 Task: Explore Airbnb accommodation in Kawambwa, Zambia from 3rd December, 2023 to 17th December, 2023 for 3 adults, 1 child.3 bedrooms having 4 beds and 2 bathrooms. Property type can be house. Amenities needed are: wifi, washing machine. Booking option can be shelf check-in. Look for 3 properties as per requirement.
Action: Mouse moved to (555, 129)
Screenshot: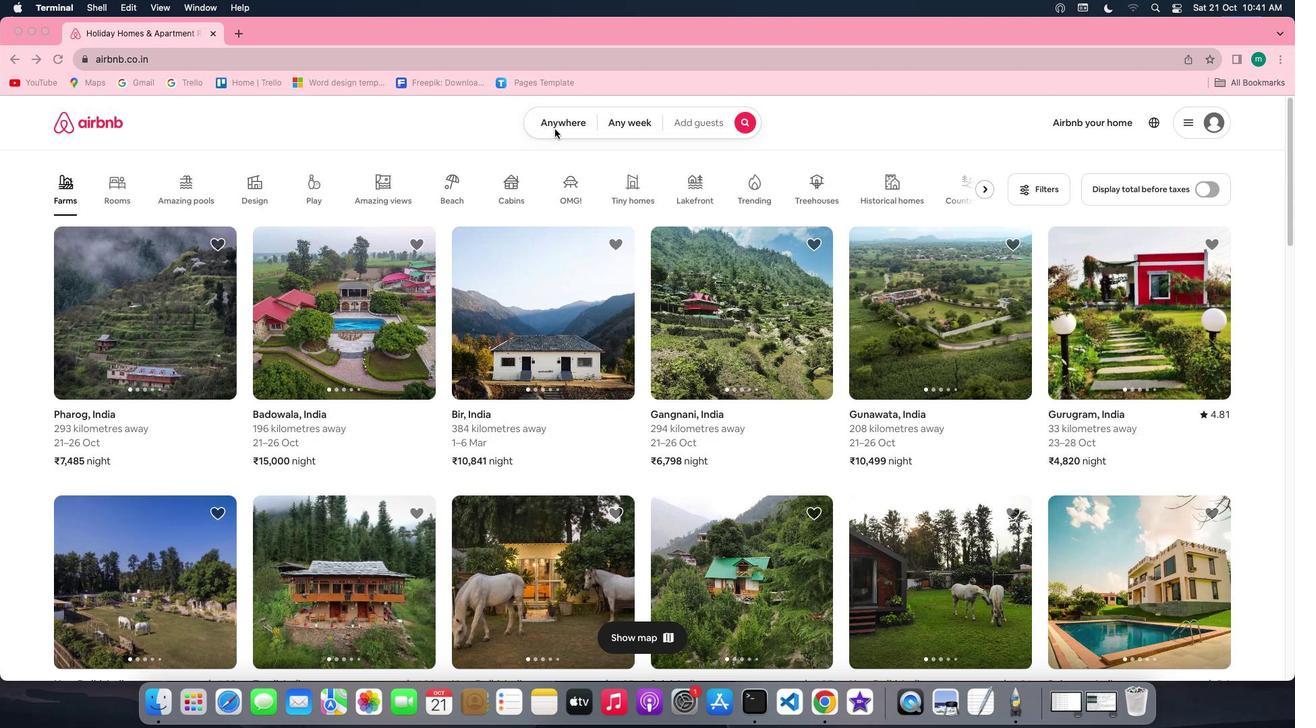 
Action: Mouse pressed left at (555, 129)
Screenshot: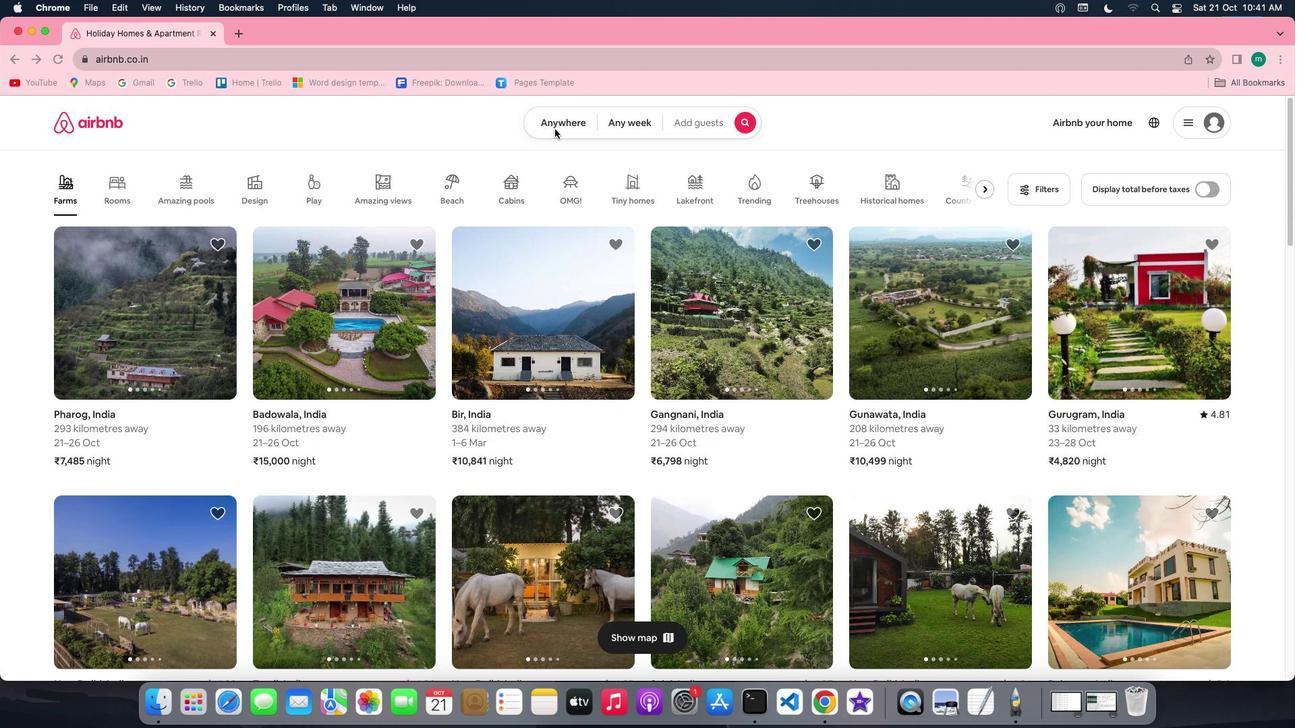 
Action: Mouse pressed left at (555, 129)
Screenshot: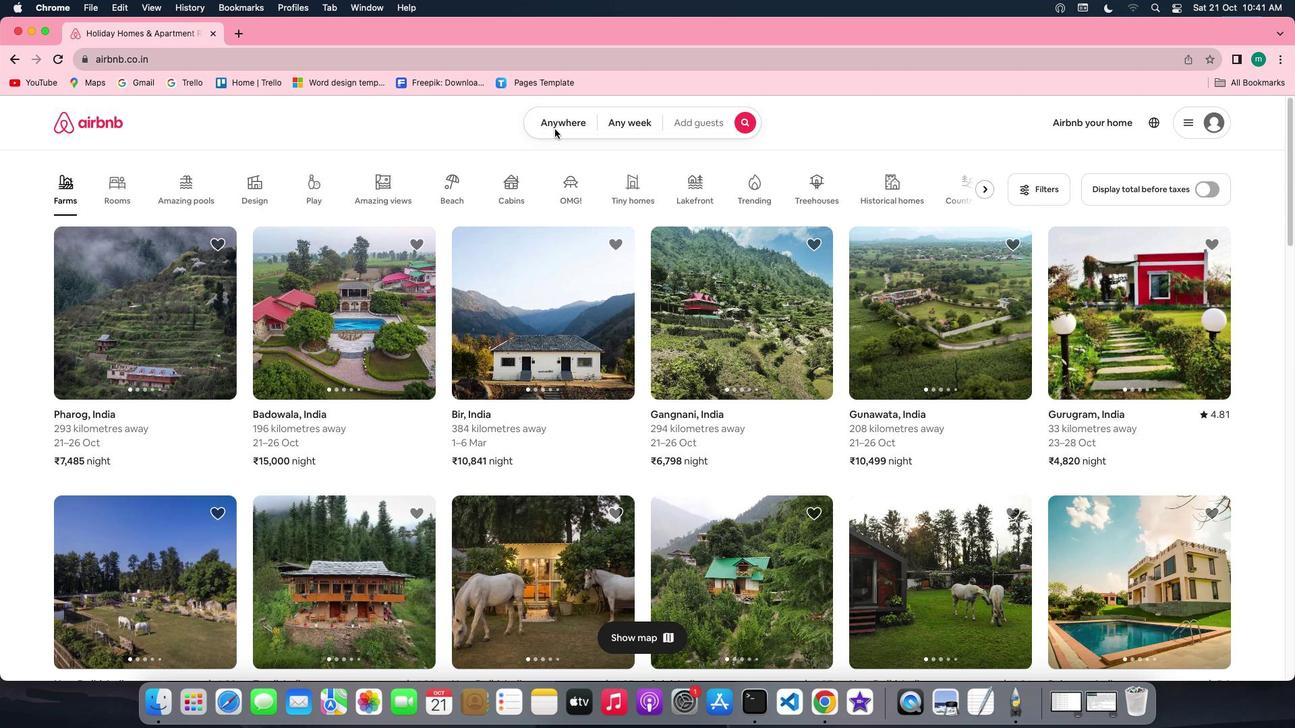 
Action: Mouse moved to (506, 178)
Screenshot: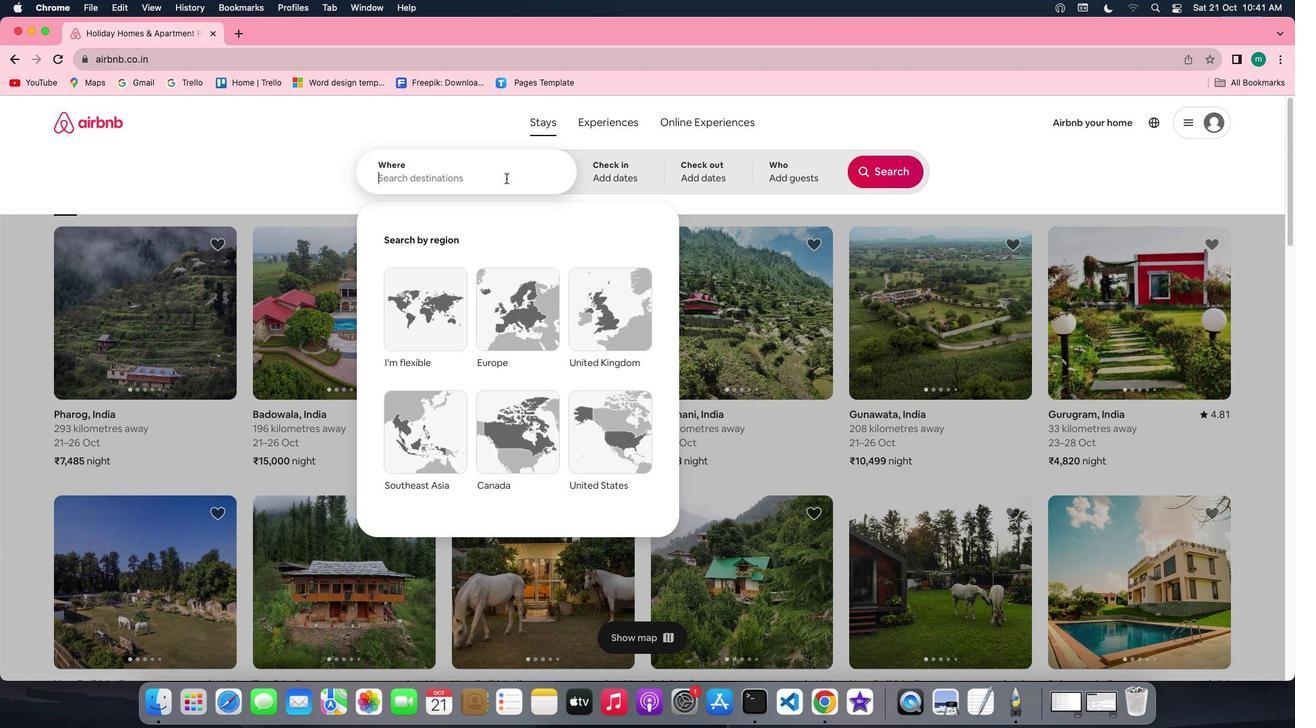 
Action: Mouse pressed left at (506, 178)
Screenshot: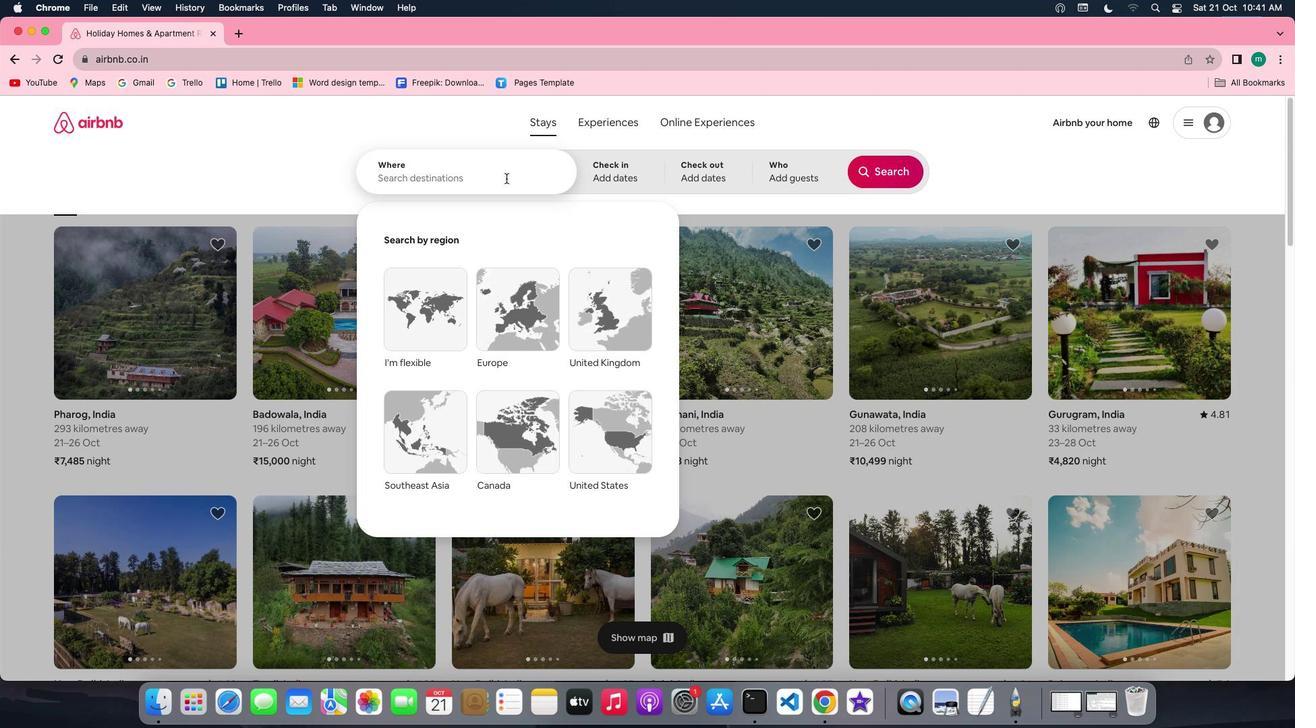 
Action: Key pressed Key.shift'K''a''w''a''m''b''w''a'','Key.spaceKey.shift'Z''a''m''b''i''a'
Screenshot: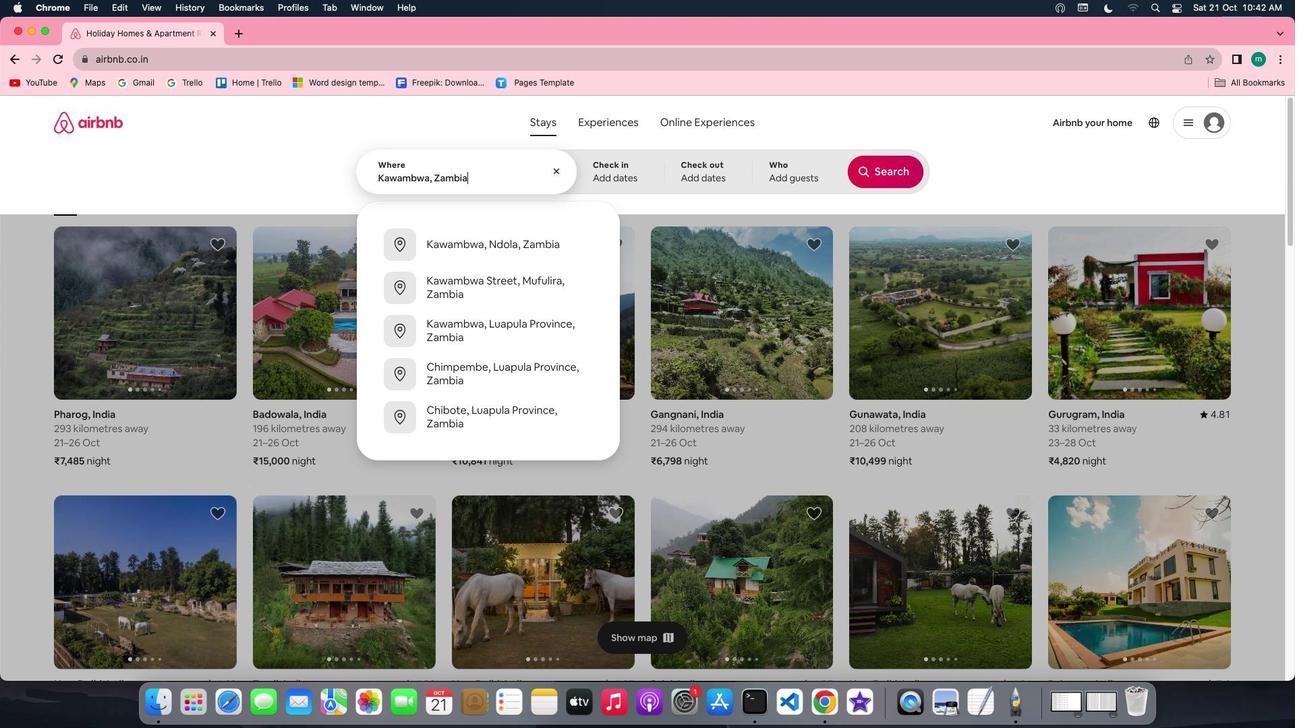 
Action: Mouse moved to (635, 179)
Screenshot: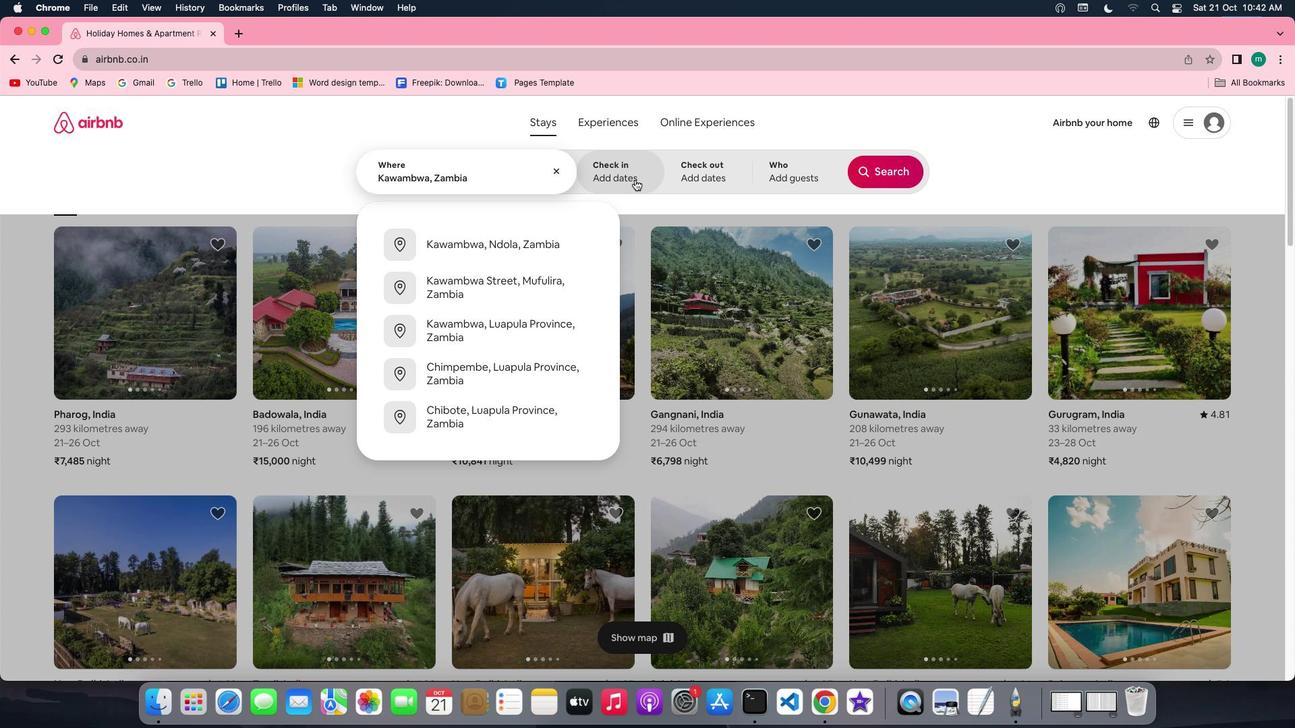 
Action: Mouse pressed left at (635, 179)
Screenshot: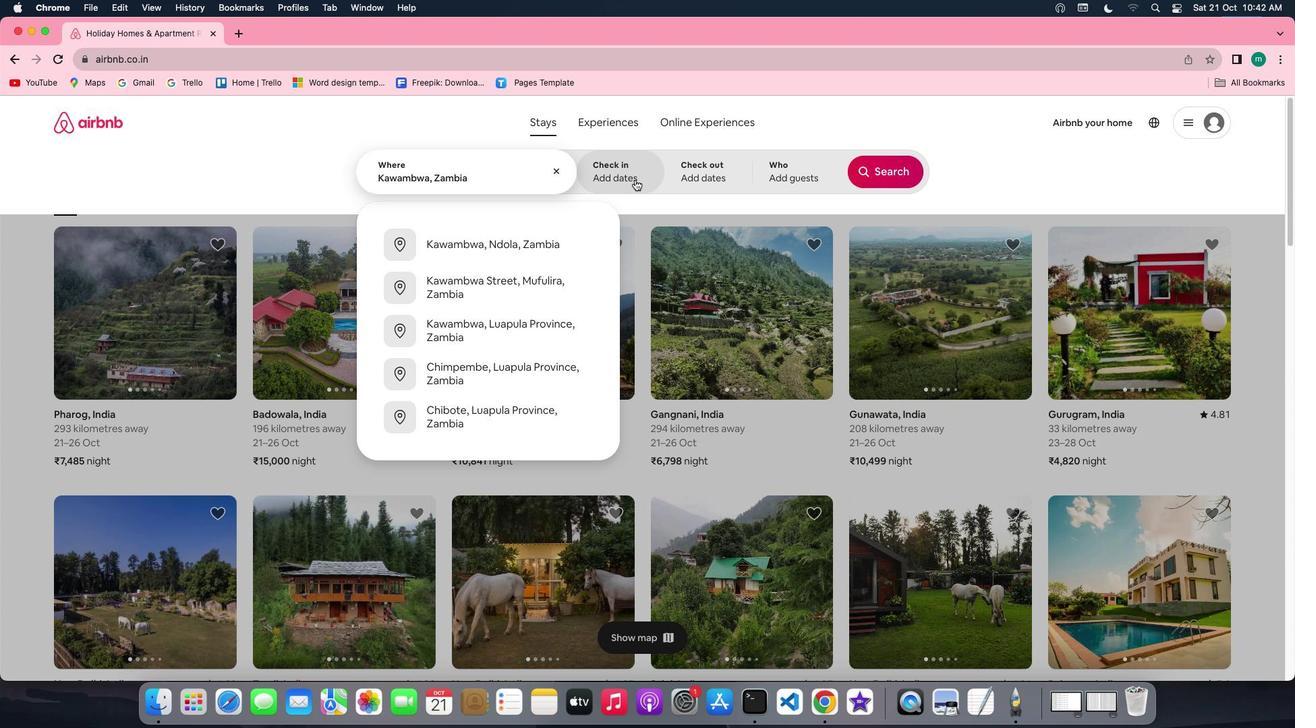 
Action: Mouse moved to (884, 282)
Screenshot: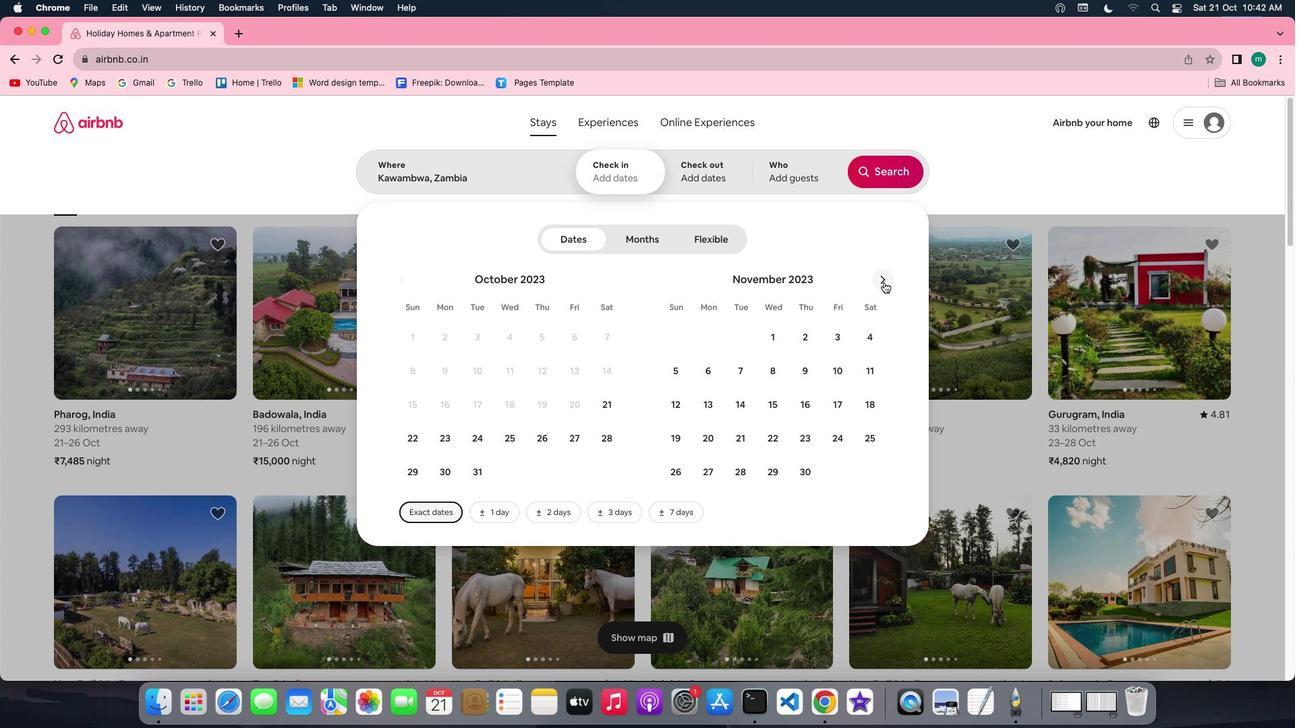 
Action: Mouse pressed left at (884, 282)
Screenshot: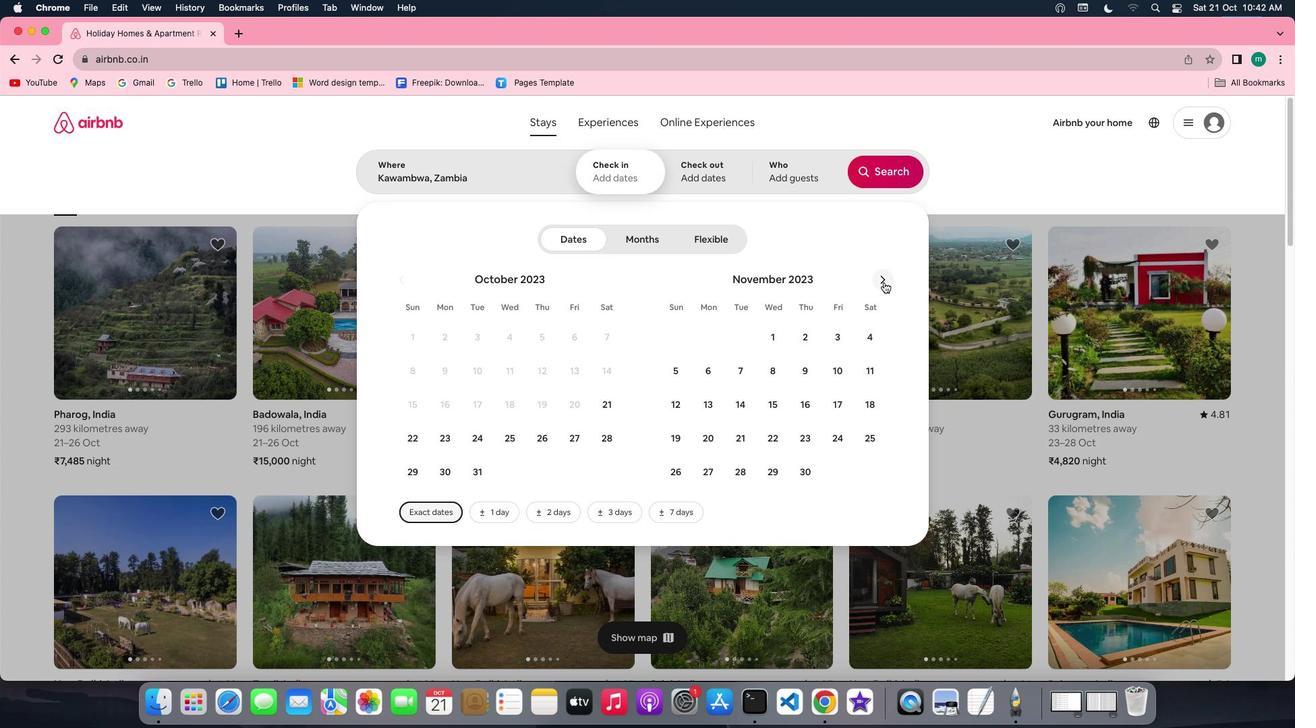 
Action: Mouse moved to (678, 366)
Screenshot: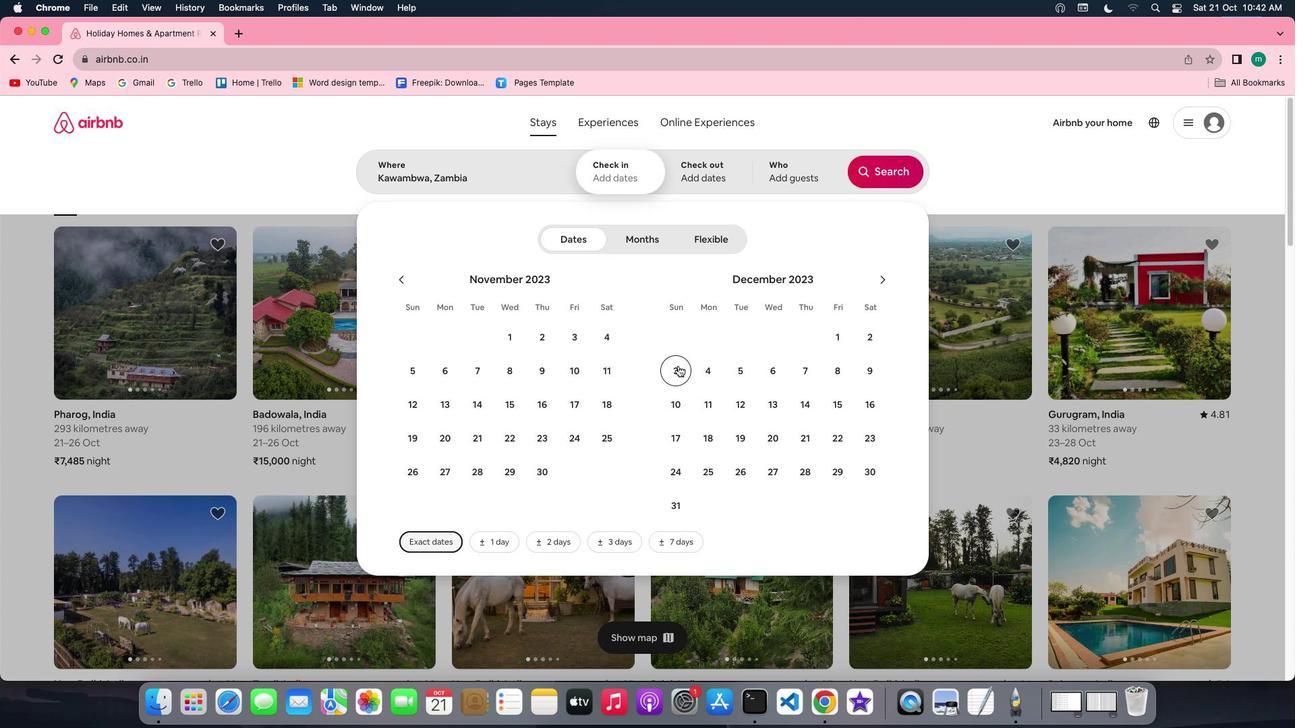 
Action: Mouse pressed left at (678, 366)
Screenshot: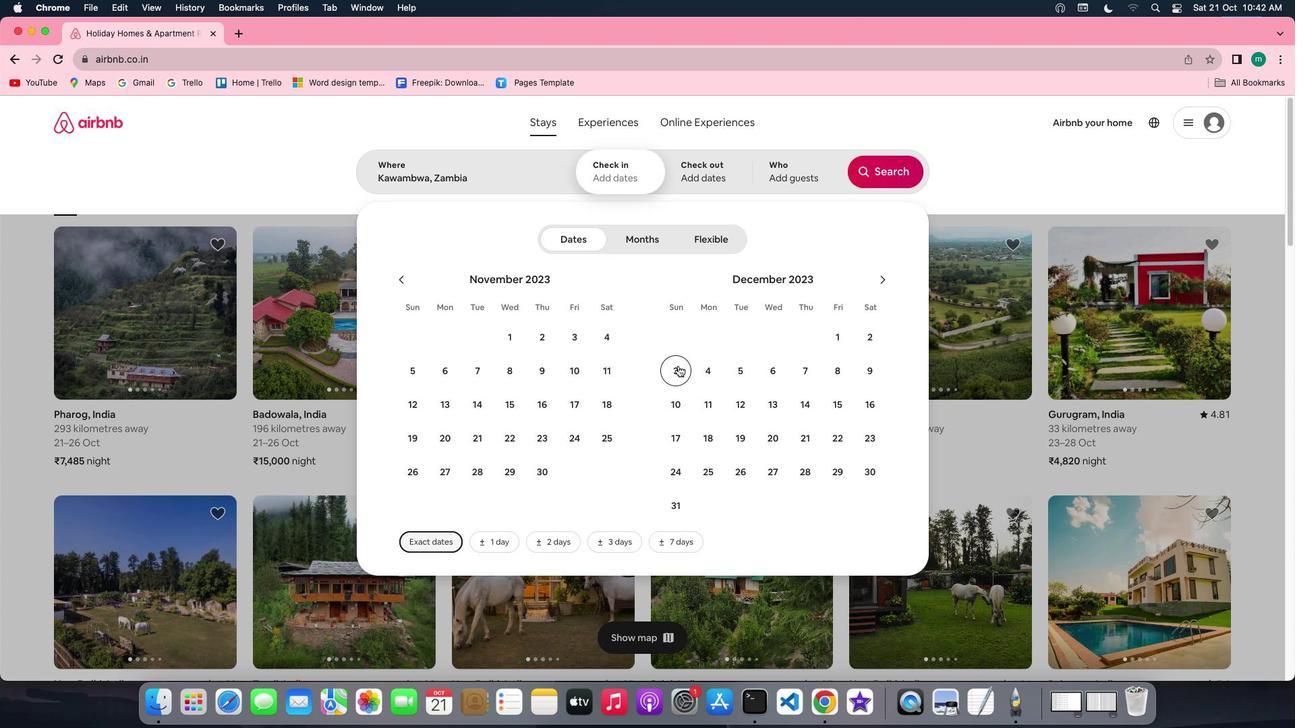 
Action: Mouse moved to (666, 431)
Screenshot: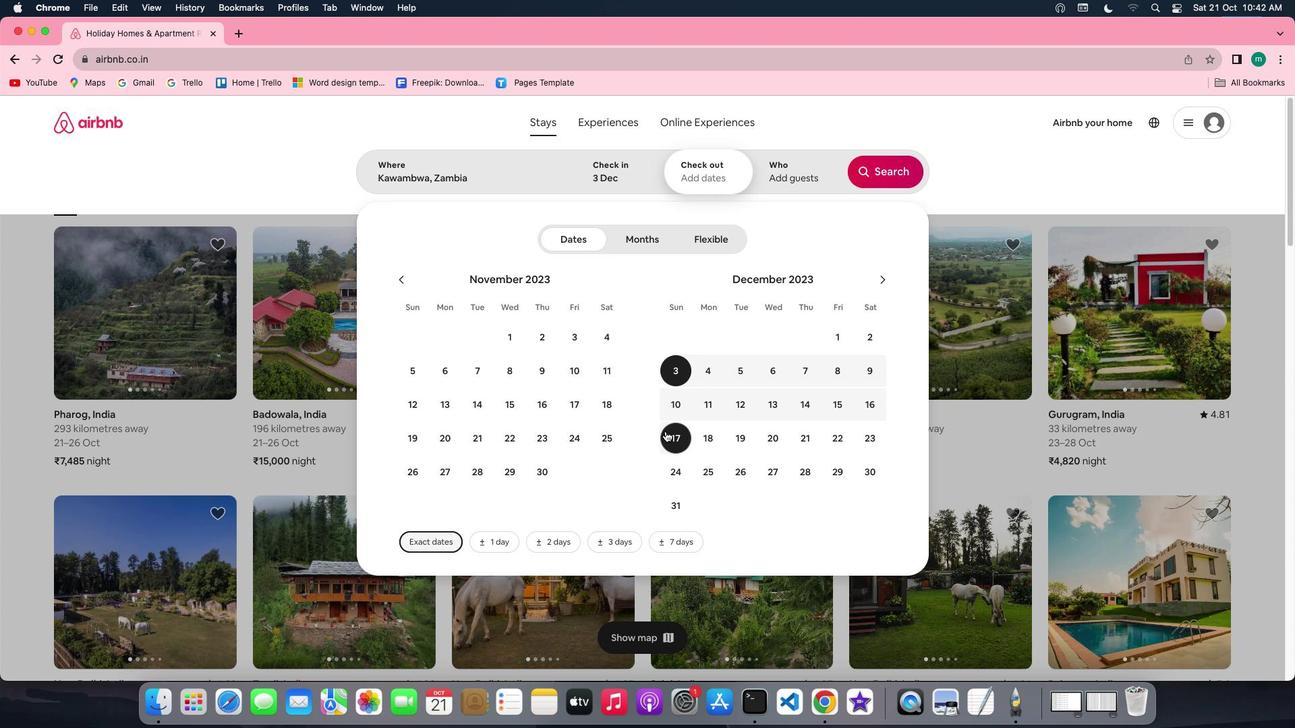 
Action: Mouse pressed left at (666, 431)
Screenshot: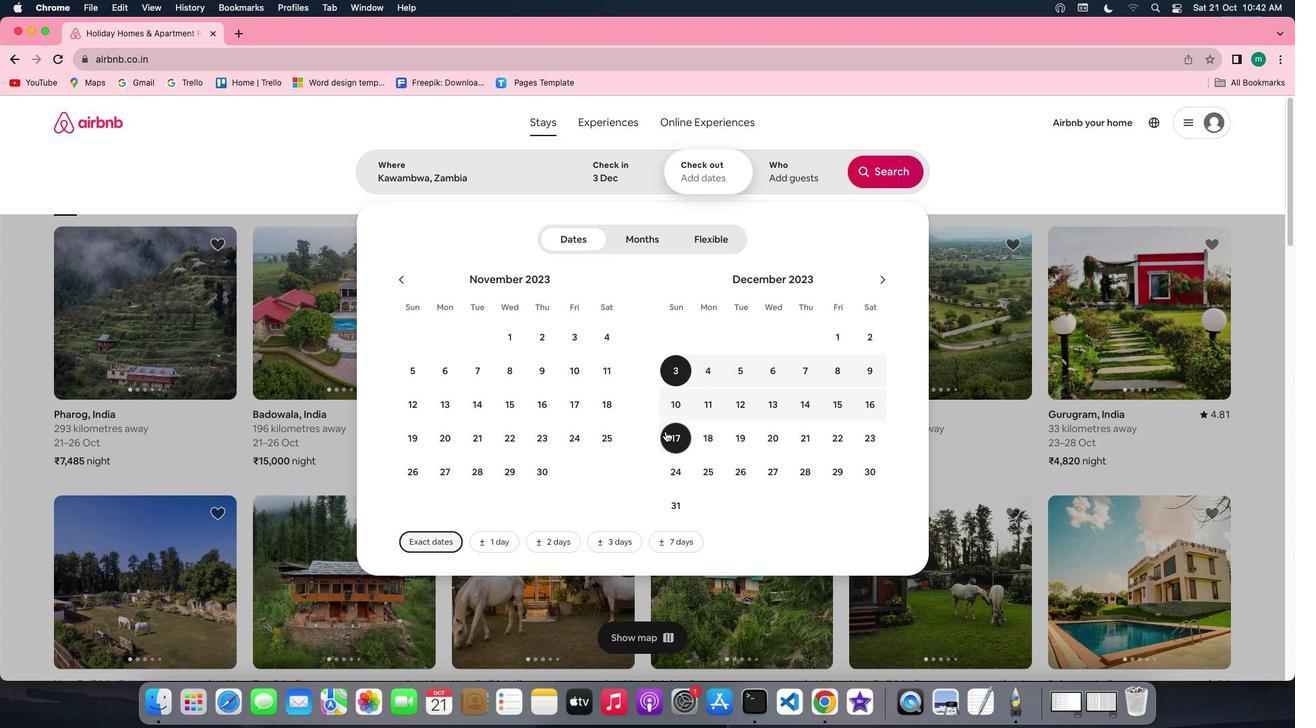 
Action: Mouse moved to (782, 182)
Screenshot: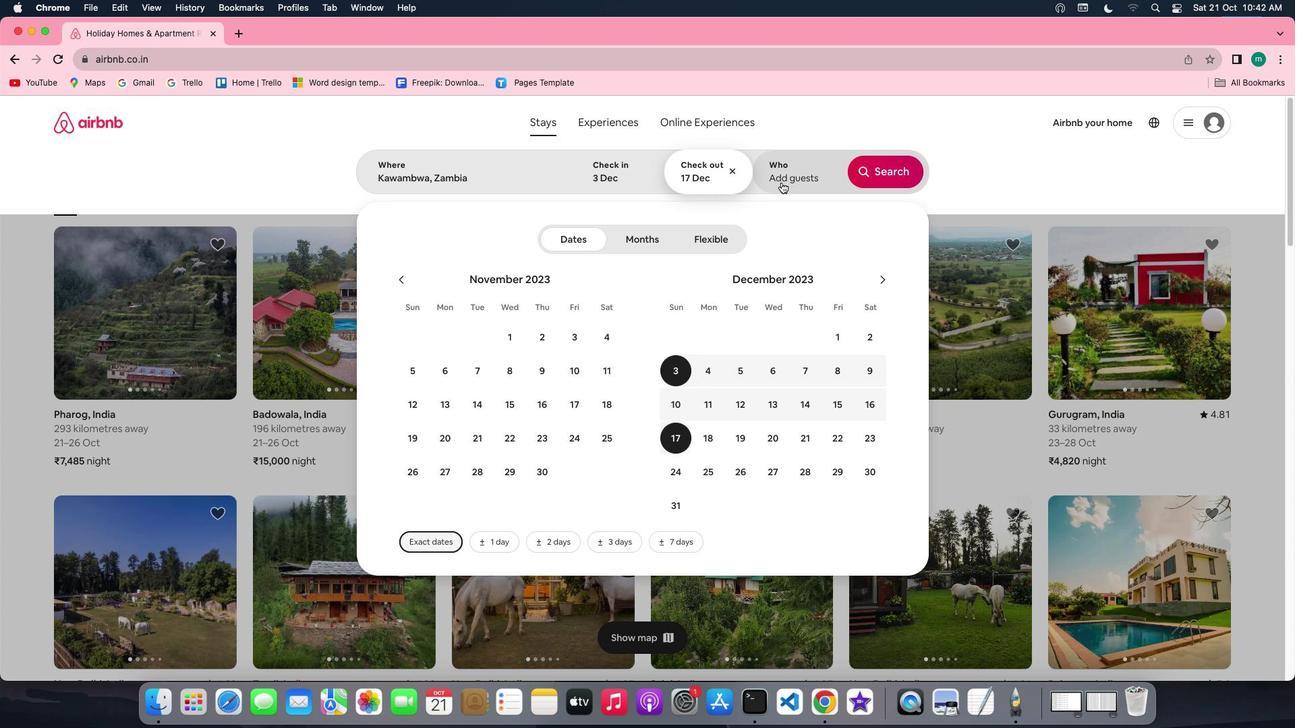 
Action: Mouse pressed left at (782, 182)
Screenshot: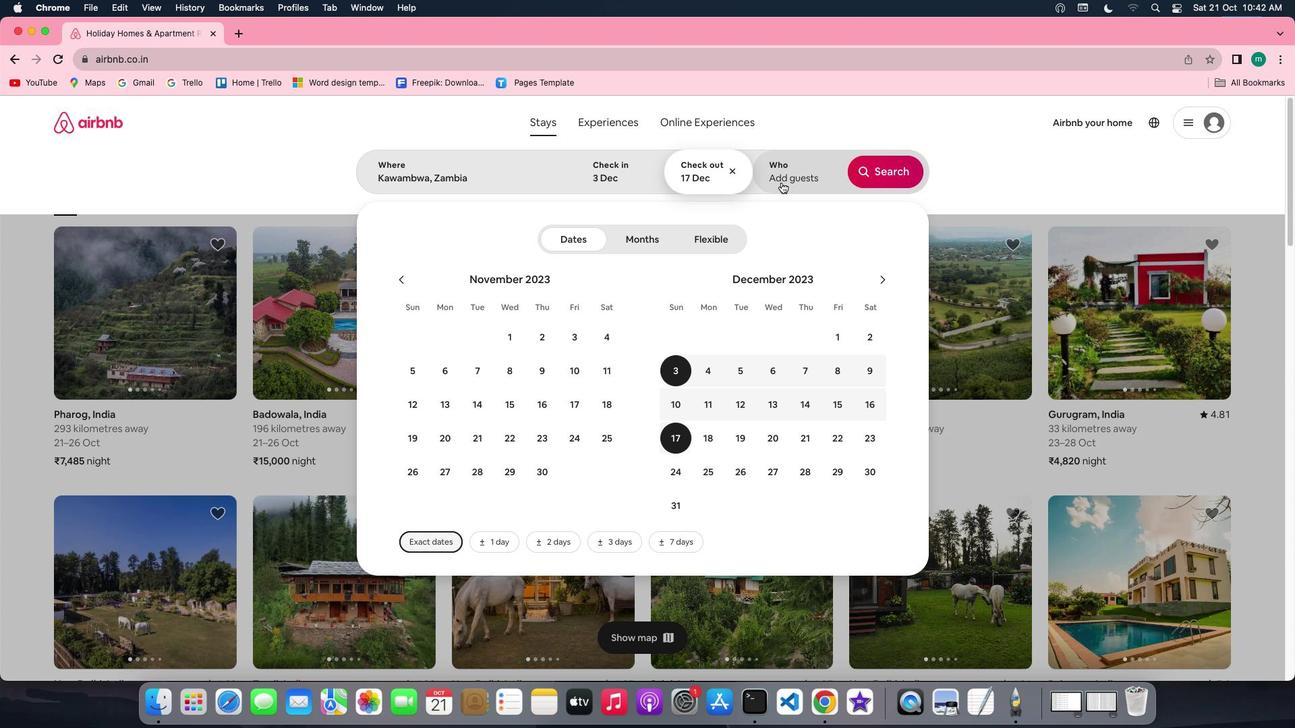 
Action: Mouse moved to (886, 245)
Screenshot: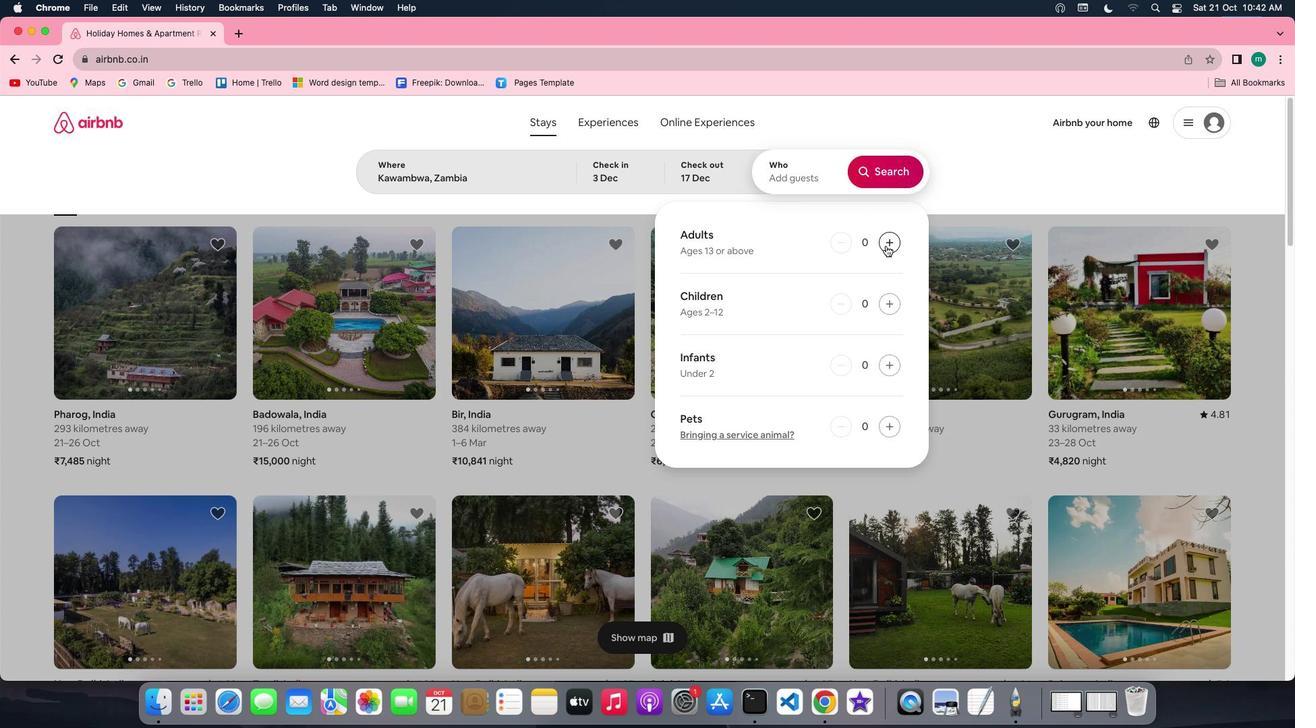 
Action: Mouse pressed left at (886, 245)
Screenshot: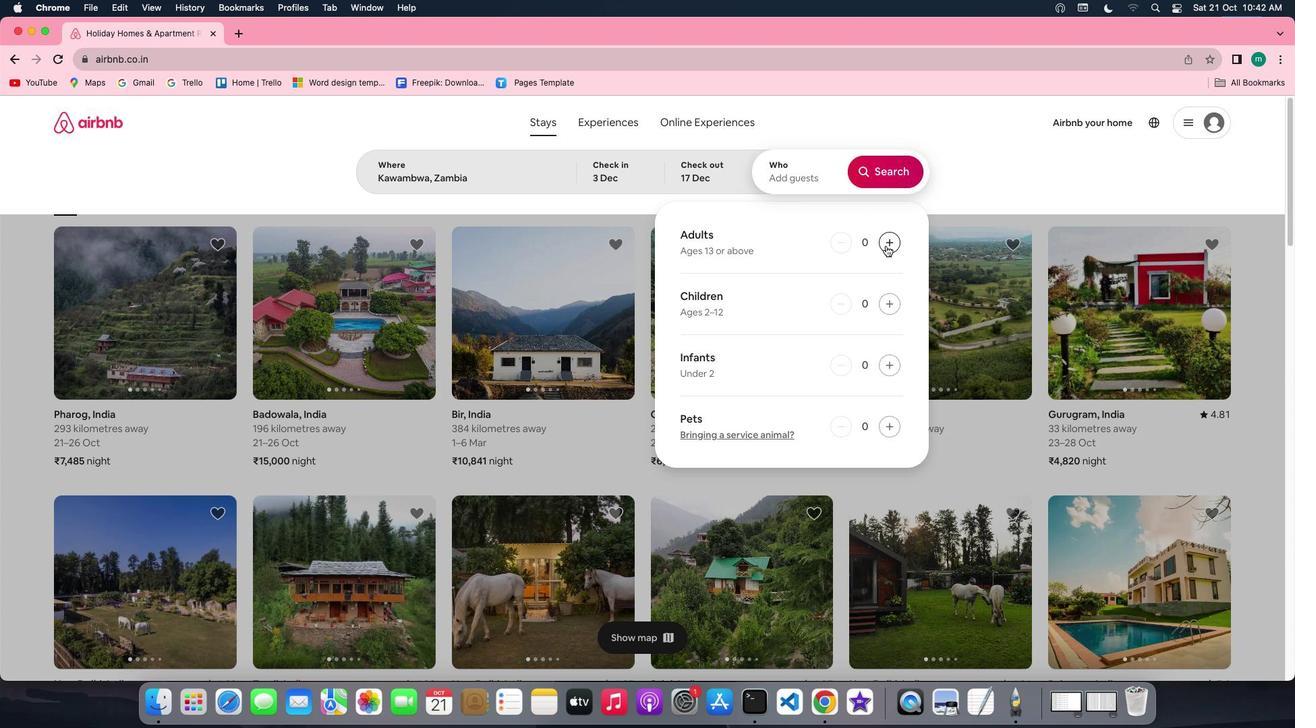 
Action: Mouse pressed left at (886, 245)
Screenshot: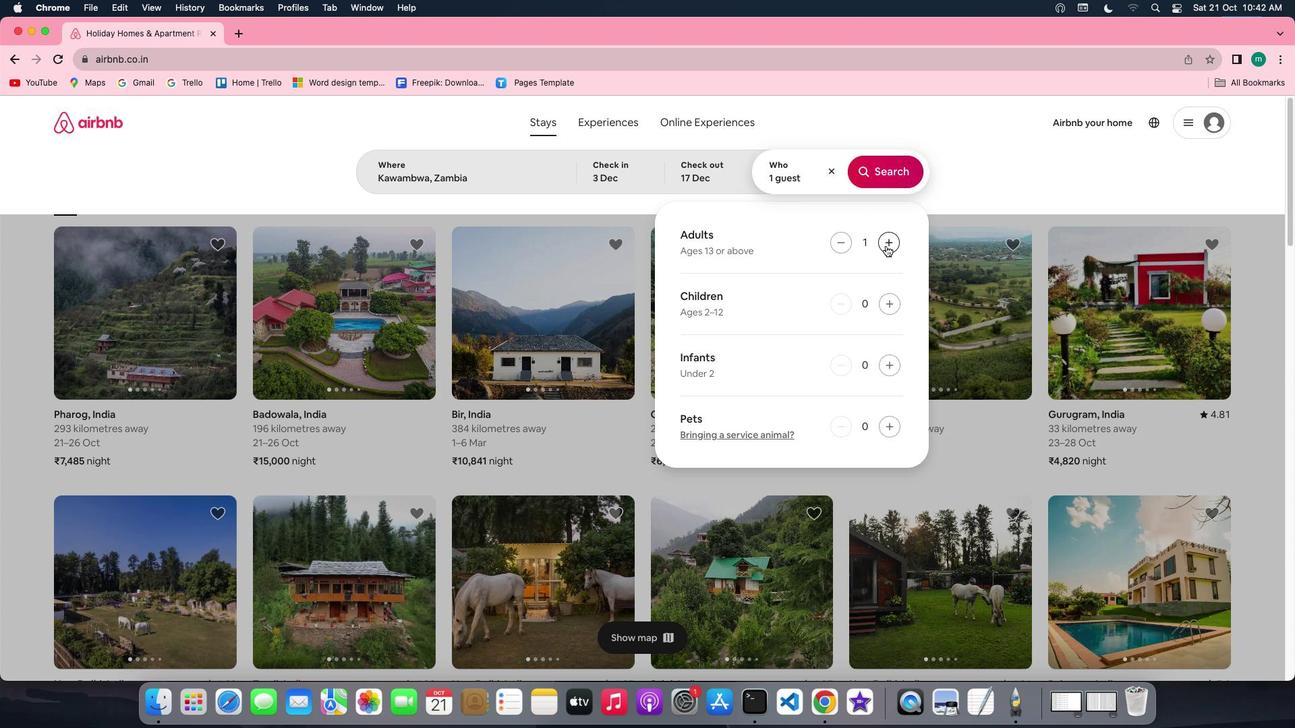 
Action: Mouse pressed left at (886, 245)
Screenshot: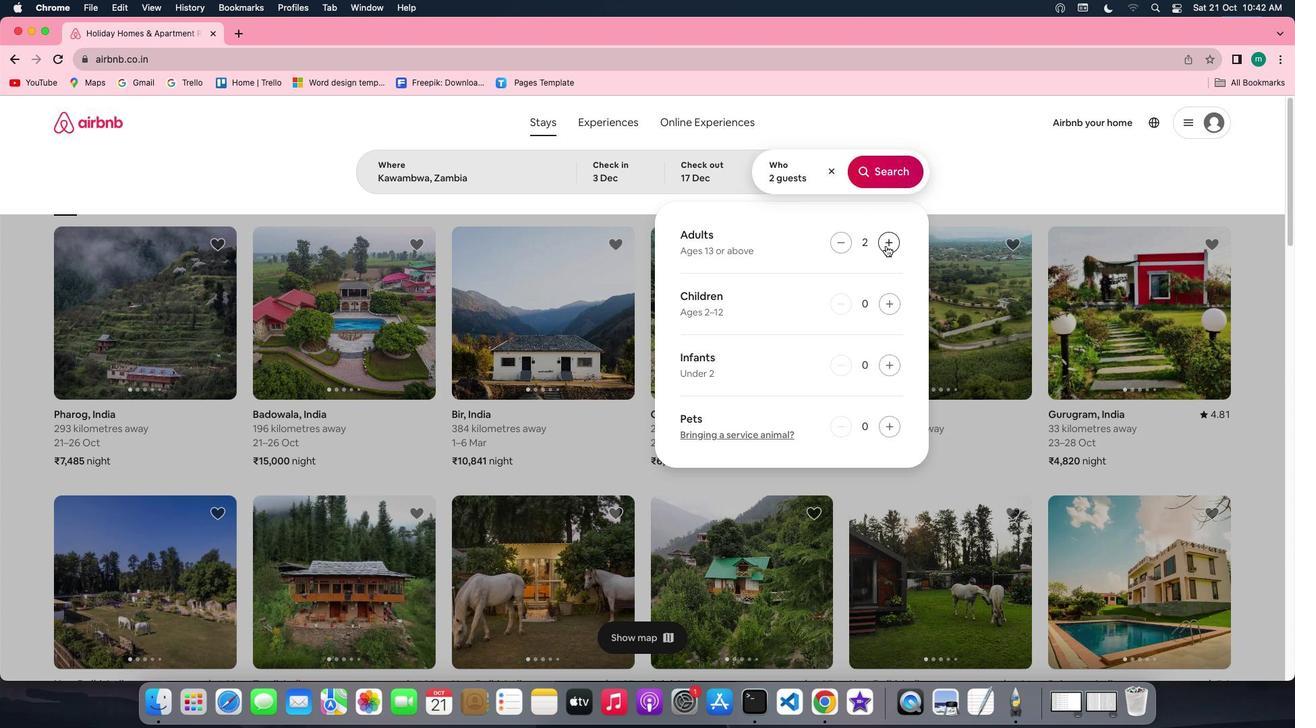
Action: Mouse moved to (896, 303)
Screenshot: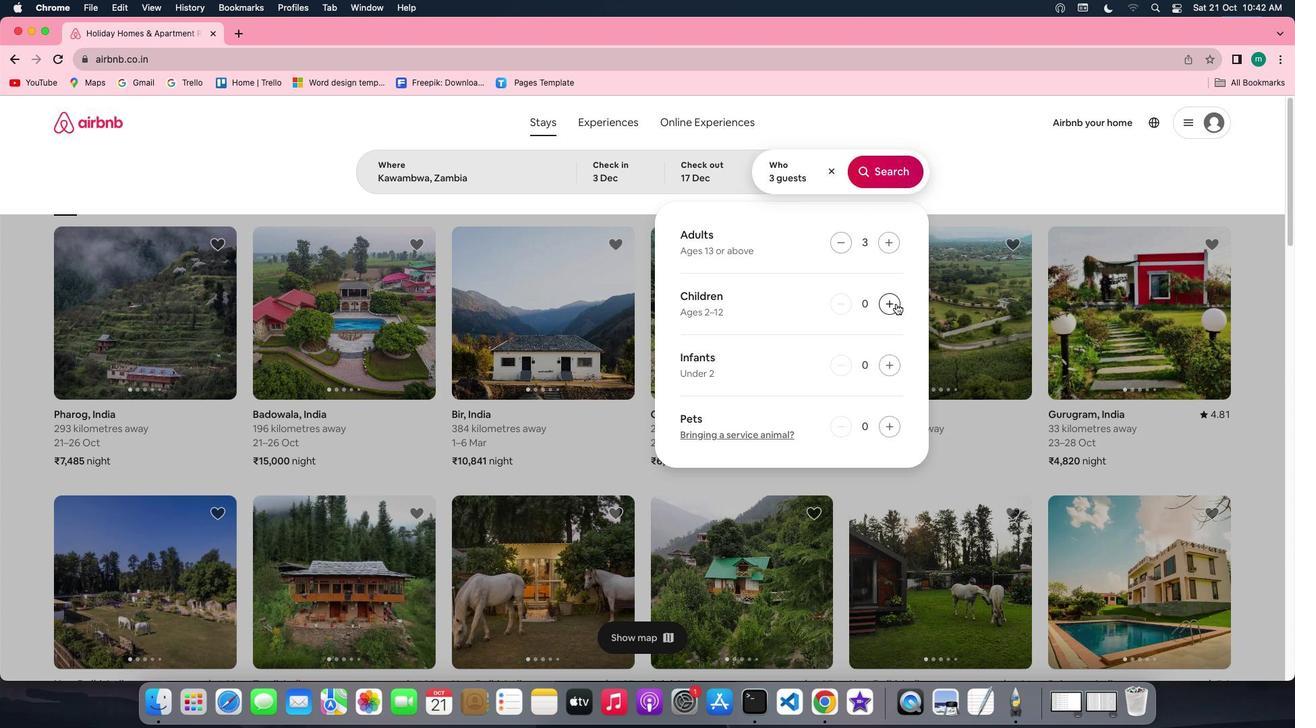 
Action: Mouse pressed left at (896, 303)
Screenshot: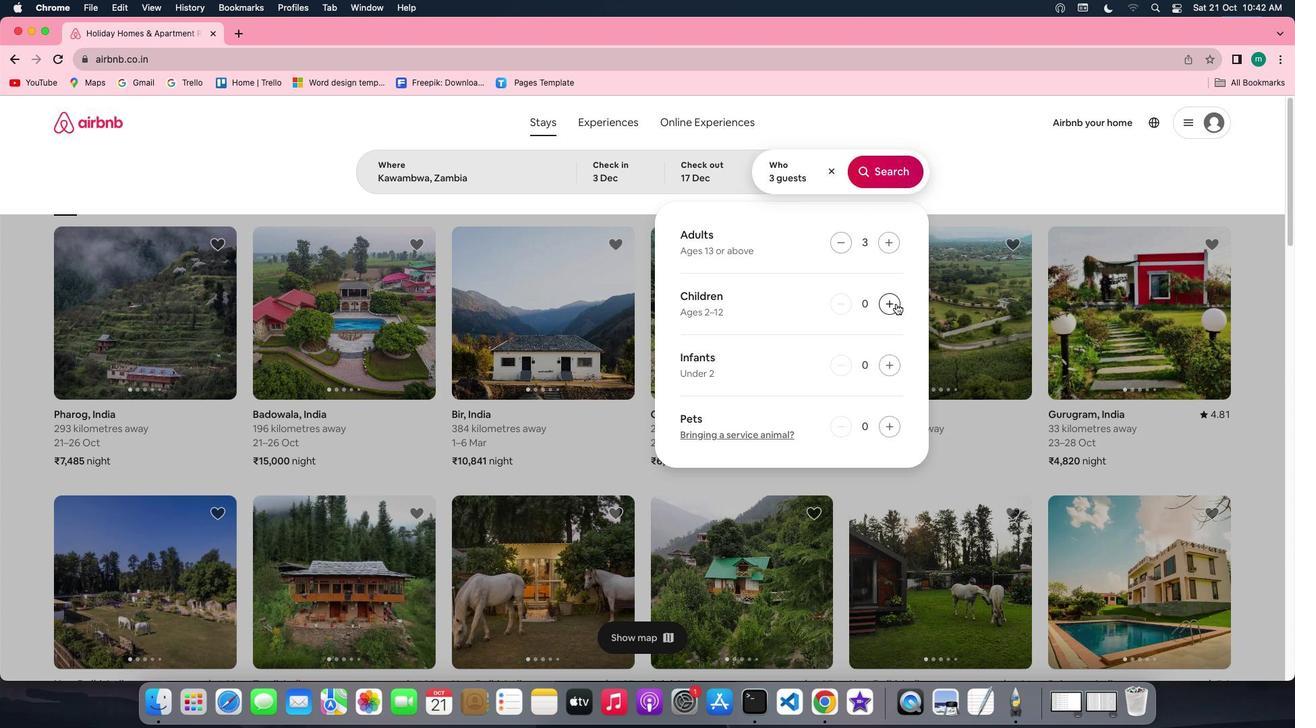 
Action: Mouse moved to (881, 178)
Screenshot: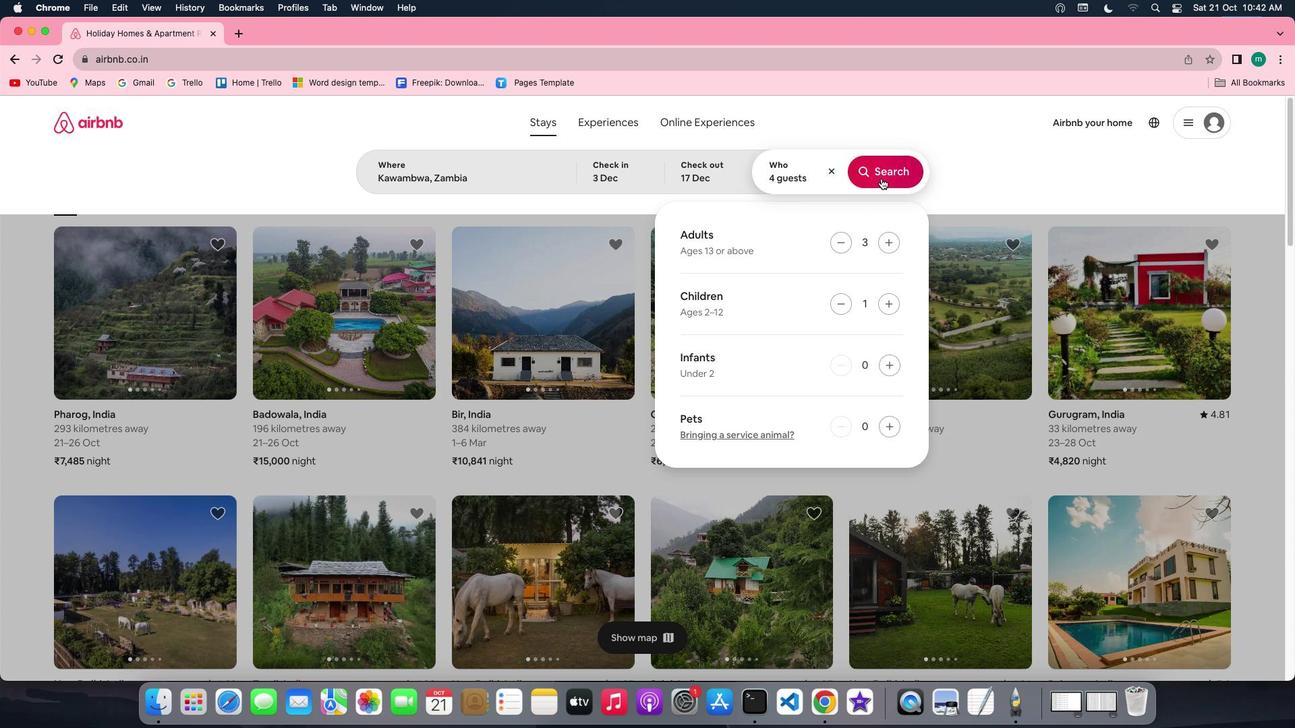 
Action: Mouse pressed left at (881, 178)
Screenshot: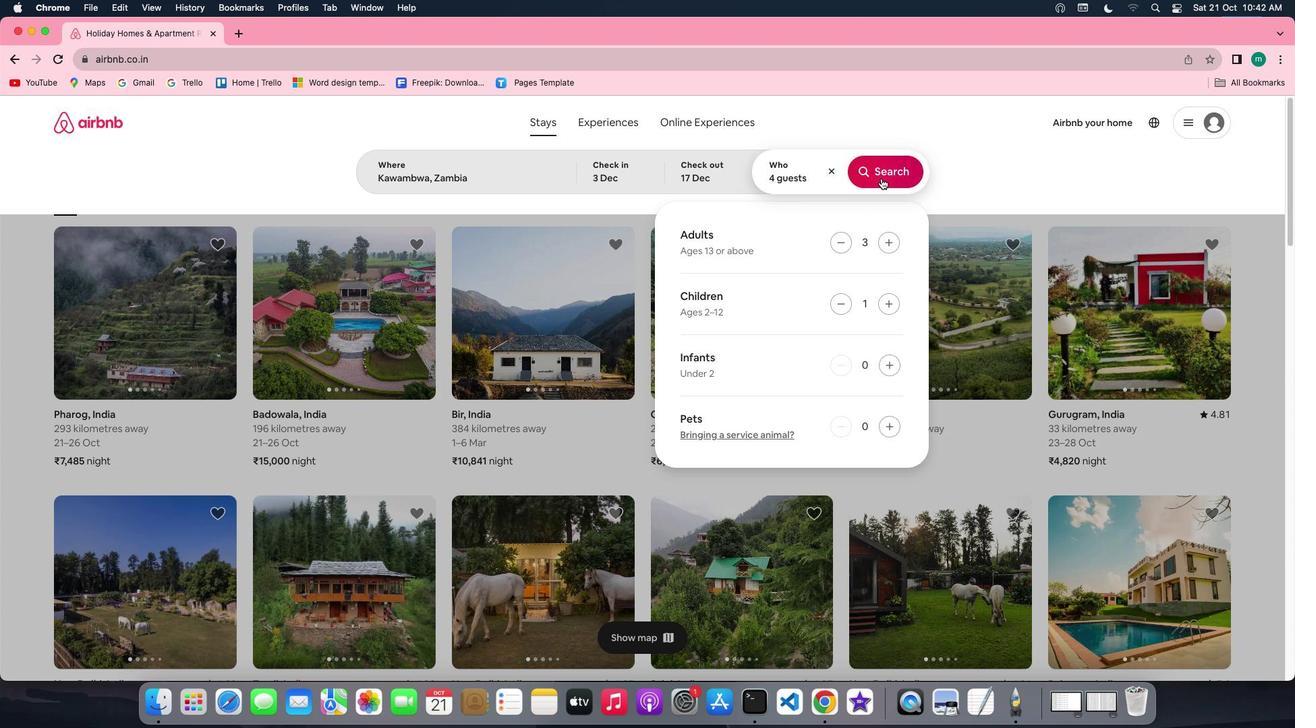 
Action: Mouse moved to (1080, 174)
Screenshot: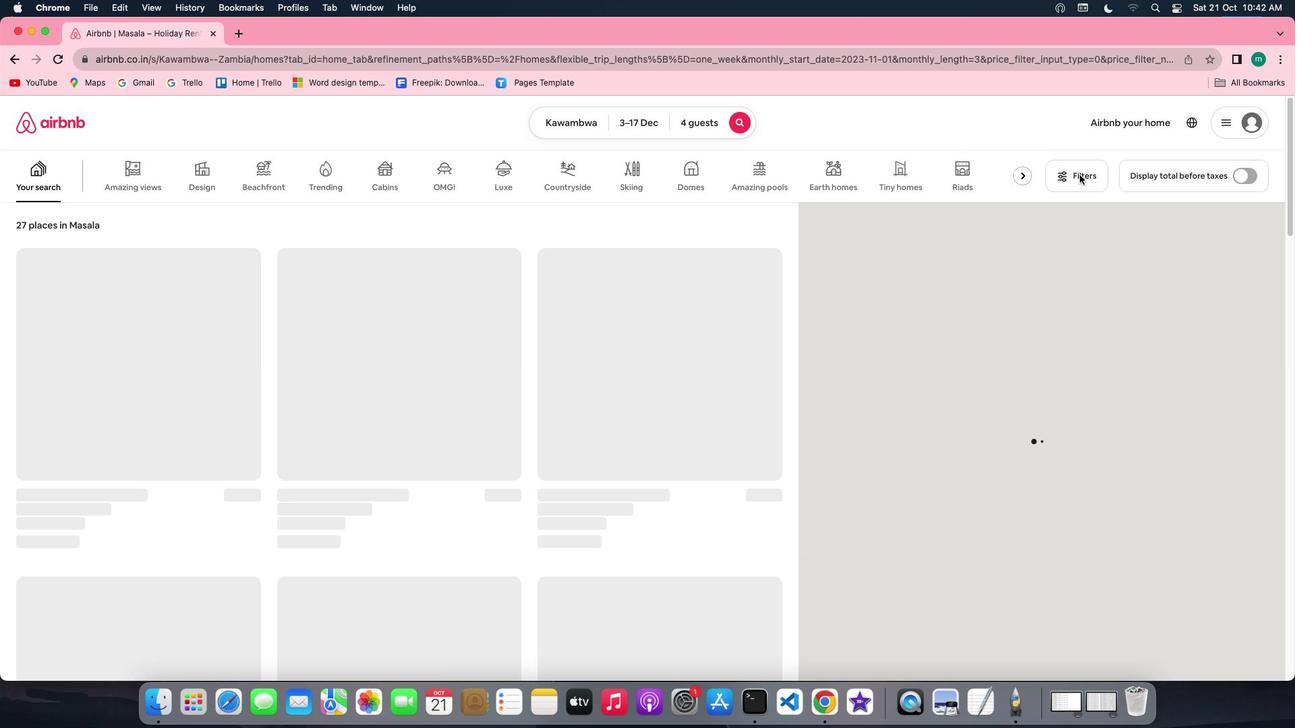 
Action: Mouse pressed left at (1080, 174)
Screenshot: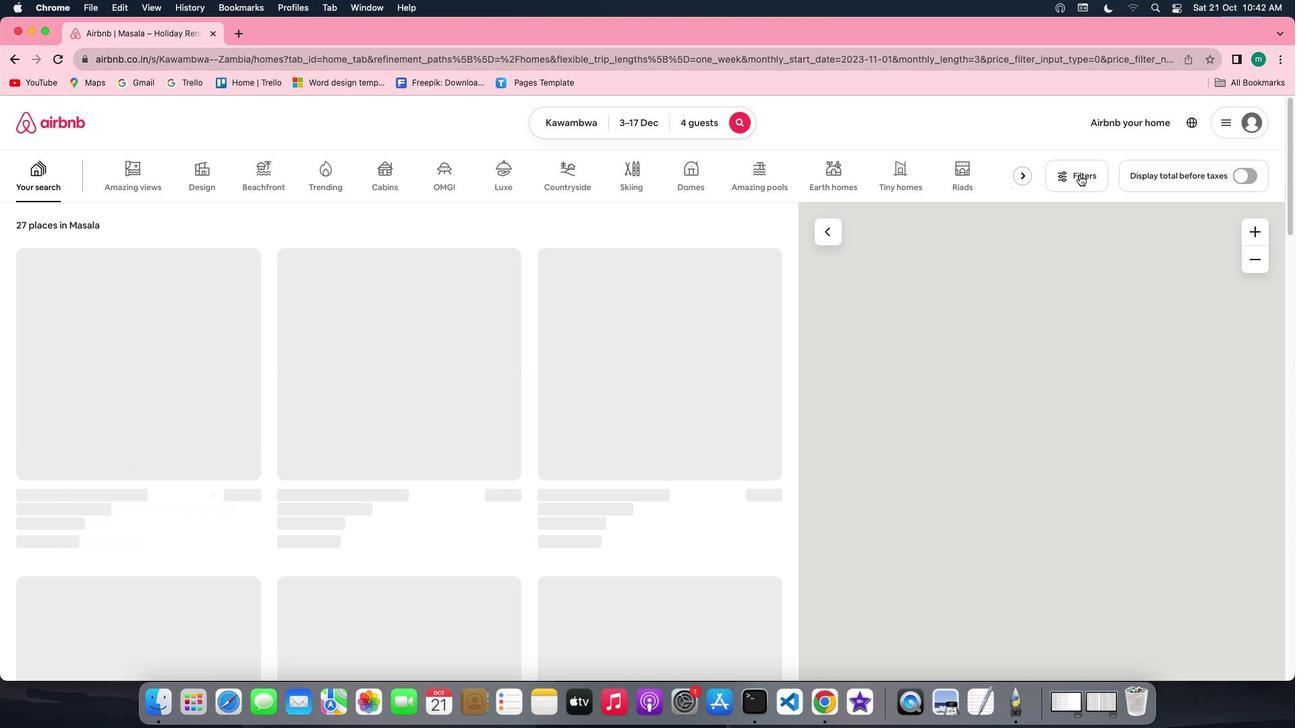 
Action: Mouse moved to (1079, 174)
Screenshot: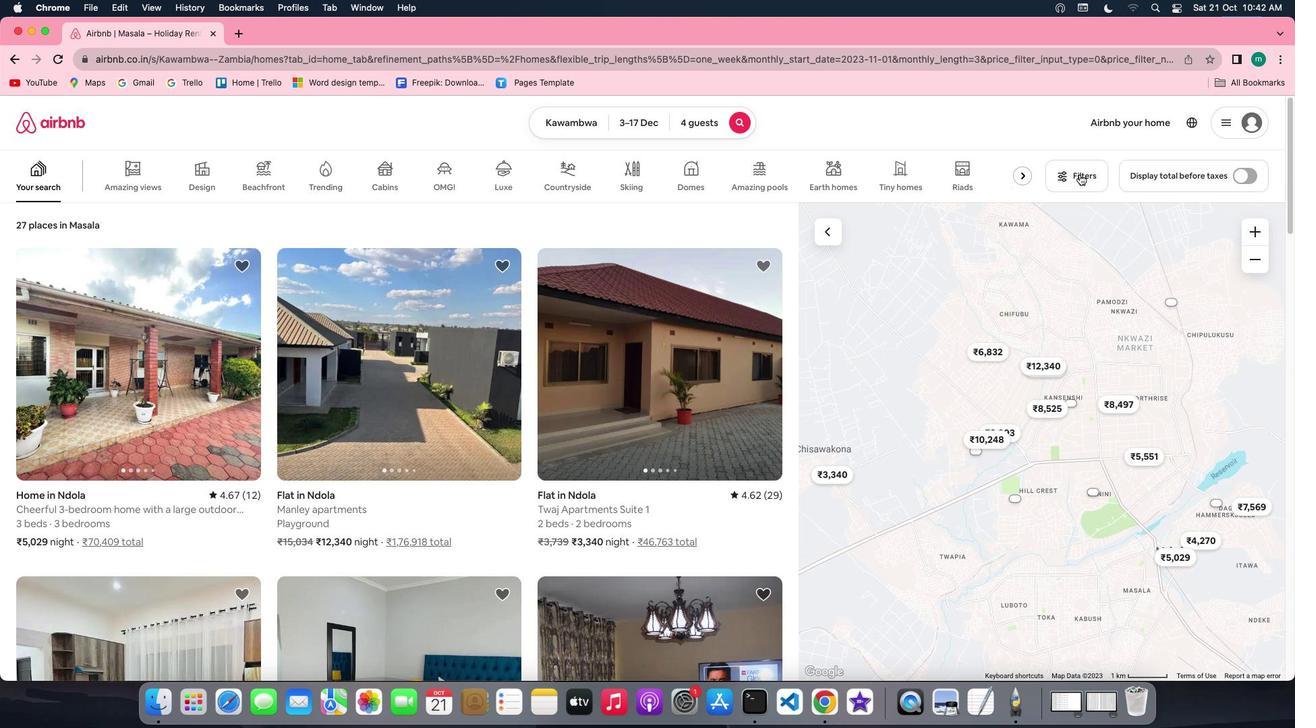 
Action: Mouse pressed left at (1079, 174)
Screenshot: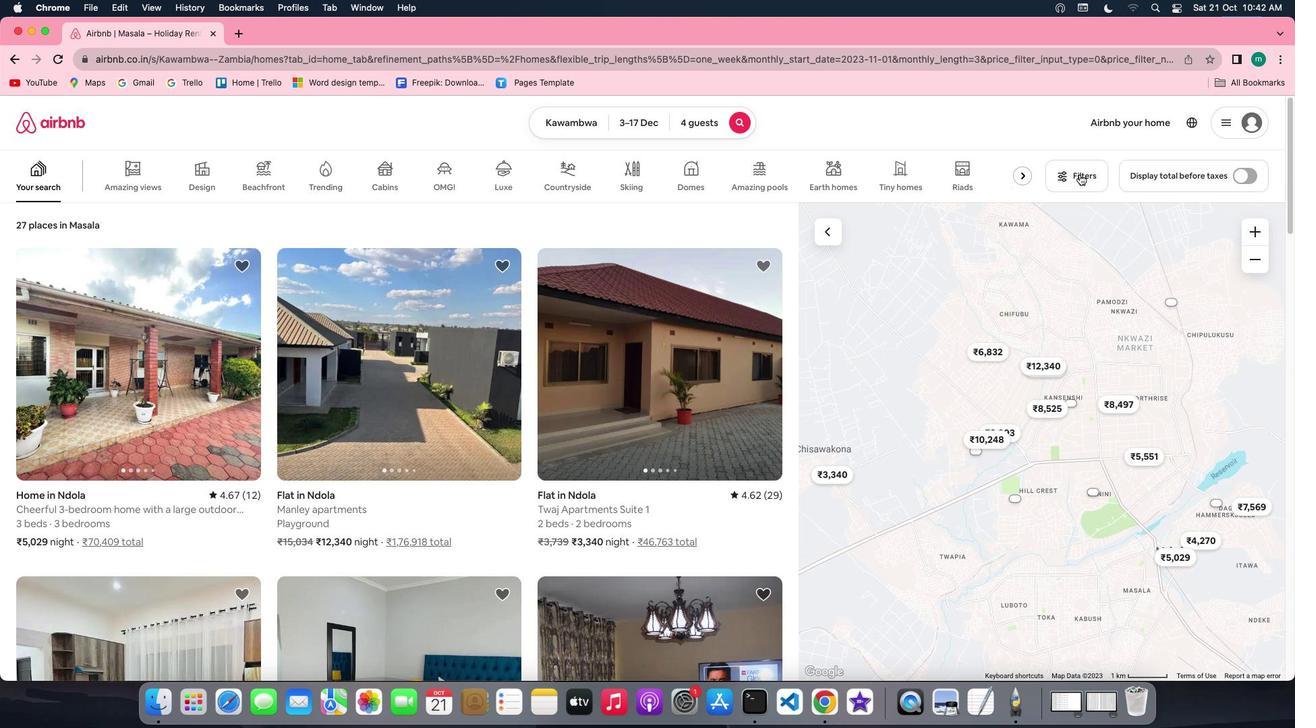 
Action: Mouse moved to (735, 350)
Screenshot: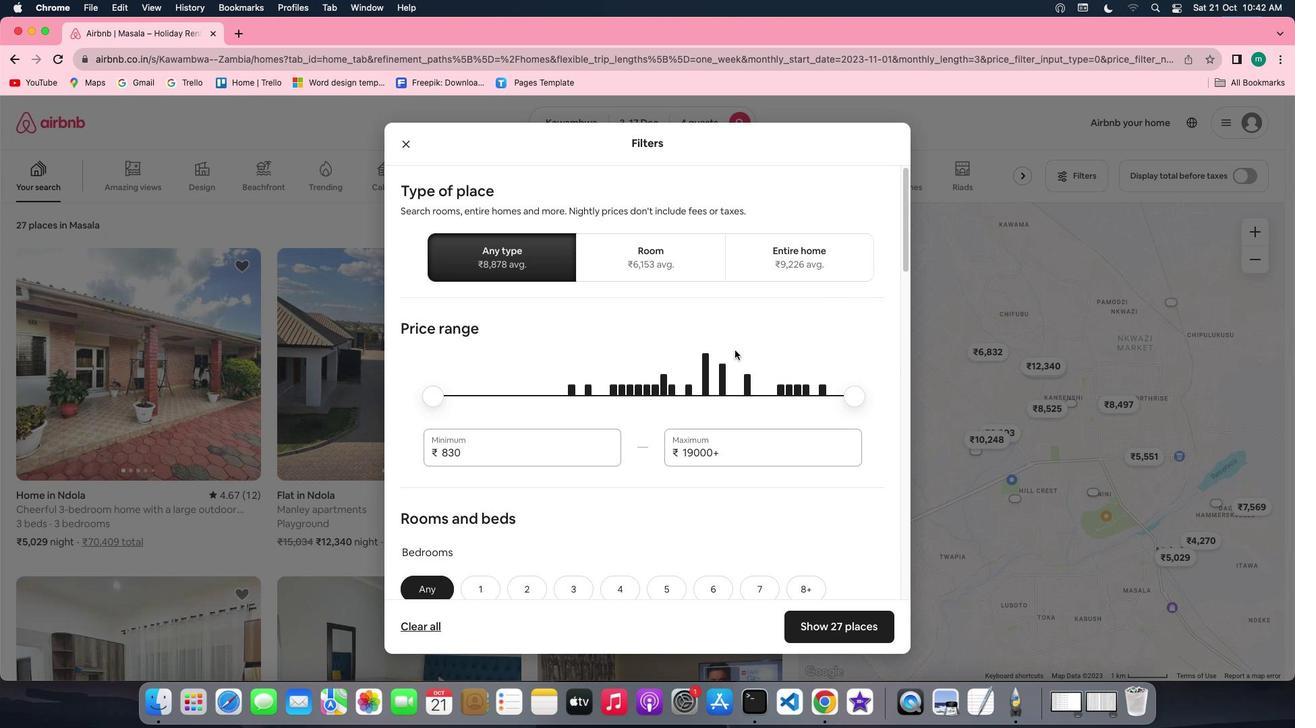 
Action: Mouse scrolled (735, 350) with delta (0, 0)
Screenshot: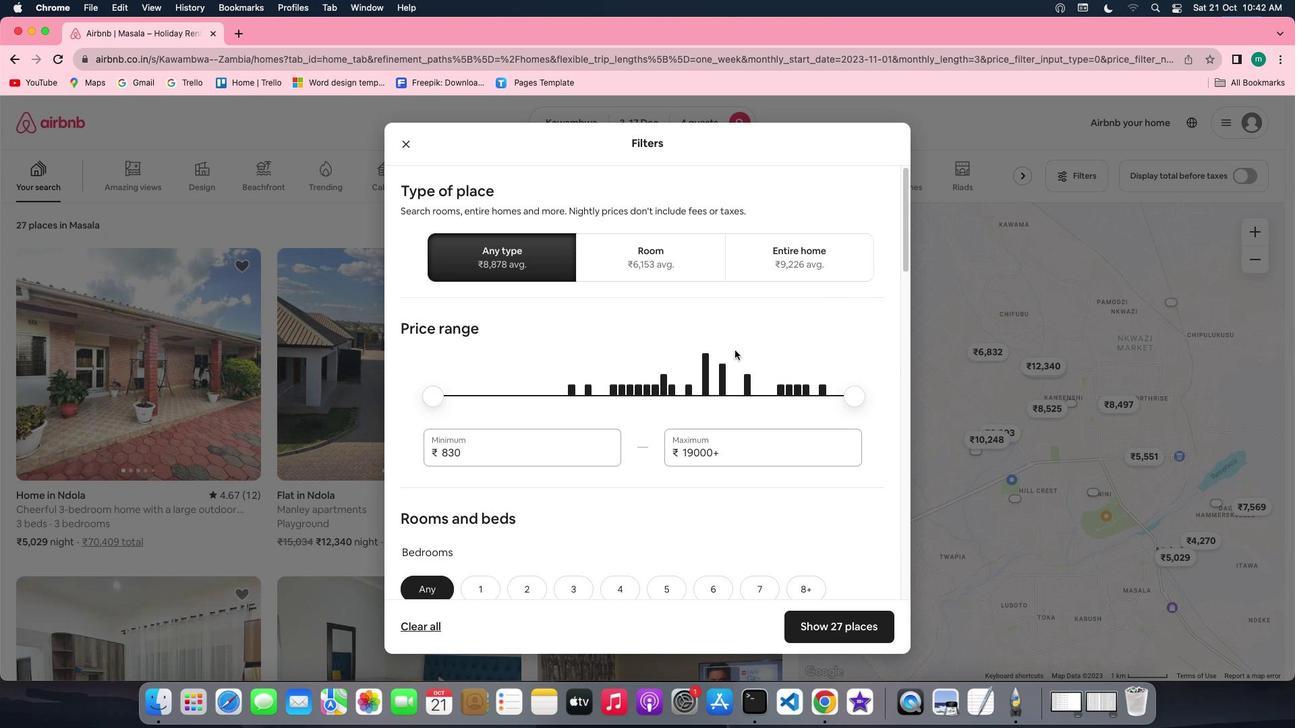 
Action: Mouse scrolled (735, 350) with delta (0, 0)
Screenshot: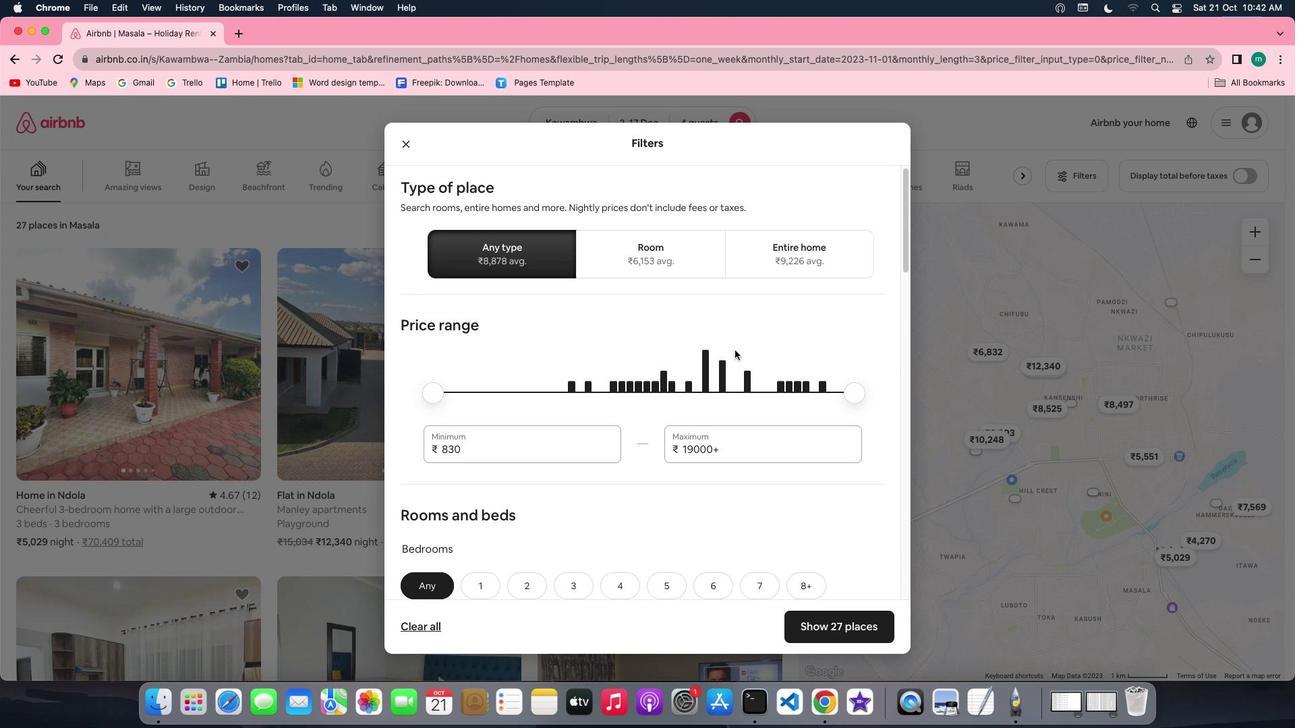 
Action: Mouse scrolled (735, 350) with delta (0, 0)
Screenshot: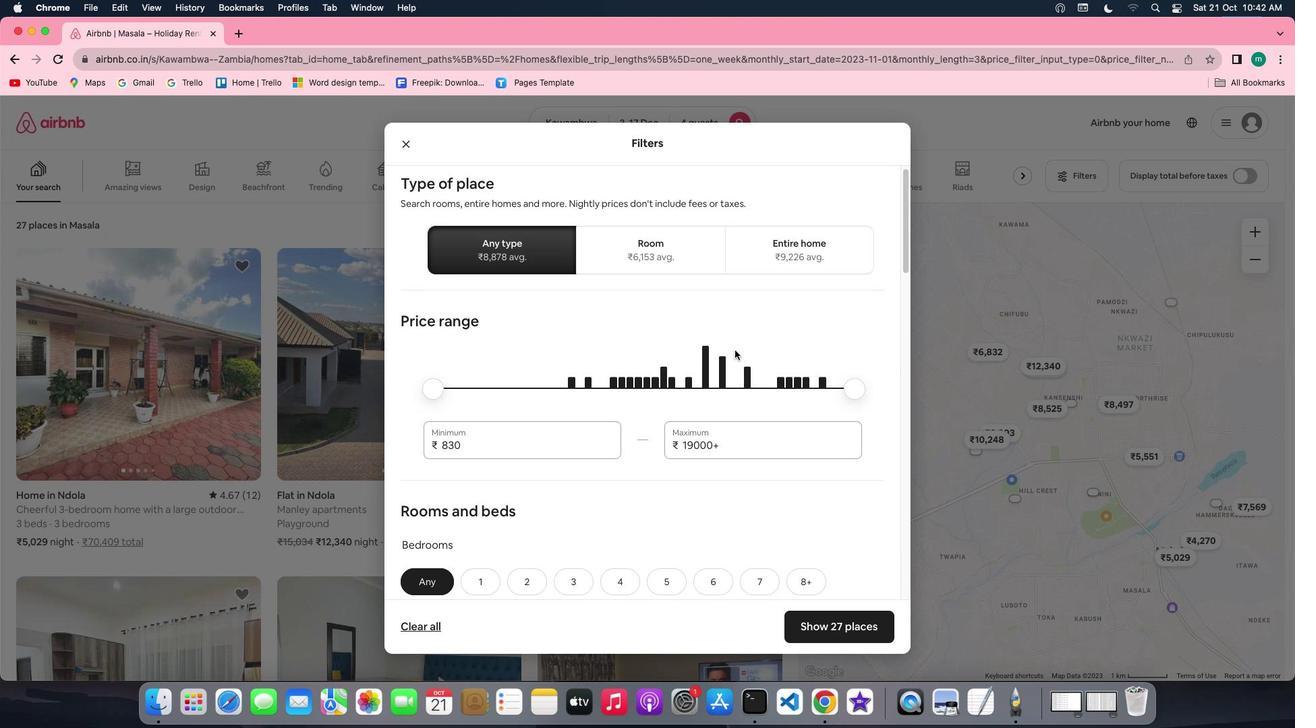 
Action: Mouse scrolled (735, 350) with delta (0, 0)
Screenshot: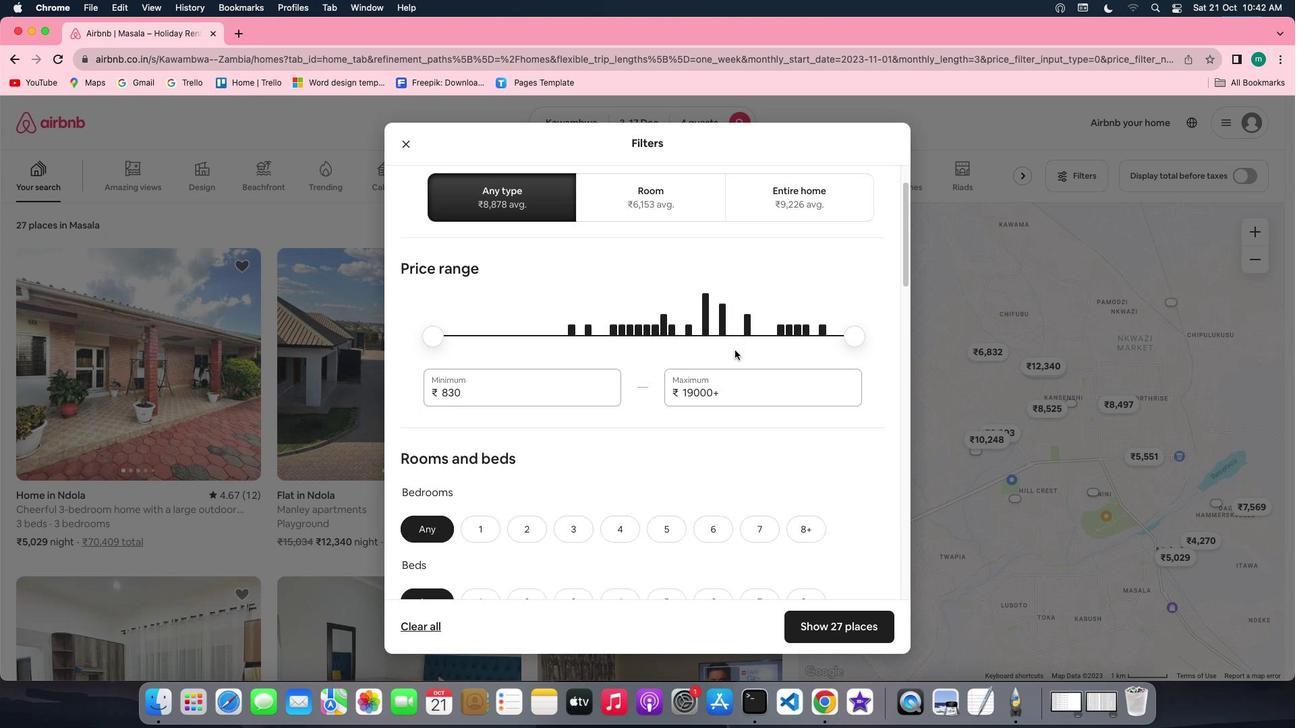 
Action: Mouse scrolled (735, 350) with delta (0, 0)
Screenshot: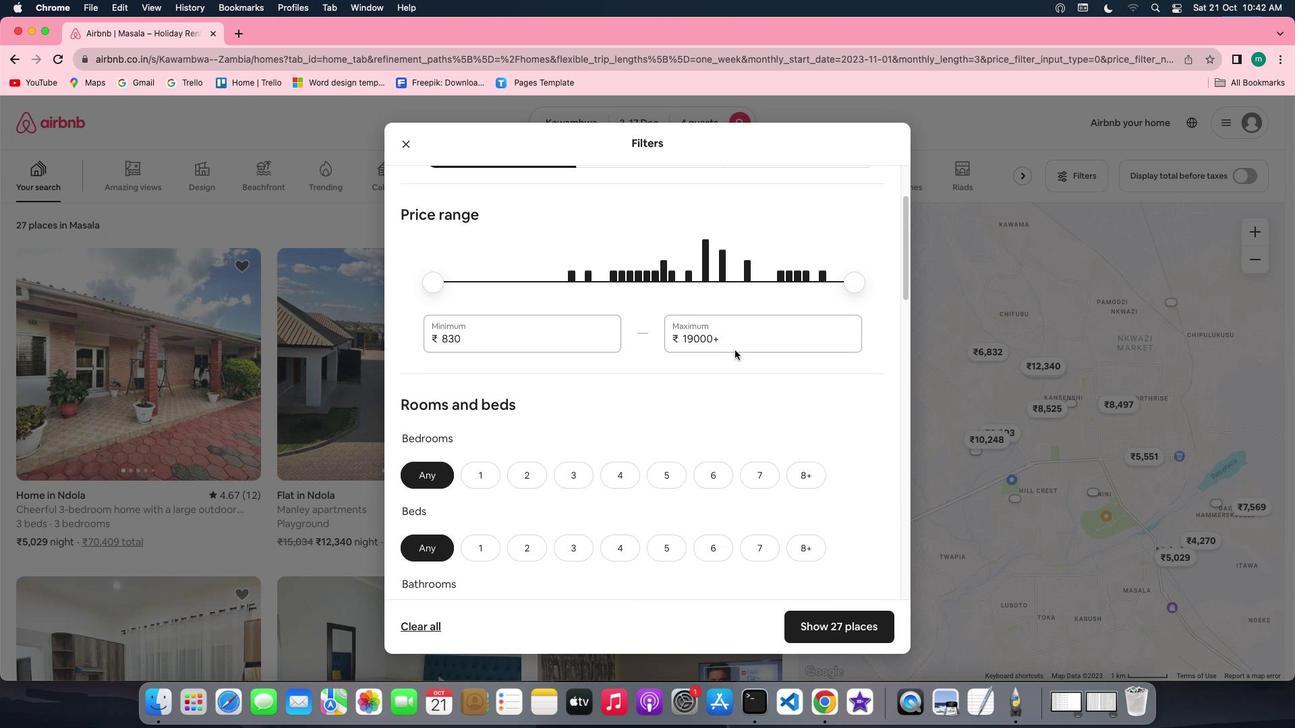 
Action: Mouse scrolled (735, 350) with delta (0, 0)
Screenshot: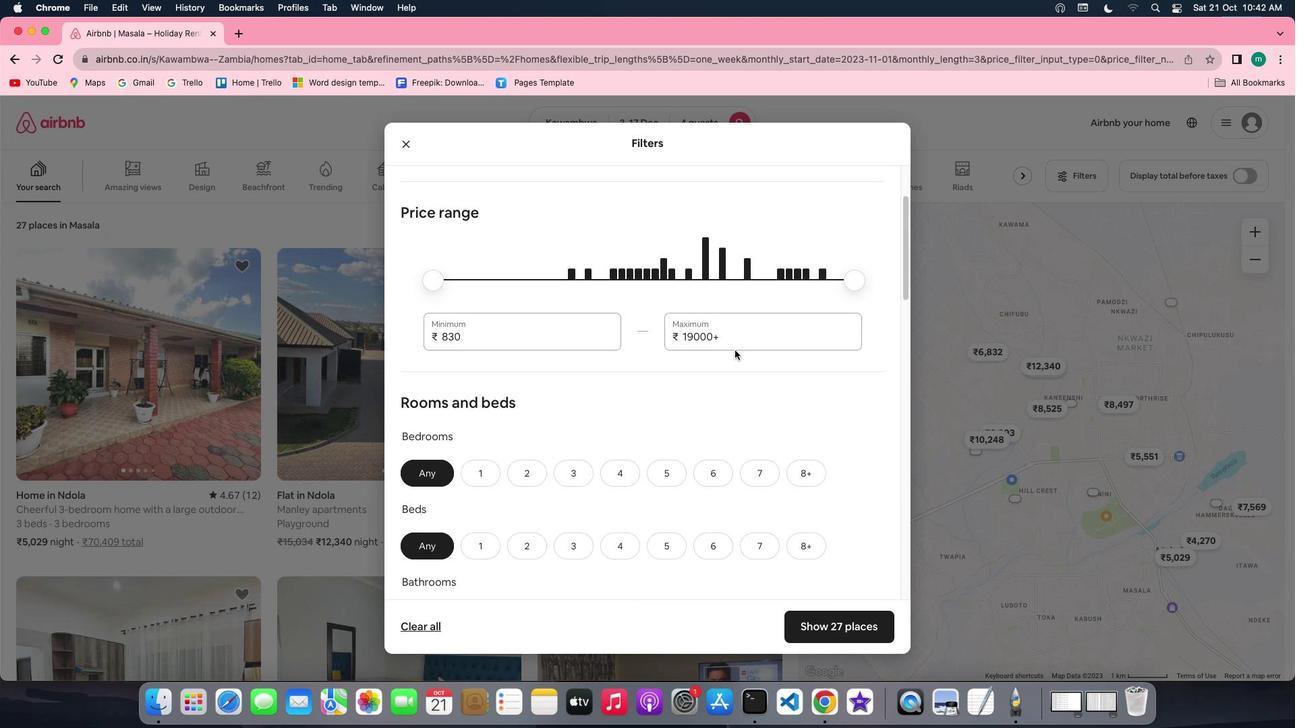 
Action: Mouse scrolled (735, 350) with delta (0, 0)
Screenshot: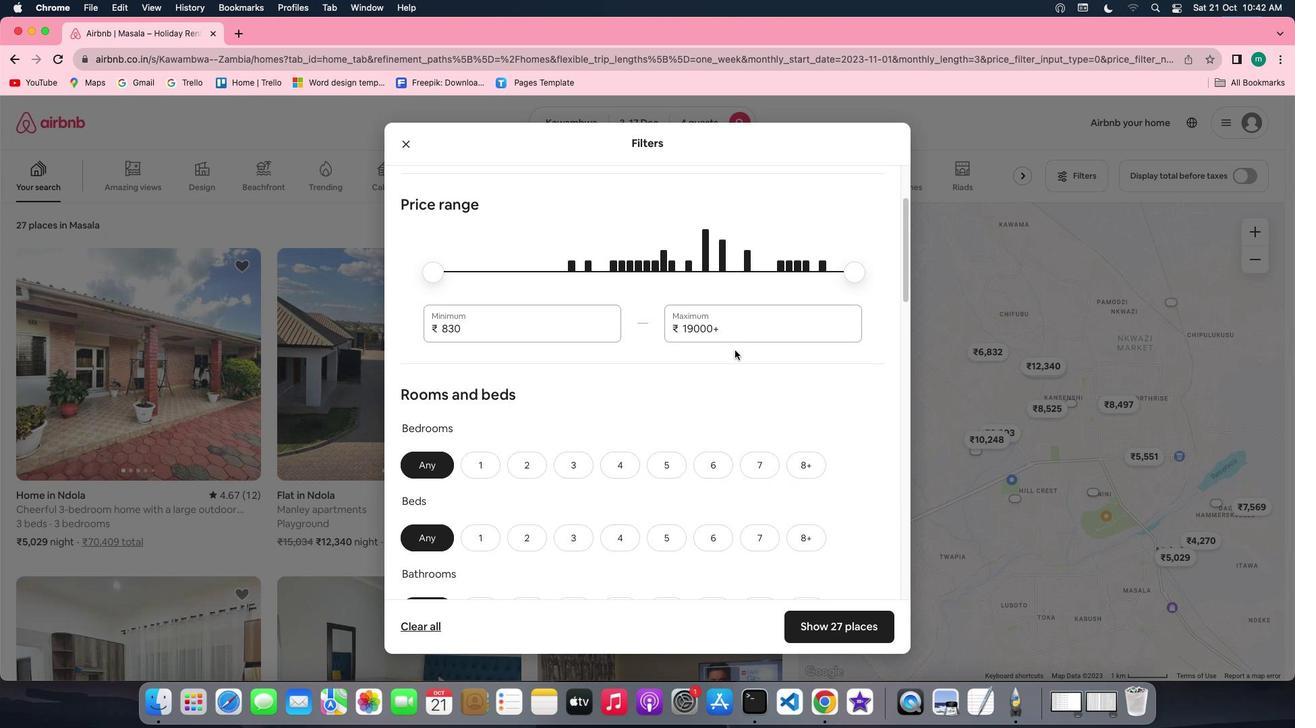 
Action: Mouse scrolled (735, 350) with delta (0, 0)
Screenshot: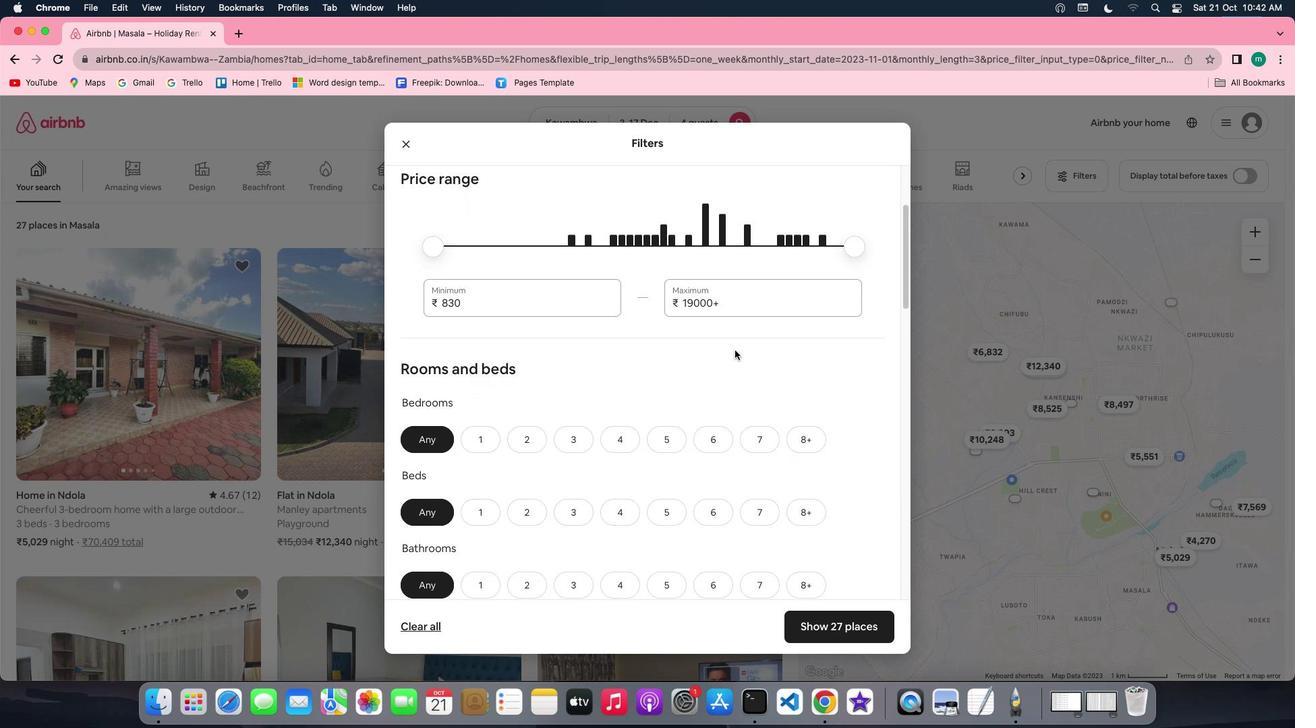 
Action: Mouse scrolled (735, 350) with delta (0, 0)
Screenshot: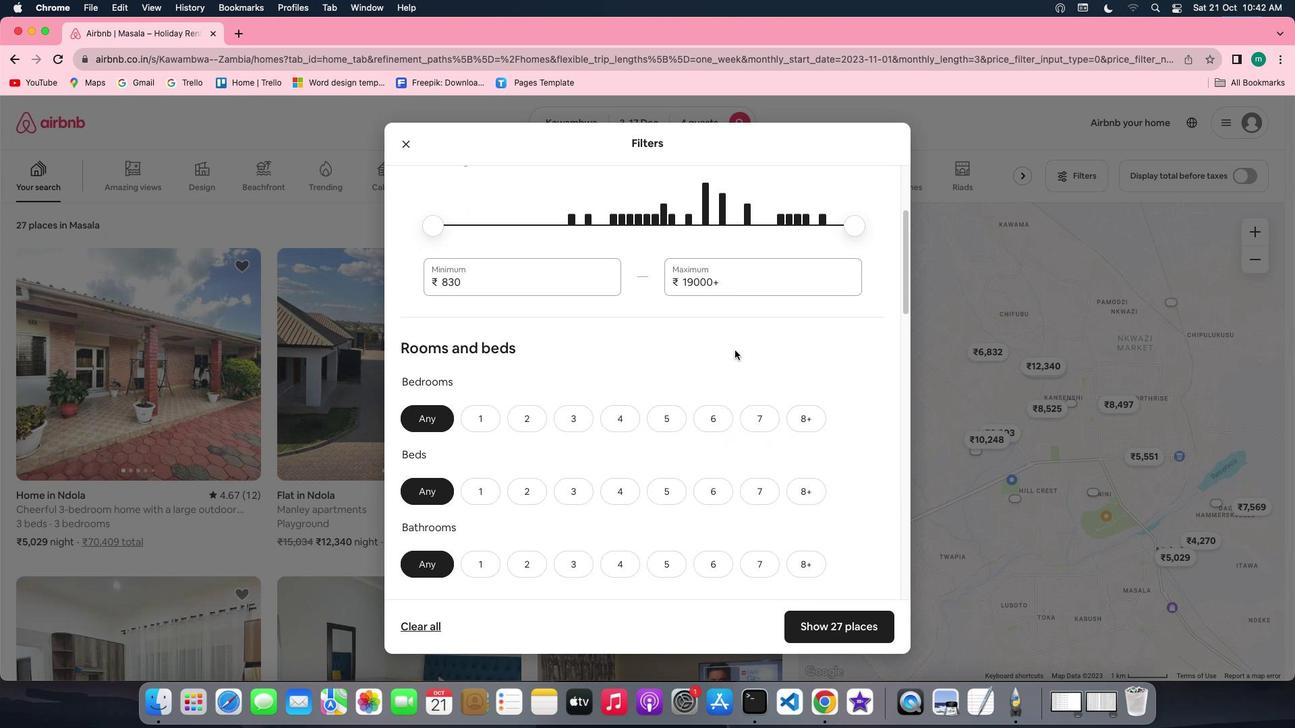 
Action: Mouse scrolled (735, 350) with delta (0, 0)
Screenshot: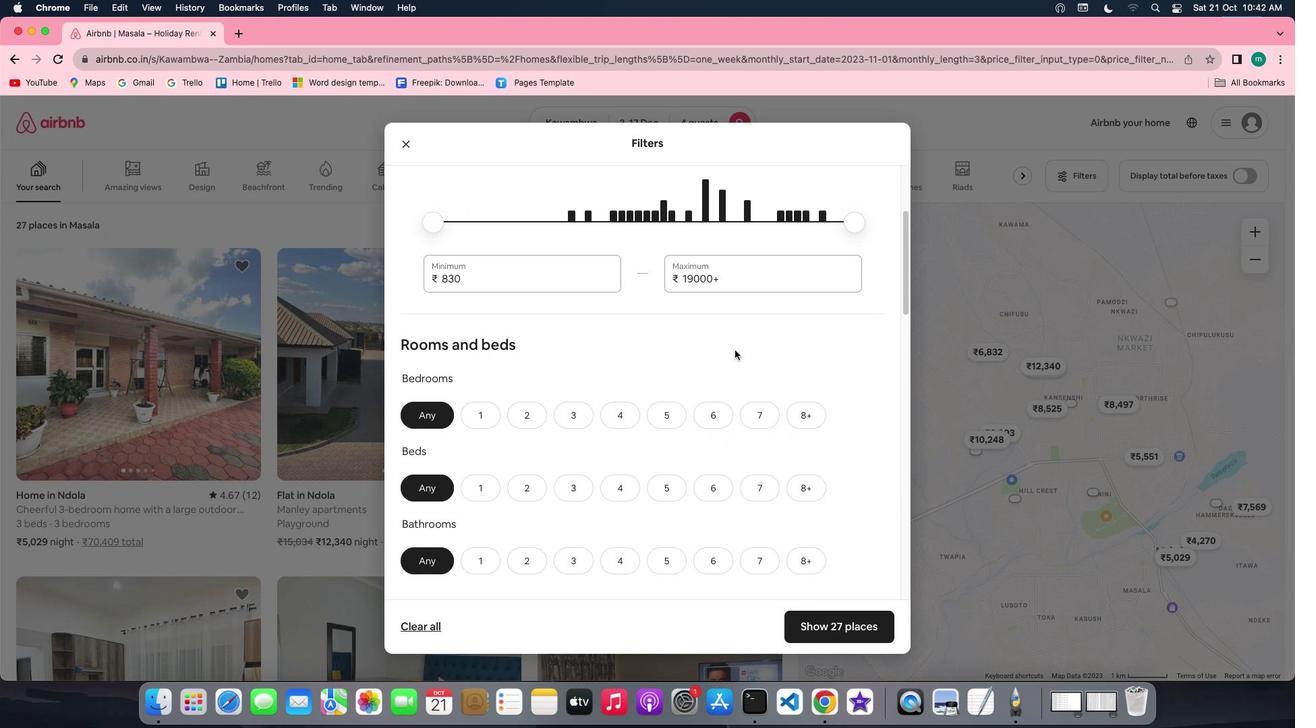 
Action: Mouse scrolled (735, 350) with delta (0, 0)
Screenshot: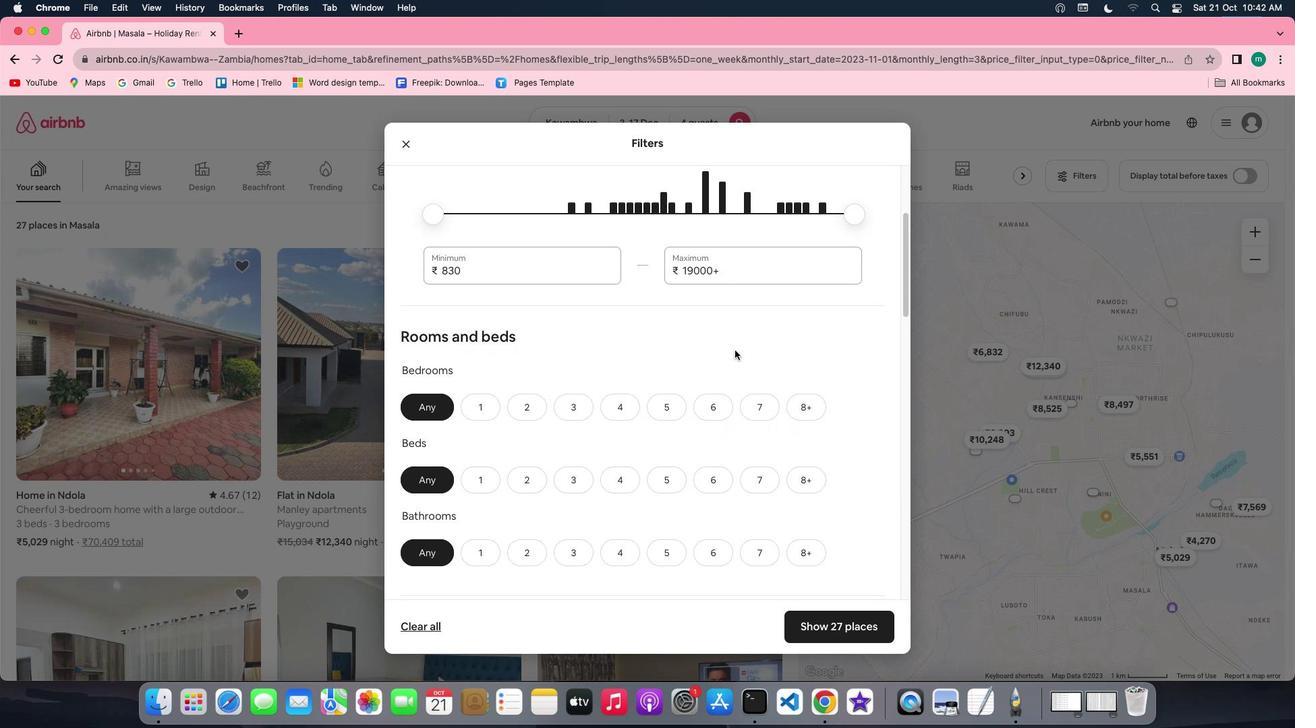 
Action: Mouse scrolled (735, 350) with delta (0, 0)
Screenshot: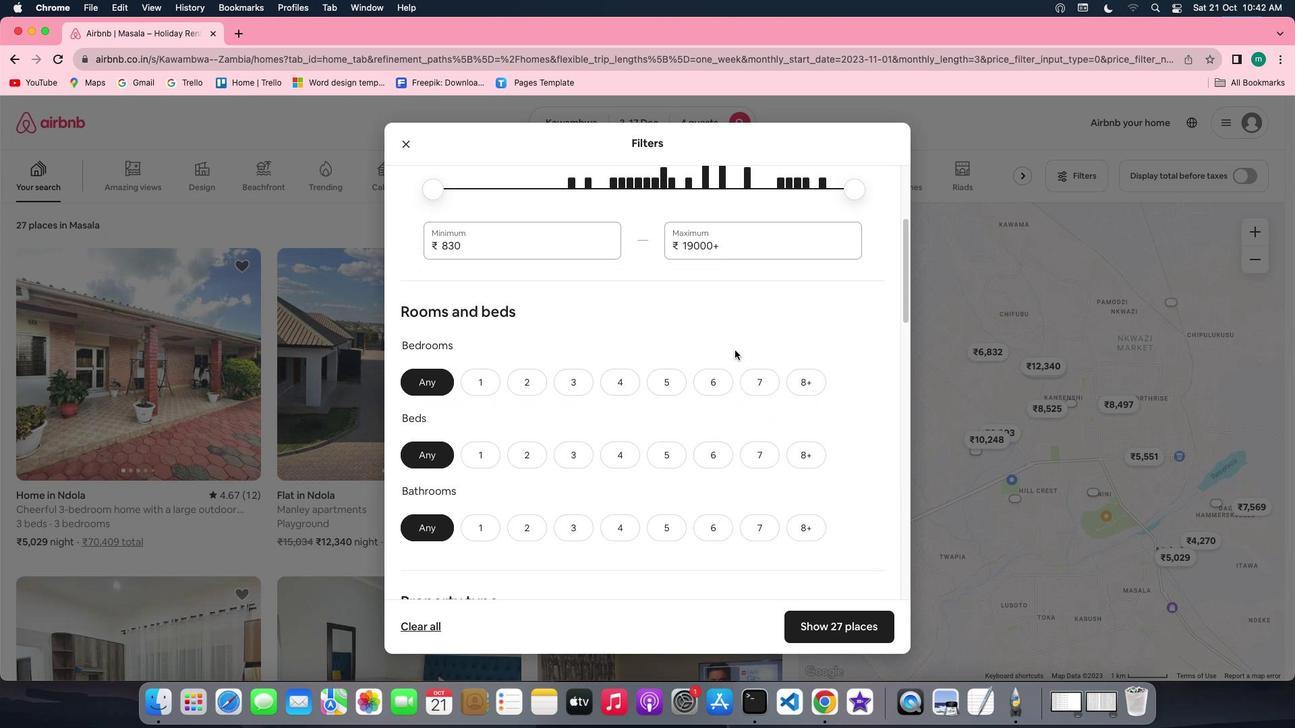 
Action: Mouse scrolled (735, 350) with delta (0, 0)
Screenshot: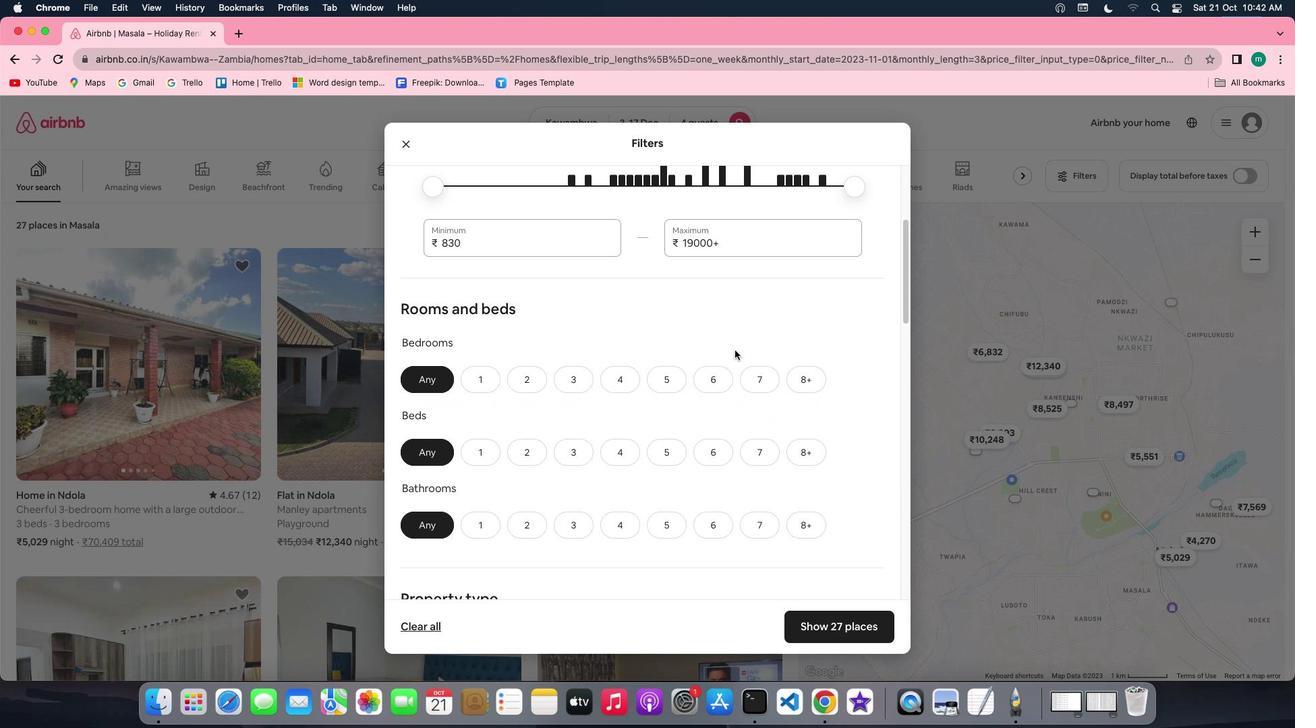 
Action: Mouse scrolled (735, 350) with delta (0, 0)
Screenshot: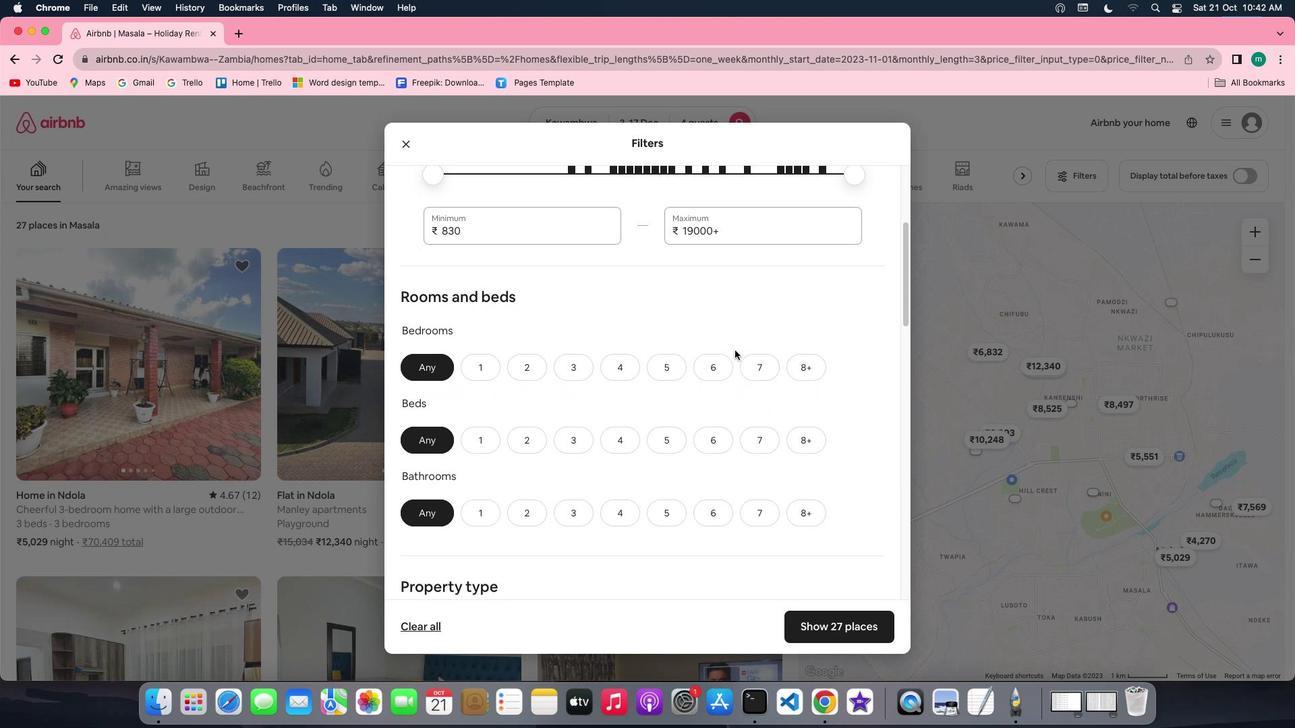 
Action: Mouse moved to (587, 338)
Screenshot: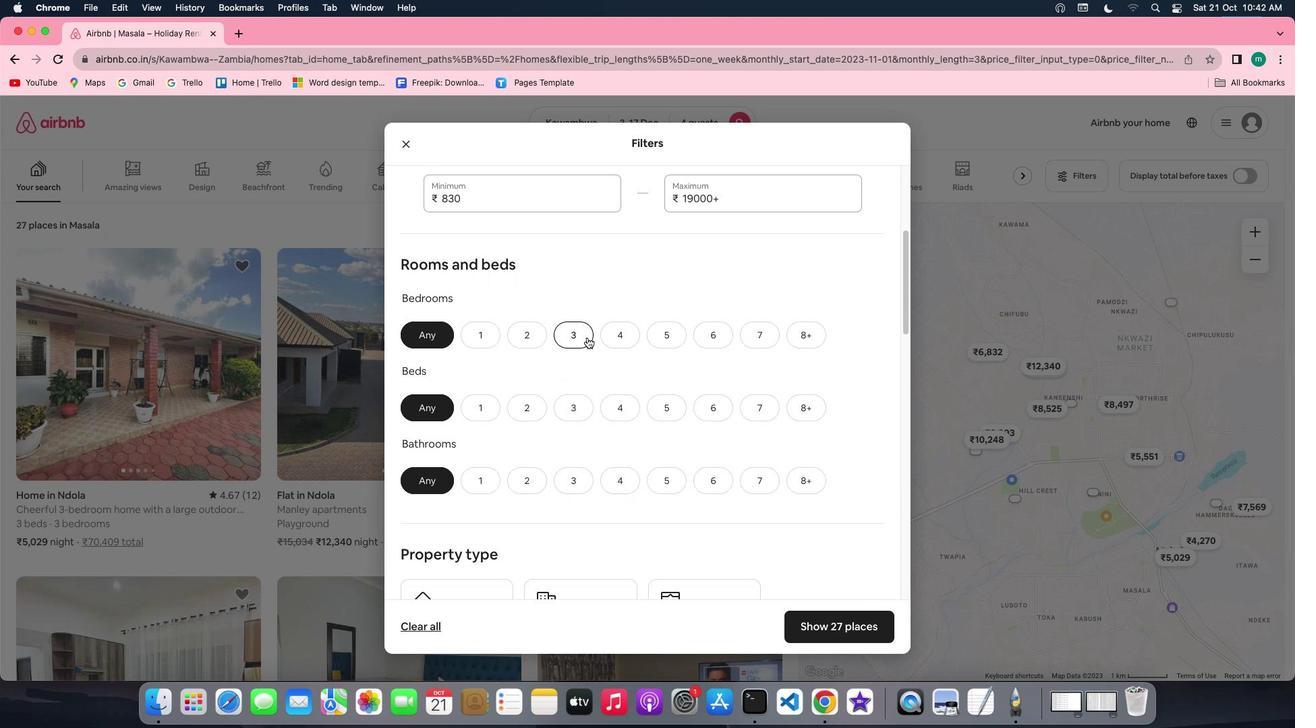 
Action: Mouse pressed left at (587, 338)
Screenshot: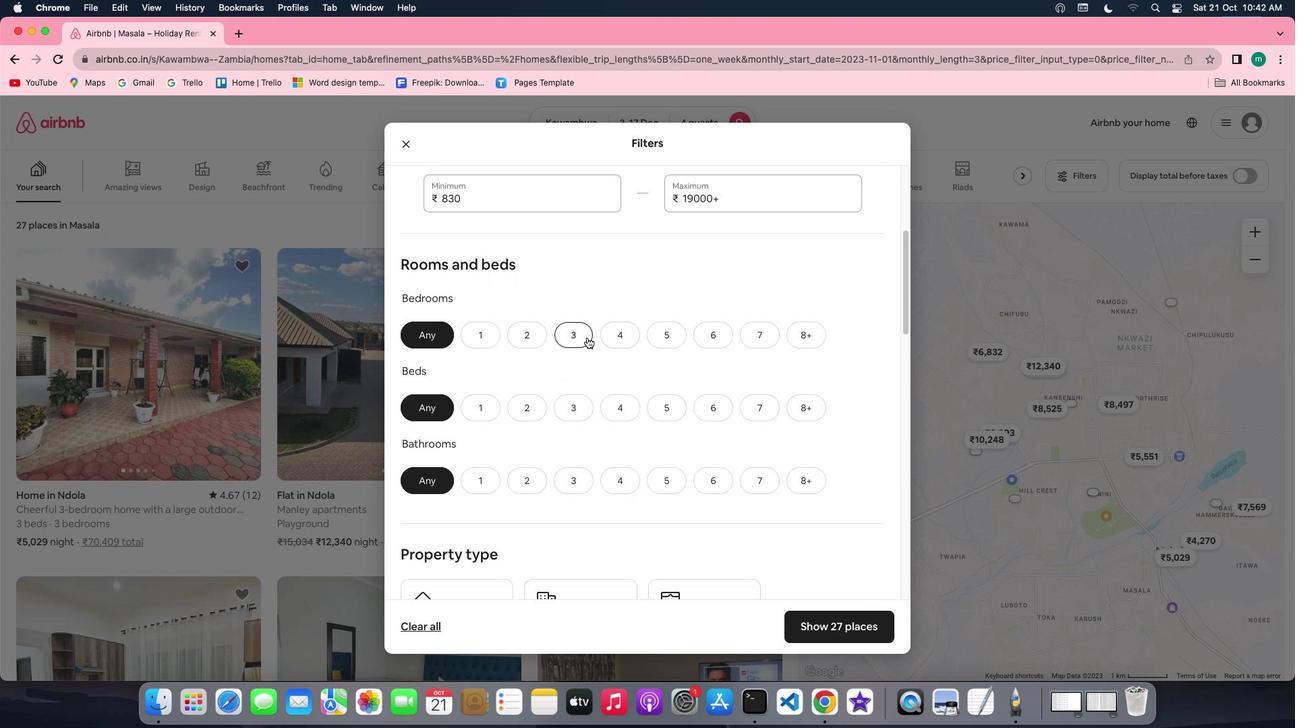 
Action: Mouse moved to (626, 415)
Screenshot: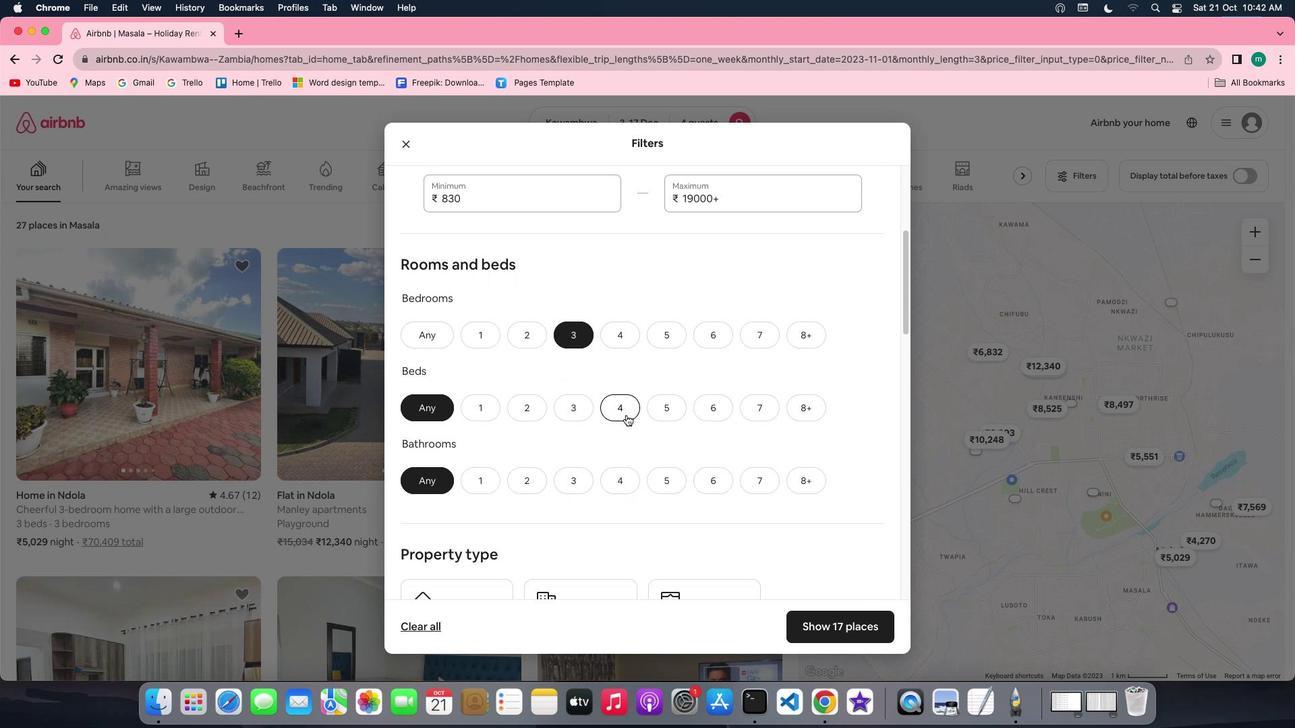 
Action: Mouse pressed left at (626, 415)
Screenshot: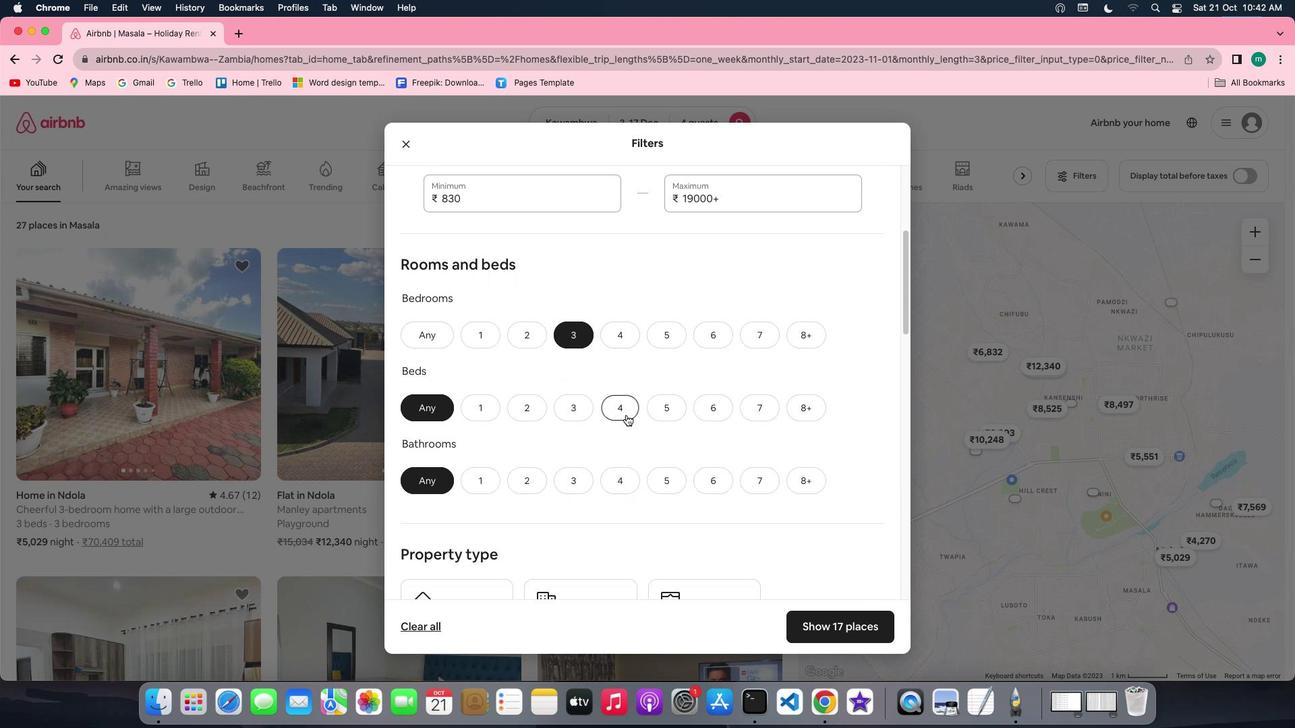 
Action: Mouse moved to (535, 478)
Screenshot: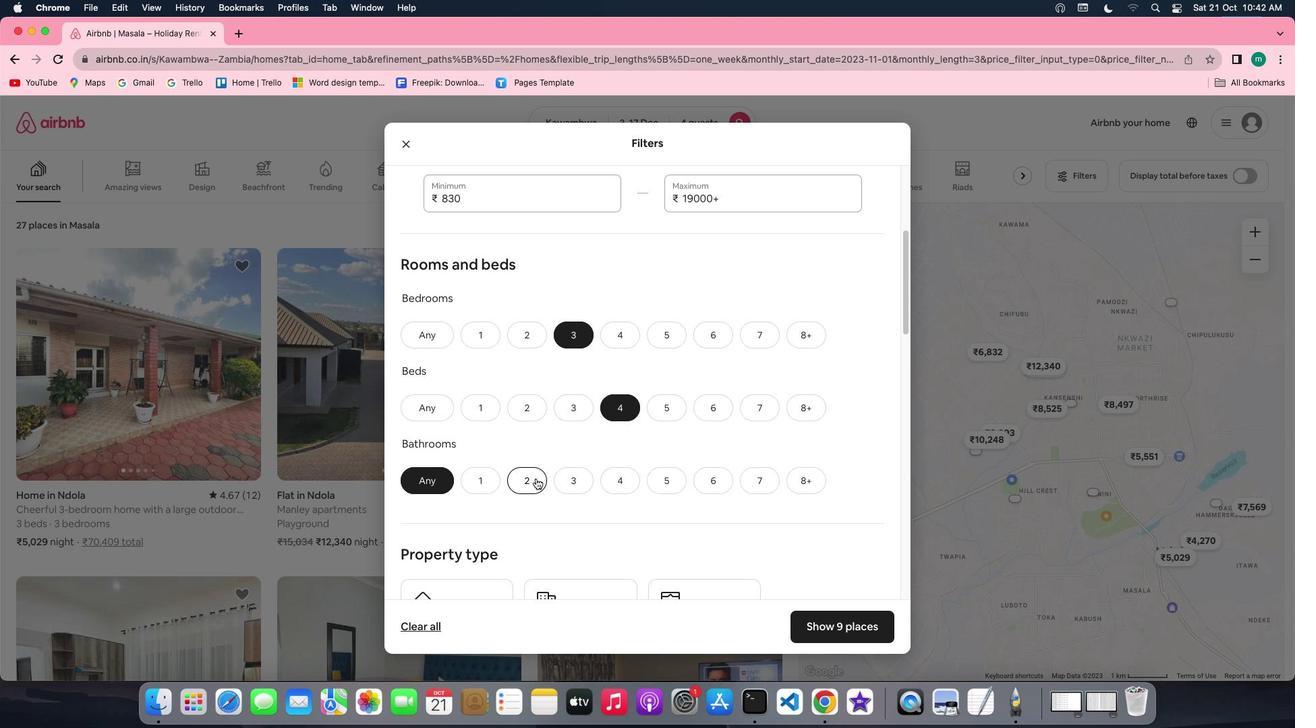
Action: Mouse pressed left at (535, 478)
Screenshot: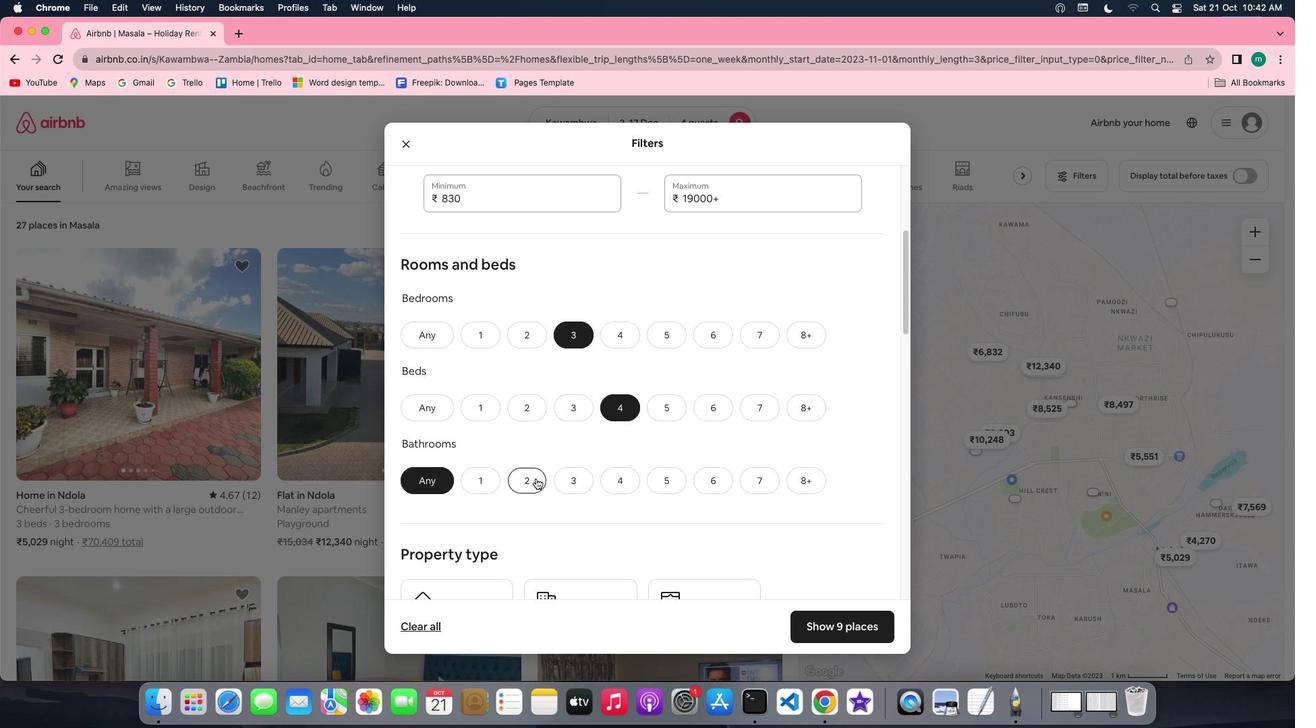 
Action: Mouse moved to (738, 437)
Screenshot: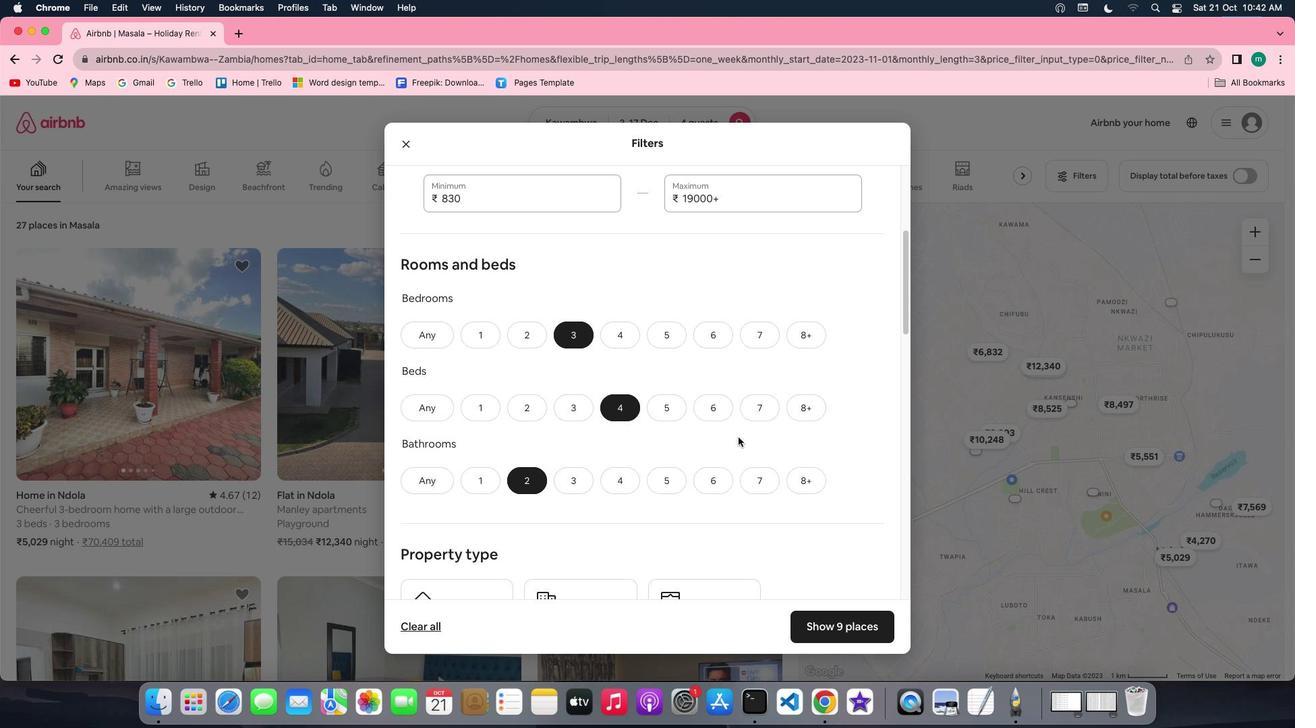 
Action: Mouse scrolled (738, 437) with delta (0, 0)
Screenshot: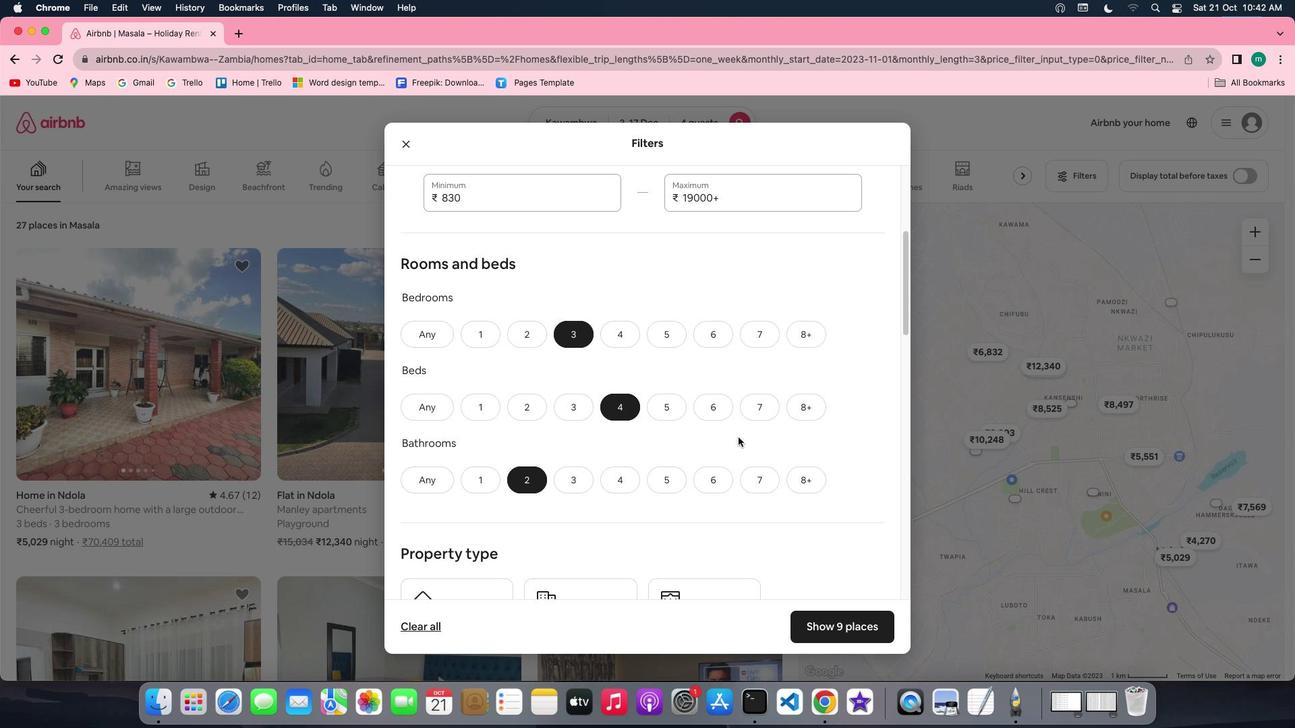 
Action: Mouse scrolled (738, 437) with delta (0, 0)
Screenshot: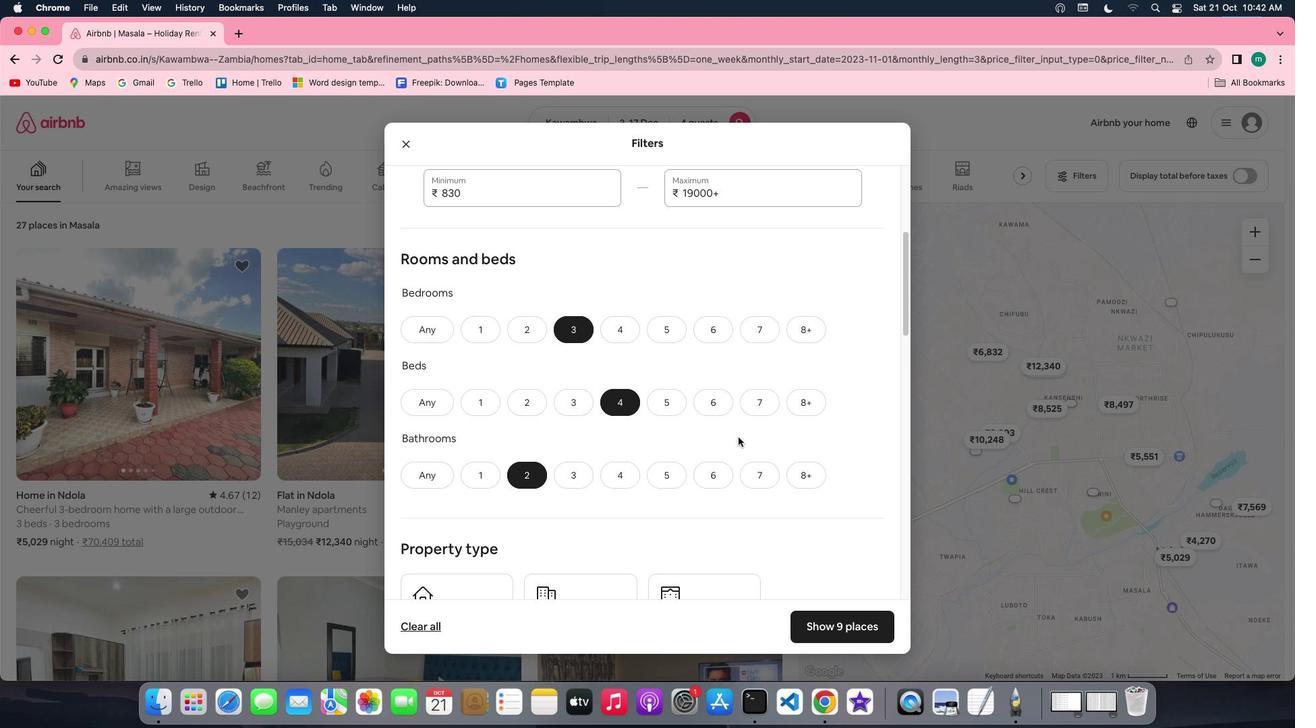 
Action: Mouse scrolled (738, 437) with delta (0, 0)
Screenshot: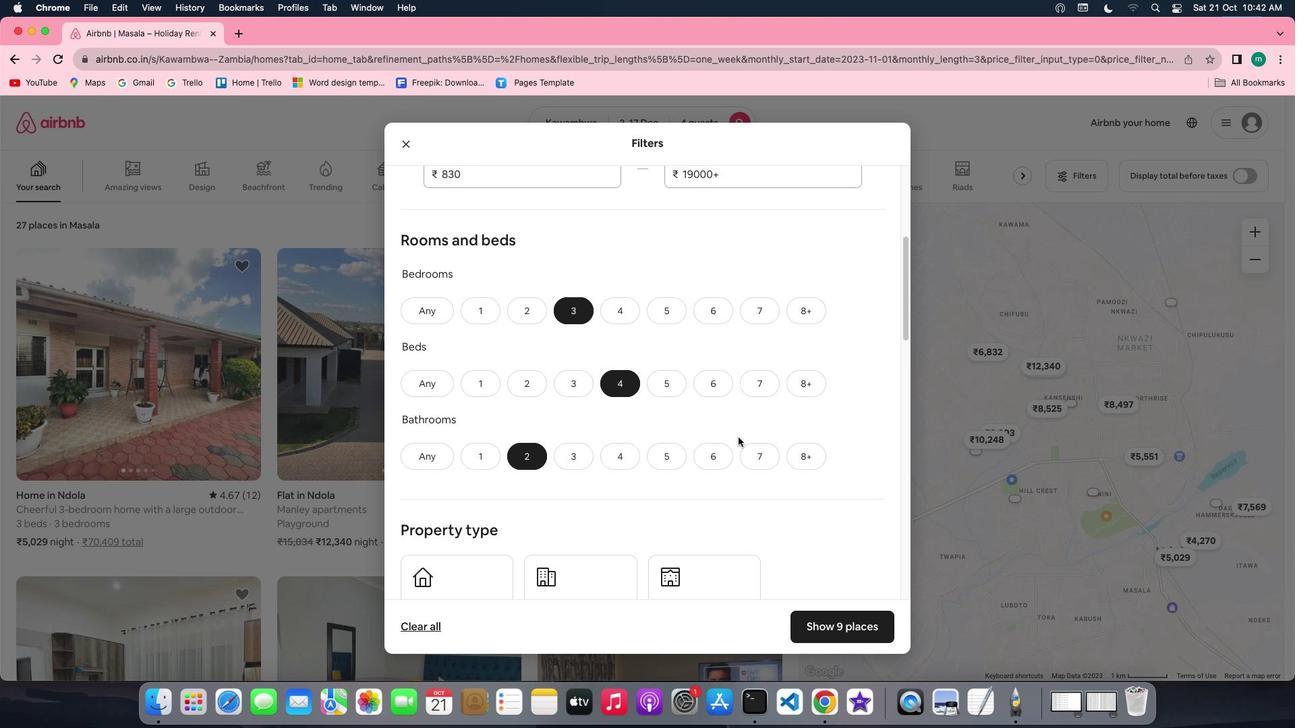 
Action: Mouse scrolled (738, 437) with delta (0, 0)
Screenshot: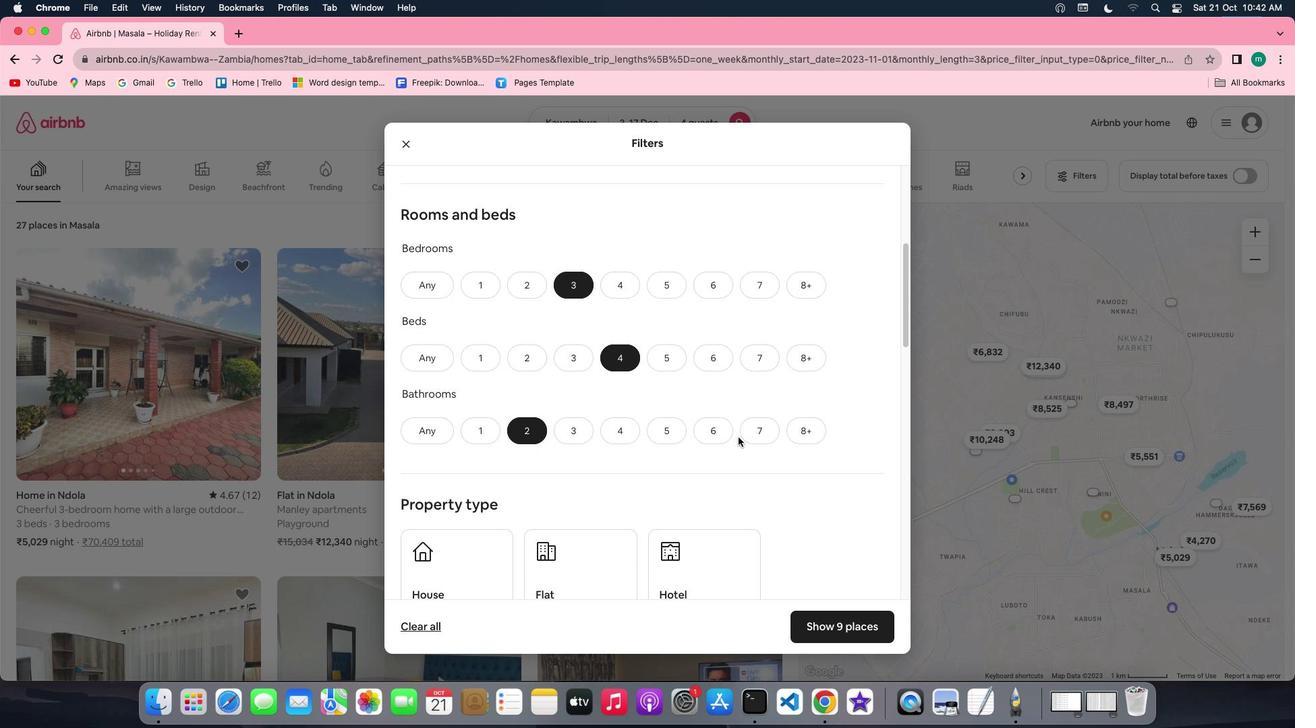 
Action: Mouse scrolled (738, 437) with delta (0, 0)
Screenshot: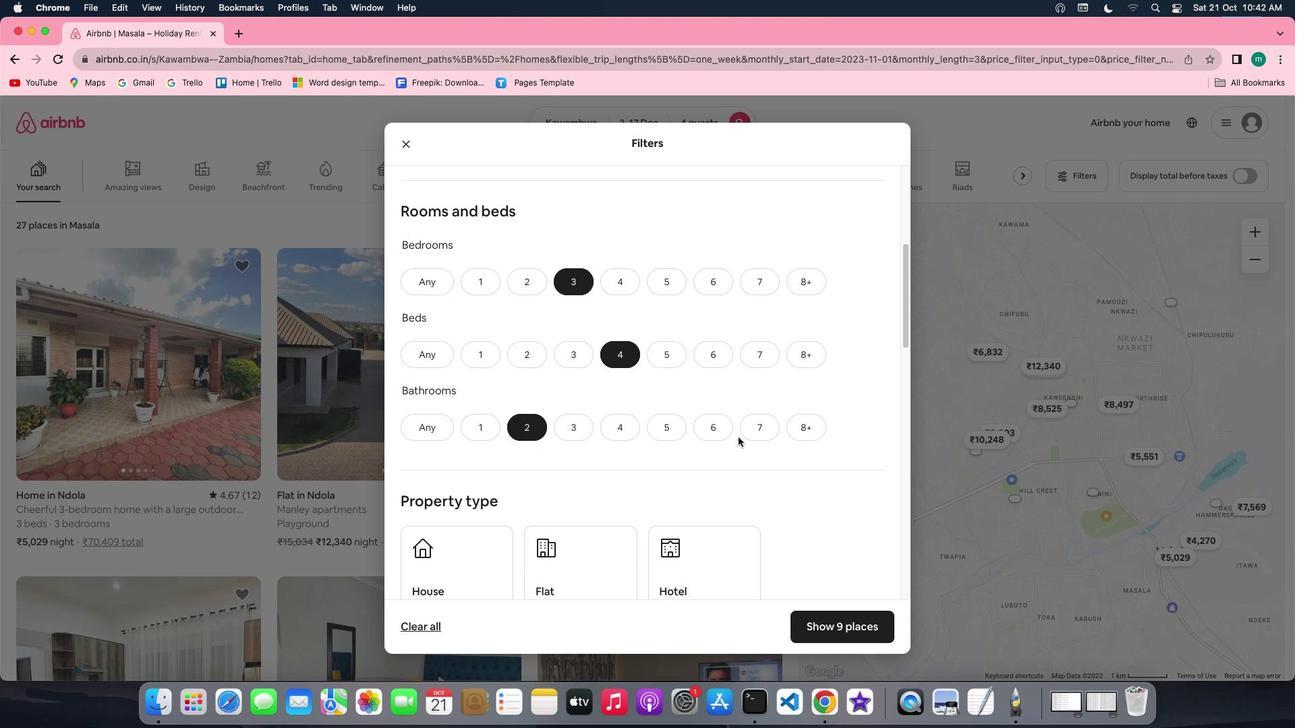 
Action: Mouse scrolled (738, 437) with delta (0, 0)
Screenshot: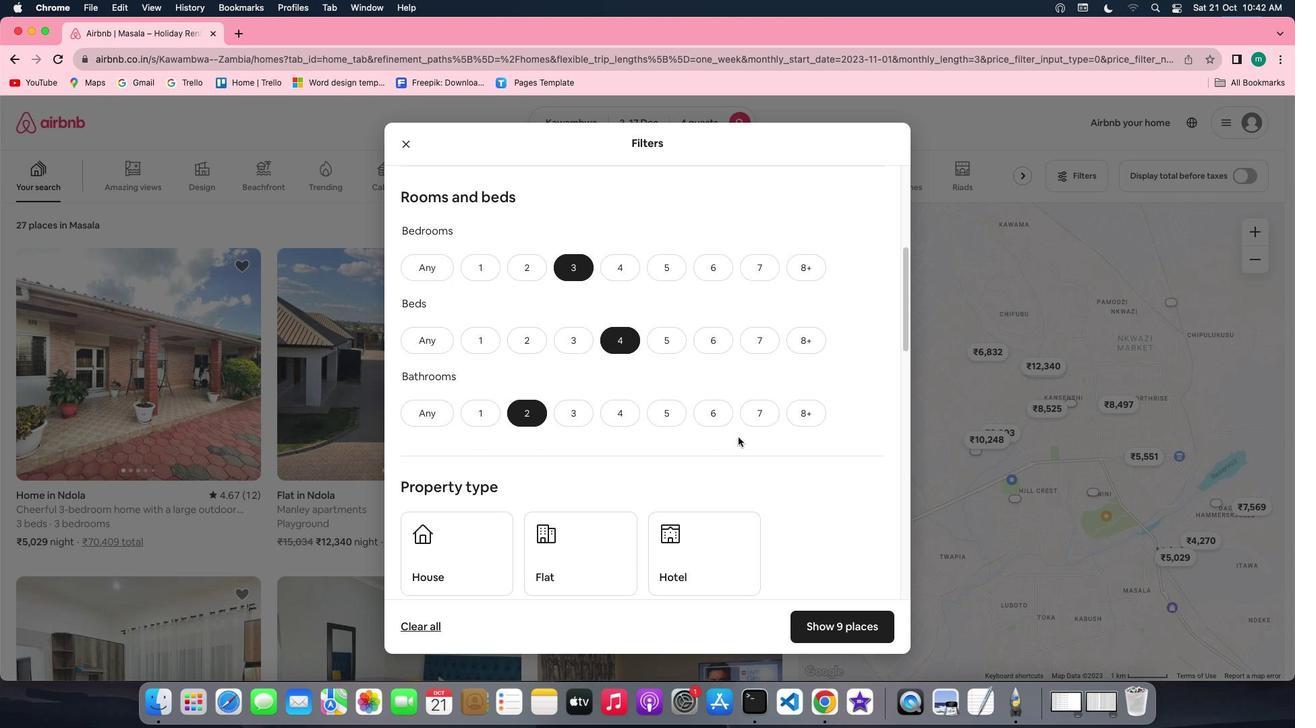 
Action: Mouse scrolled (738, 437) with delta (0, 0)
Screenshot: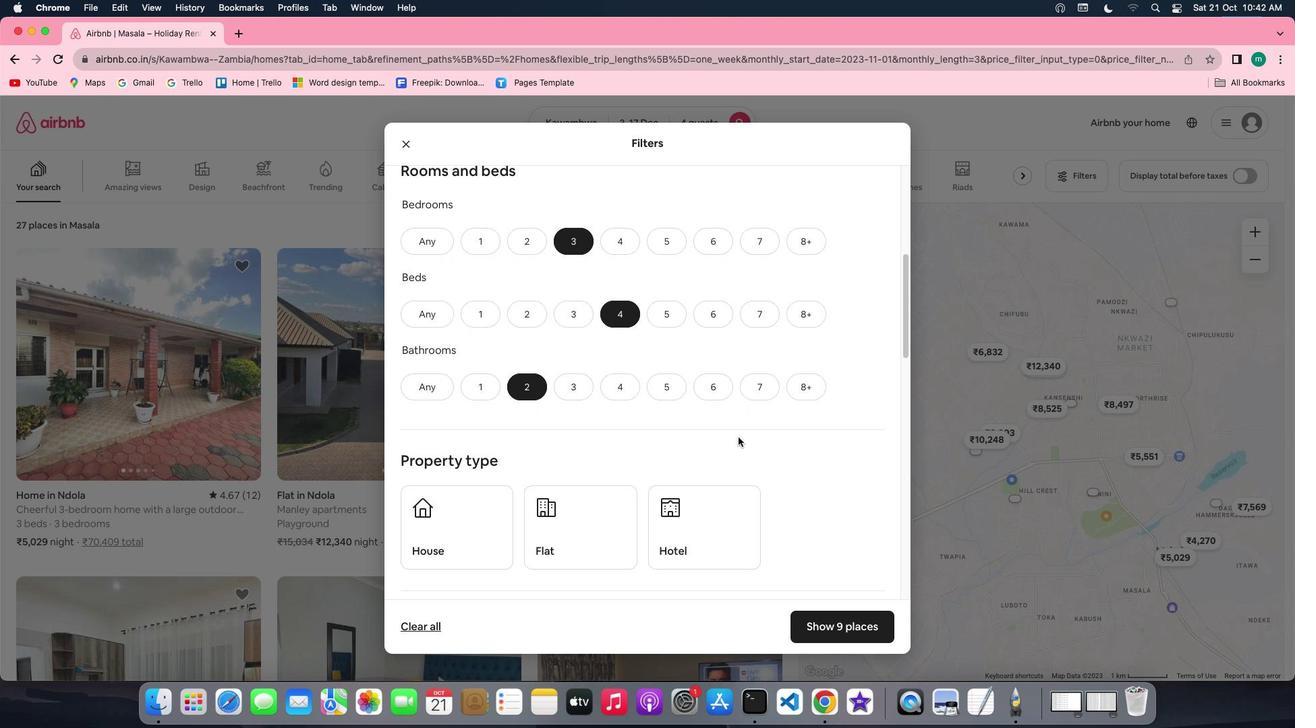 
Action: Mouse scrolled (738, 437) with delta (0, 0)
Screenshot: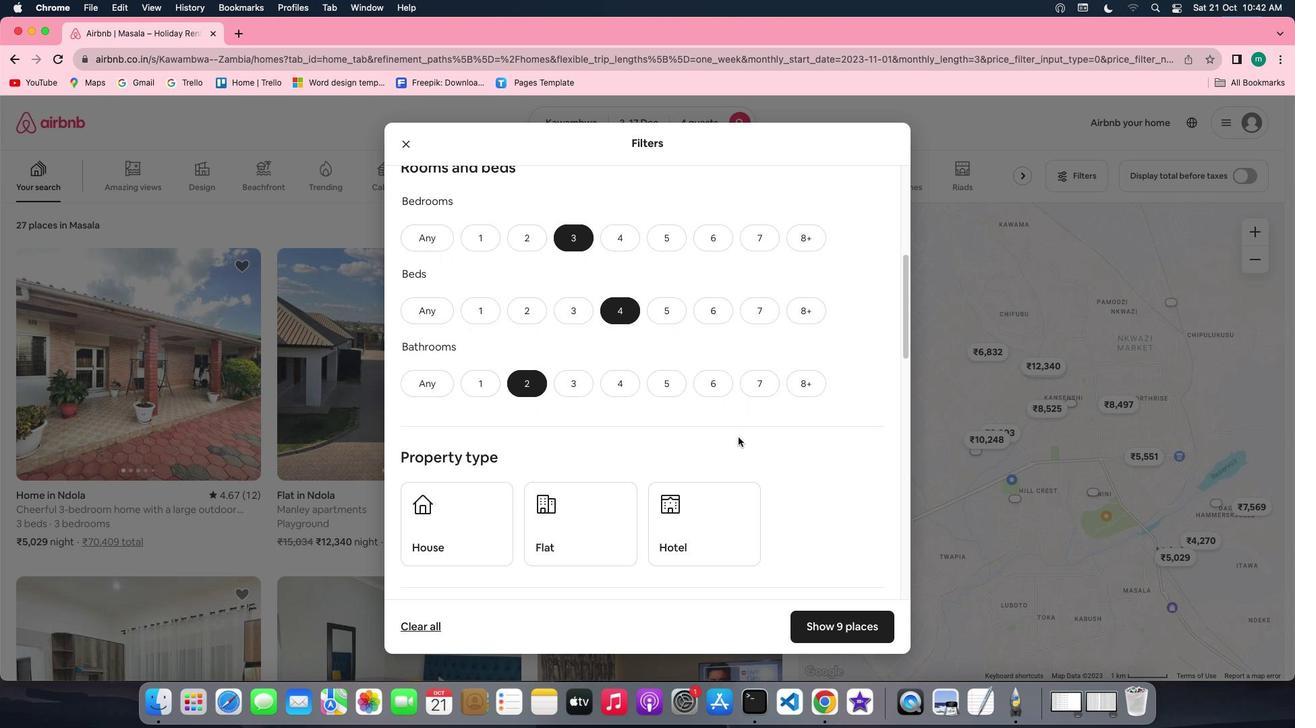 
Action: Mouse scrolled (738, 437) with delta (0, 0)
Screenshot: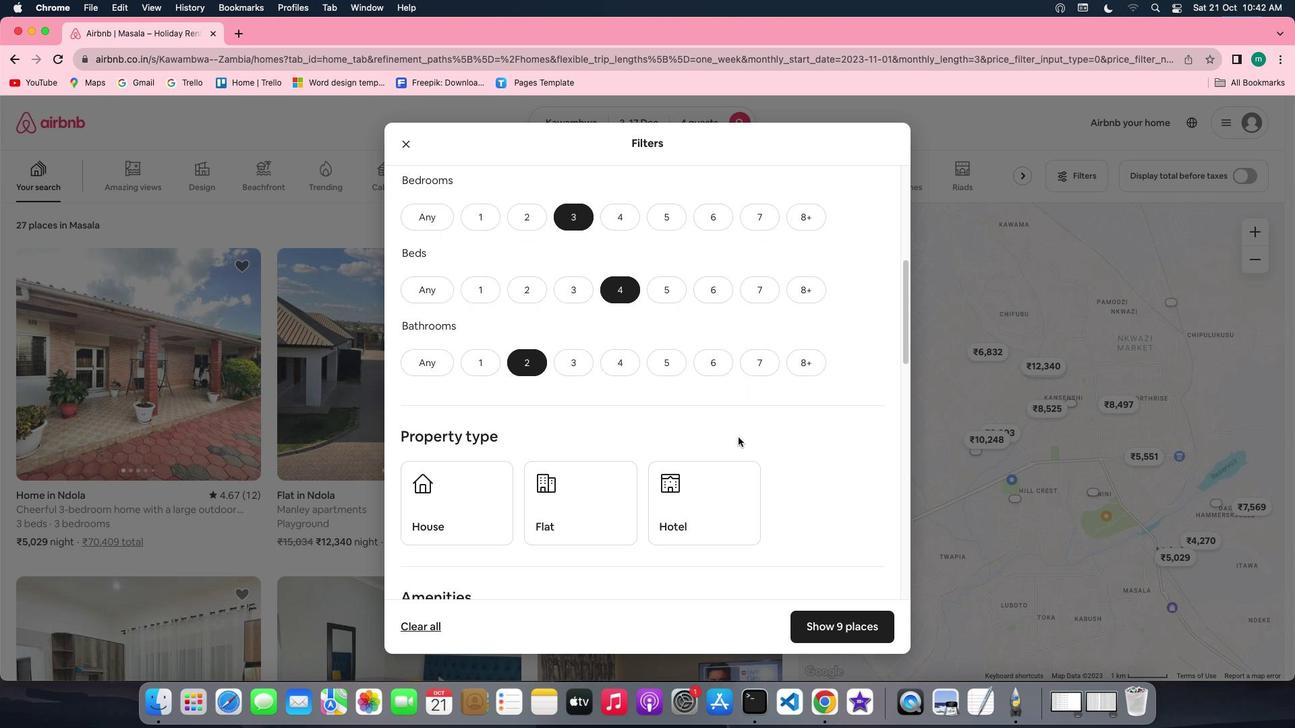 
Action: Mouse scrolled (738, 437) with delta (0, 0)
Screenshot: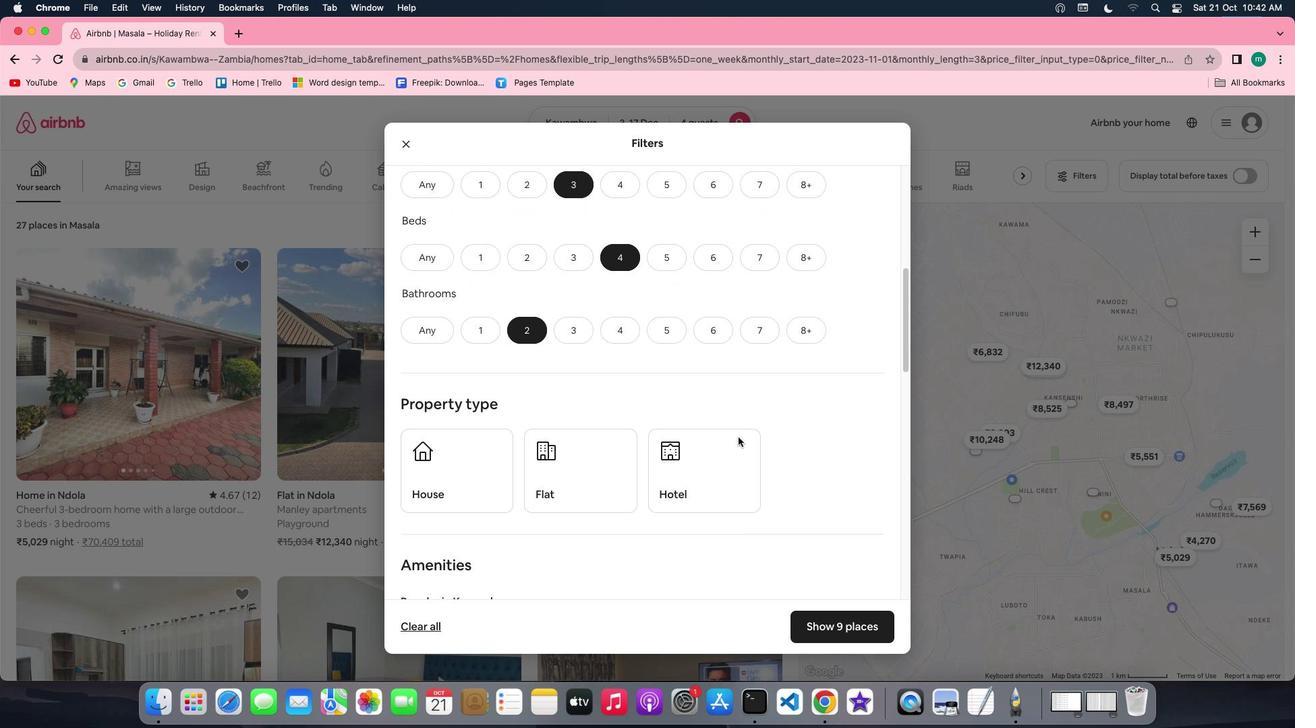 
Action: Mouse scrolled (738, 437) with delta (0, 0)
Screenshot: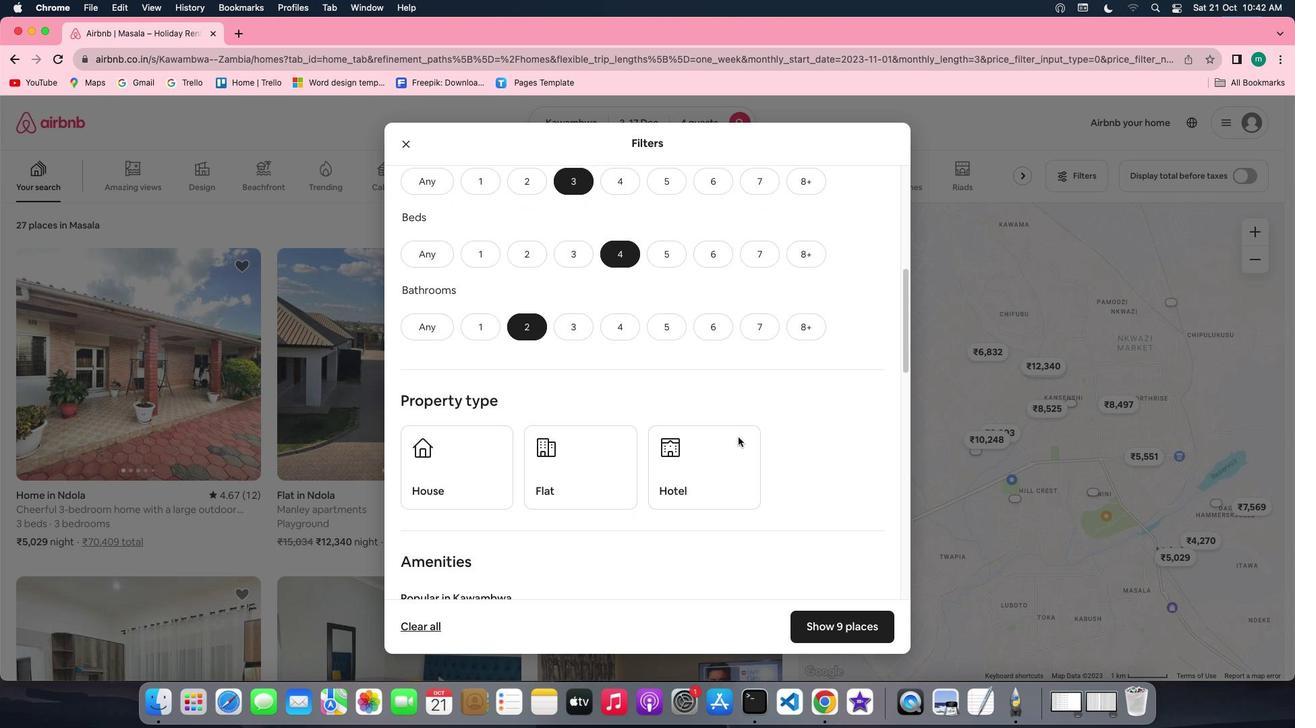 
Action: Mouse scrolled (738, 437) with delta (0, 0)
Screenshot: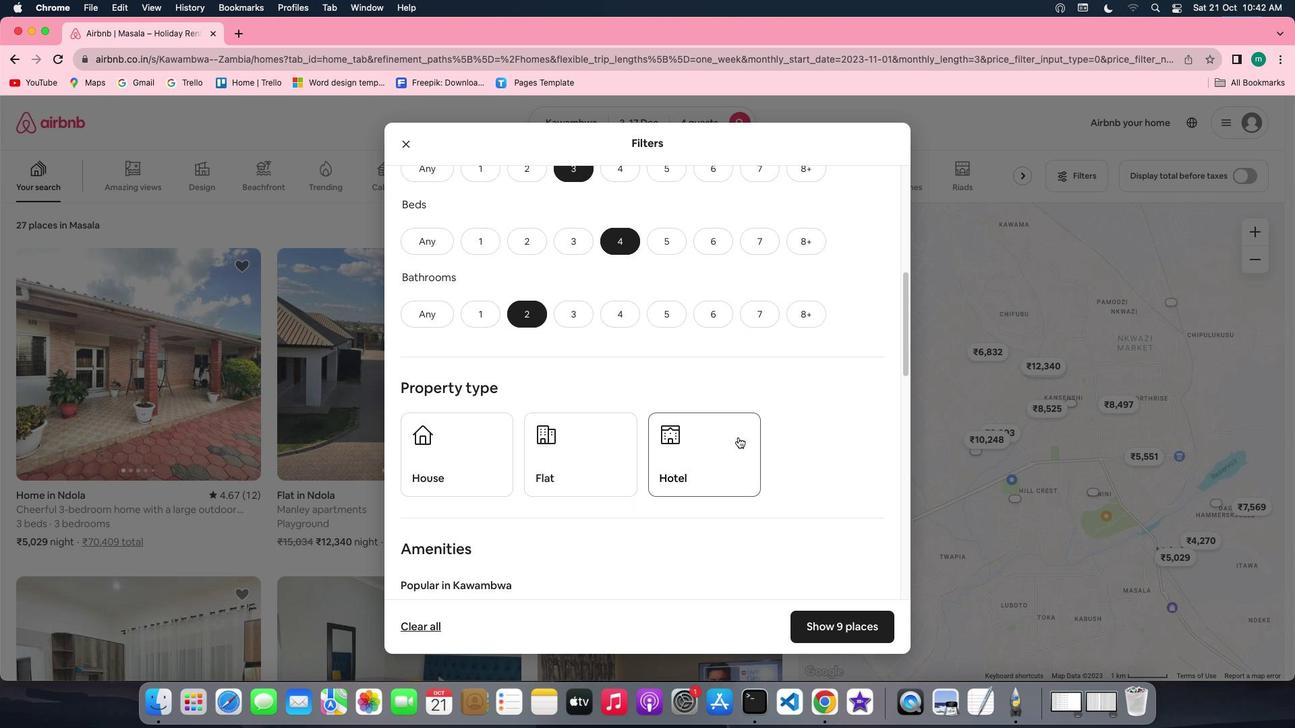 
Action: Mouse scrolled (738, 437) with delta (0, 0)
Screenshot: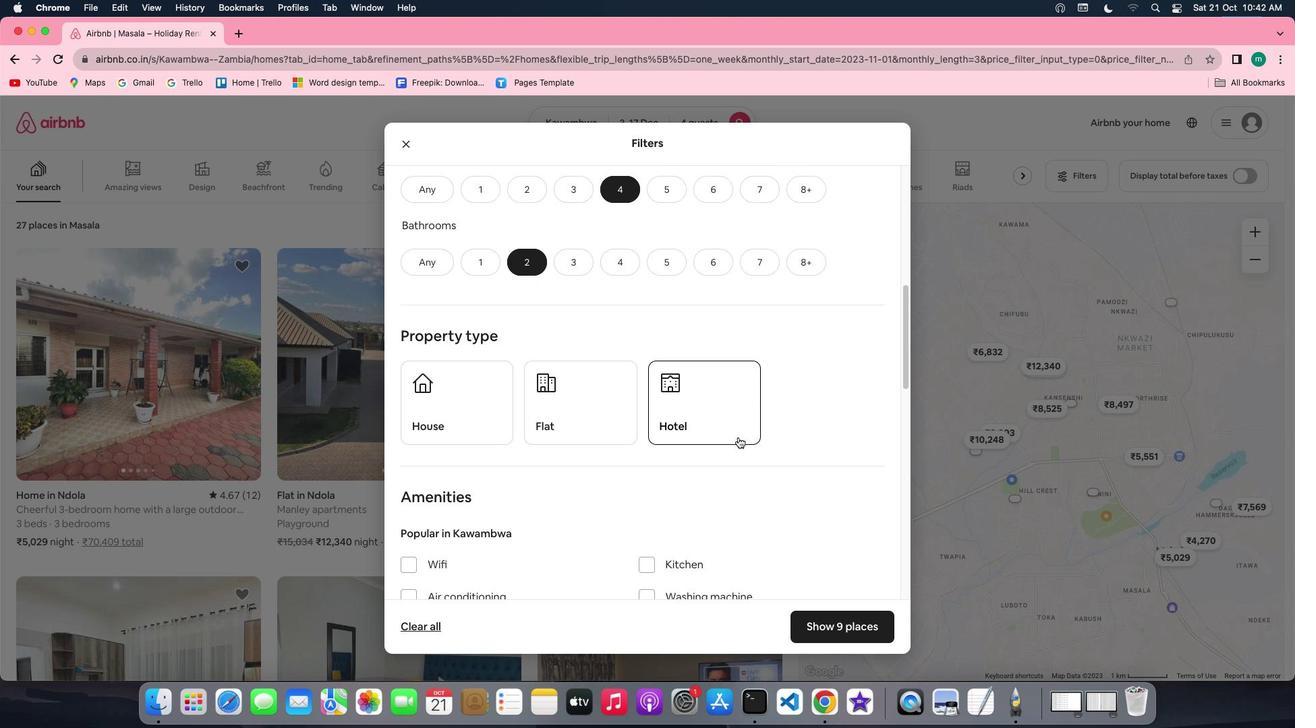 
Action: Mouse scrolled (738, 437) with delta (0, 0)
Screenshot: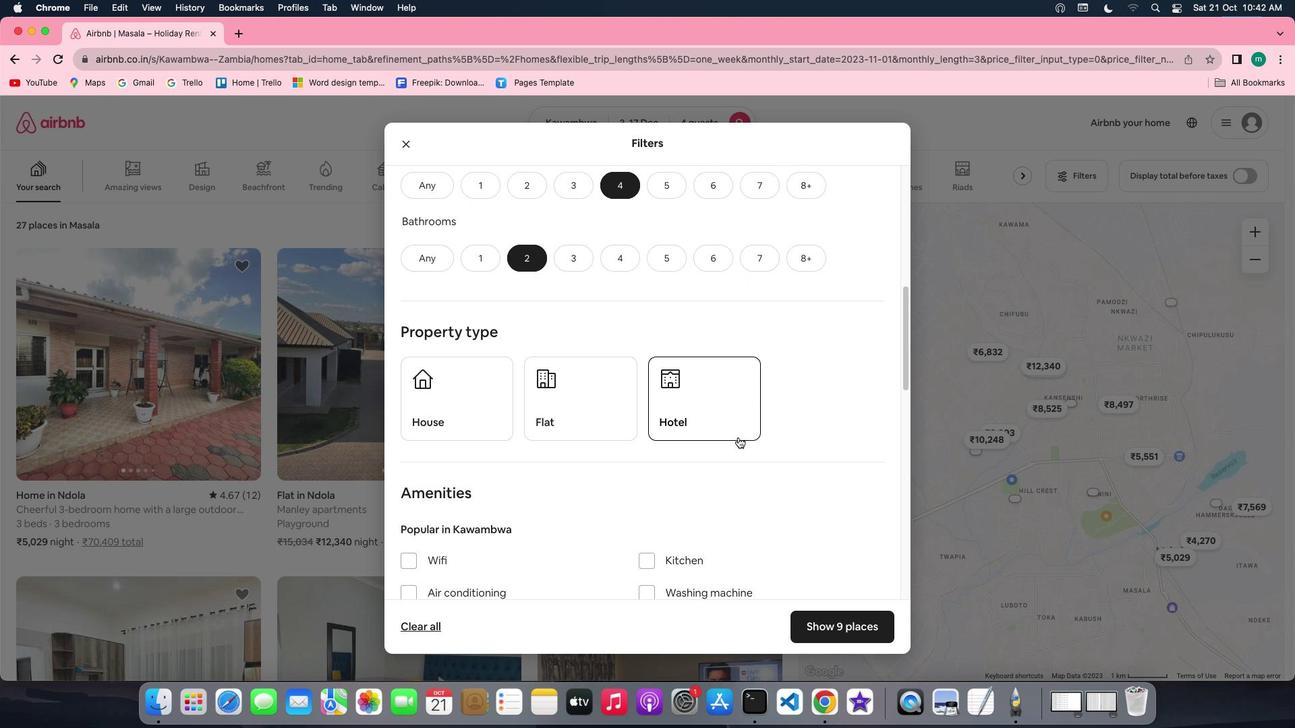 
Action: Mouse moved to (476, 377)
Screenshot: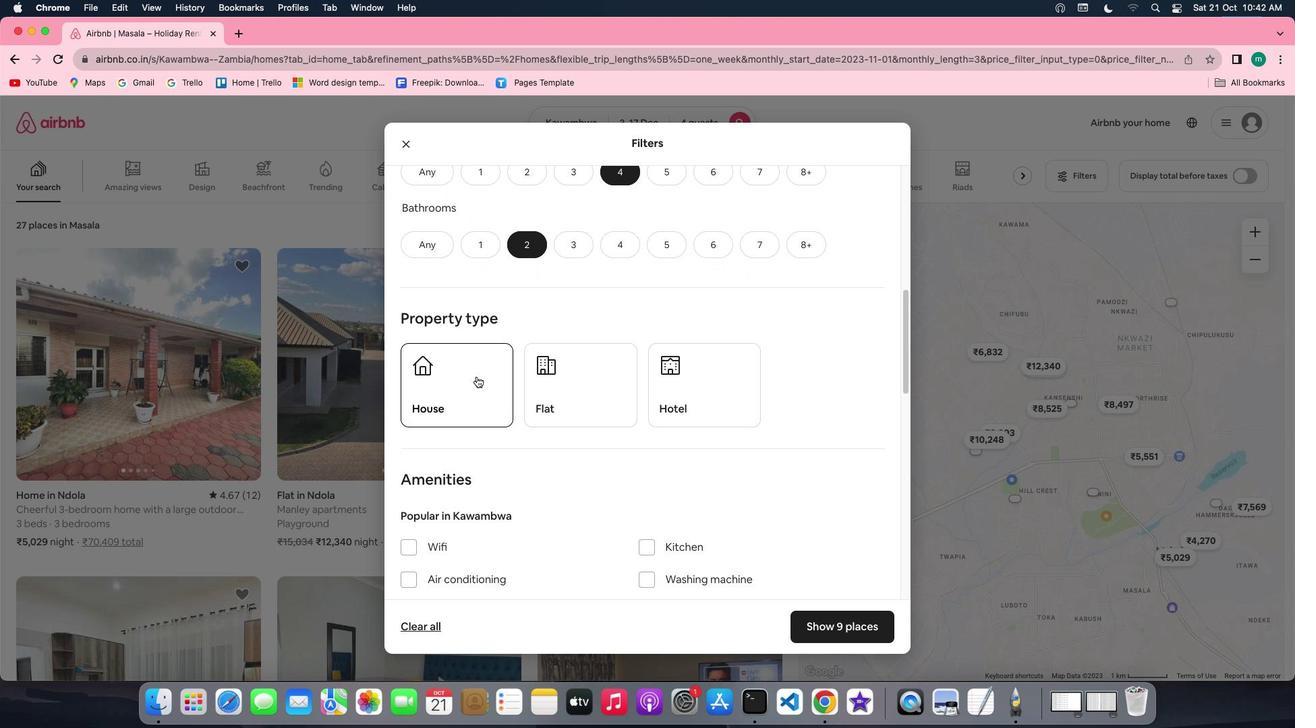 
Action: Mouse pressed left at (476, 377)
Screenshot: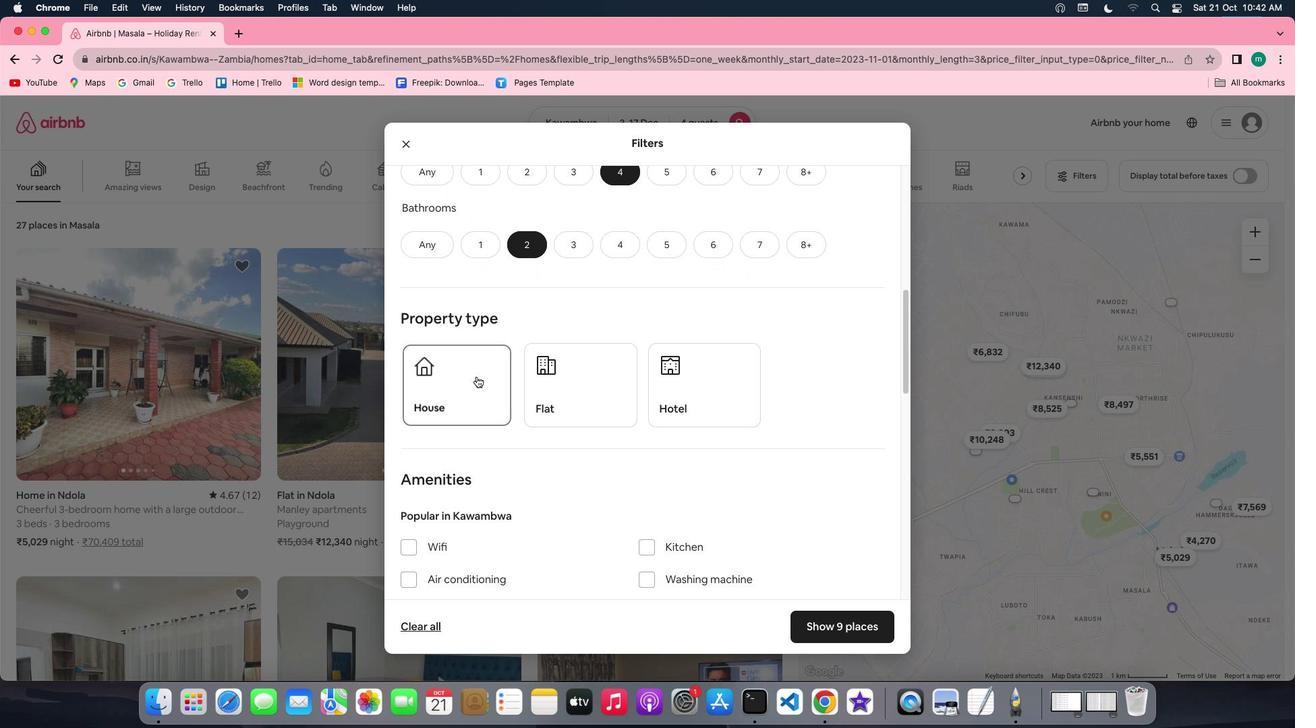 
Action: Mouse moved to (676, 434)
Screenshot: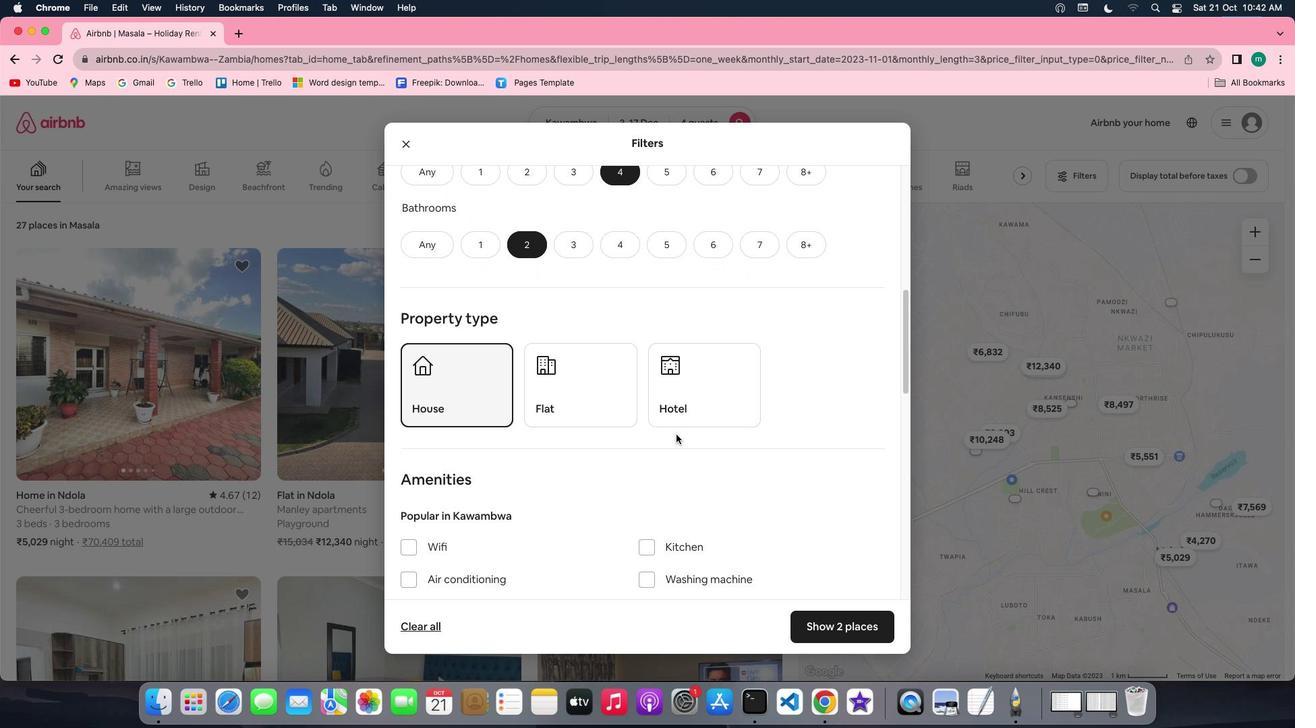 
Action: Mouse scrolled (676, 434) with delta (0, 0)
Screenshot: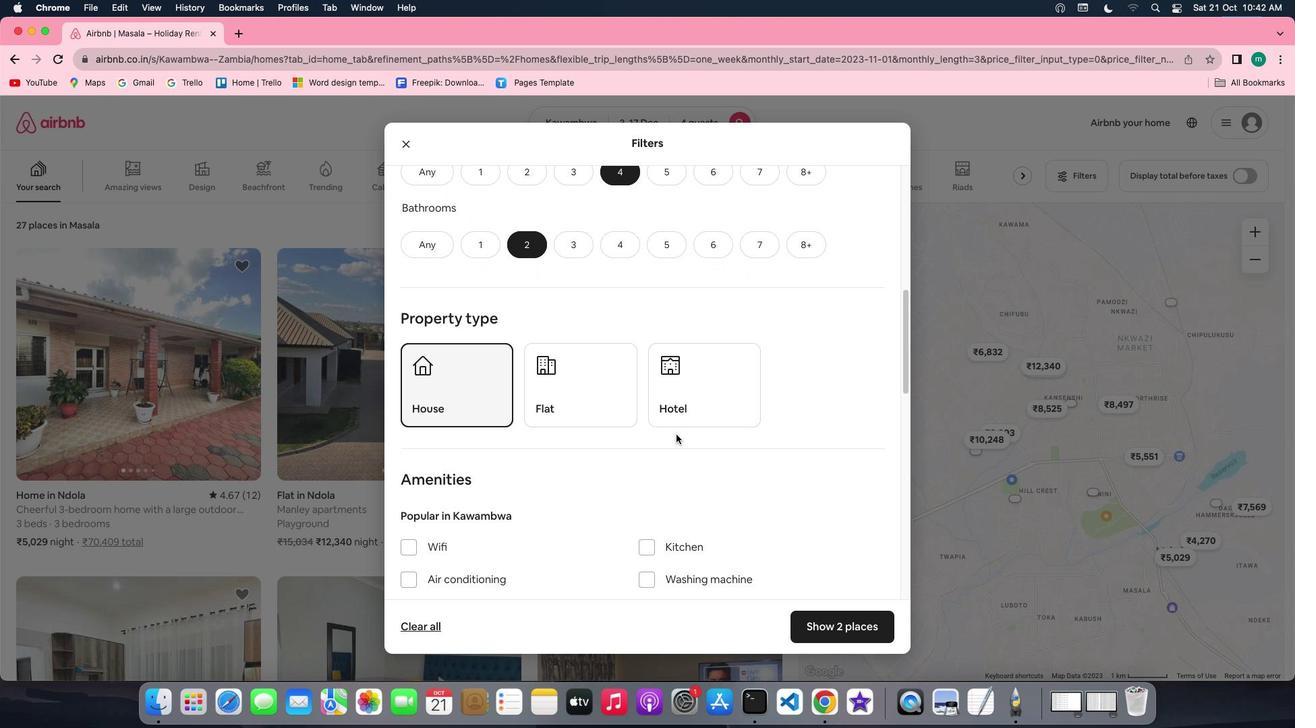 
Action: Mouse scrolled (676, 434) with delta (0, 0)
Screenshot: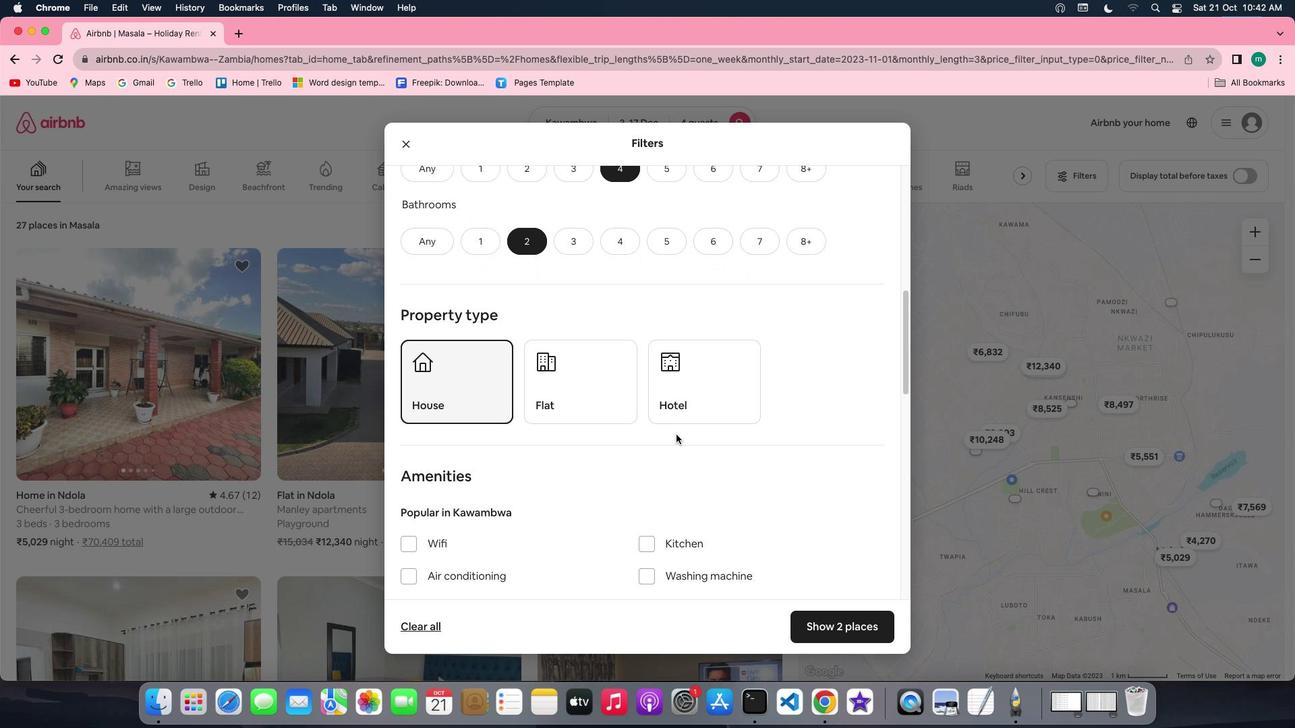 
Action: Mouse scrolled (676, 434) with delta (0, 0)
Screenshot: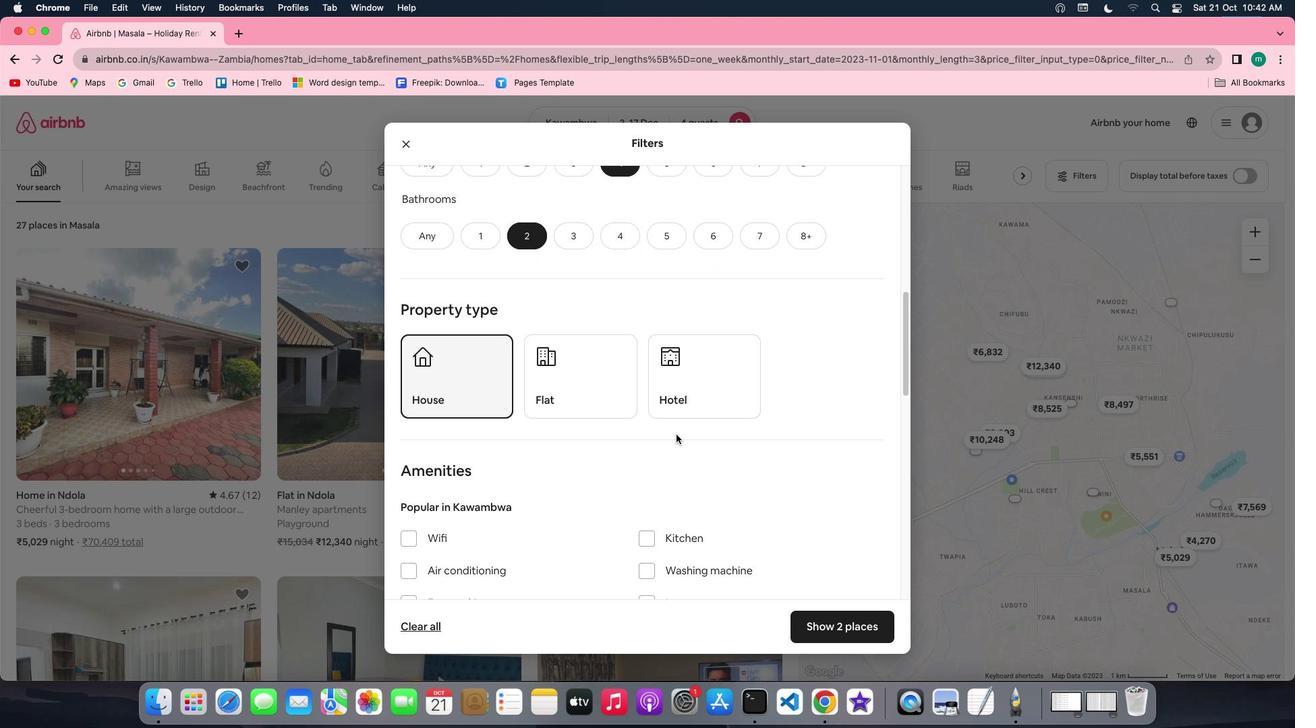 
Action: Mouse scrolled (676, 434) with delta (0, 0)
Screenshot: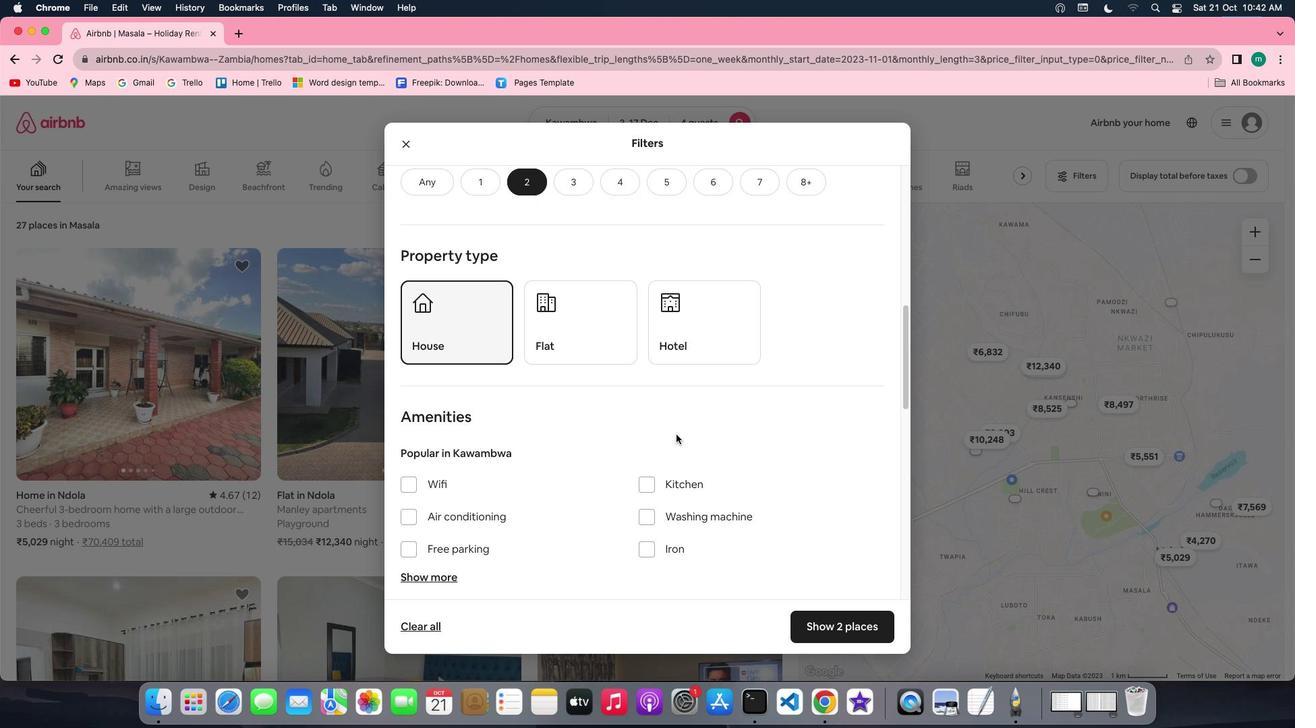 
Action: Mouse scrolled (676, 434) with delta (0, 0)
Screenshot: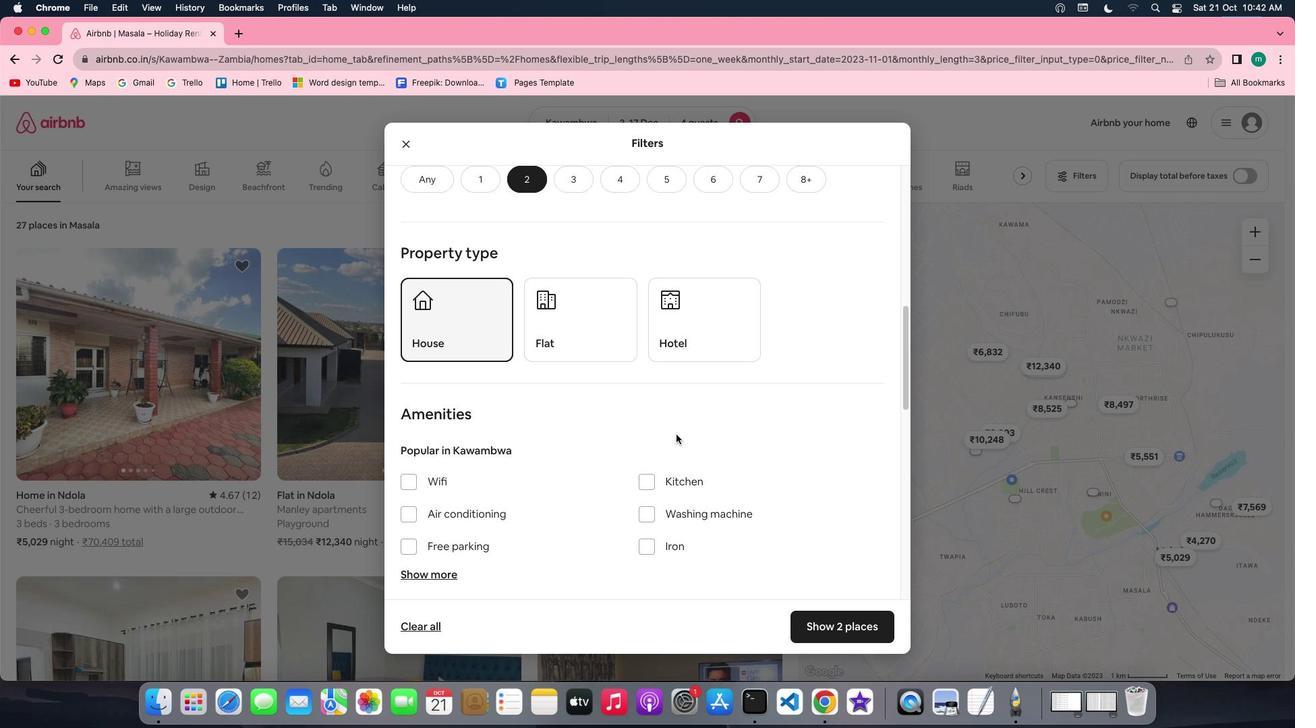 
Action: Mouse scrolled (676, 434) with delta (0, 0)
Screenshot: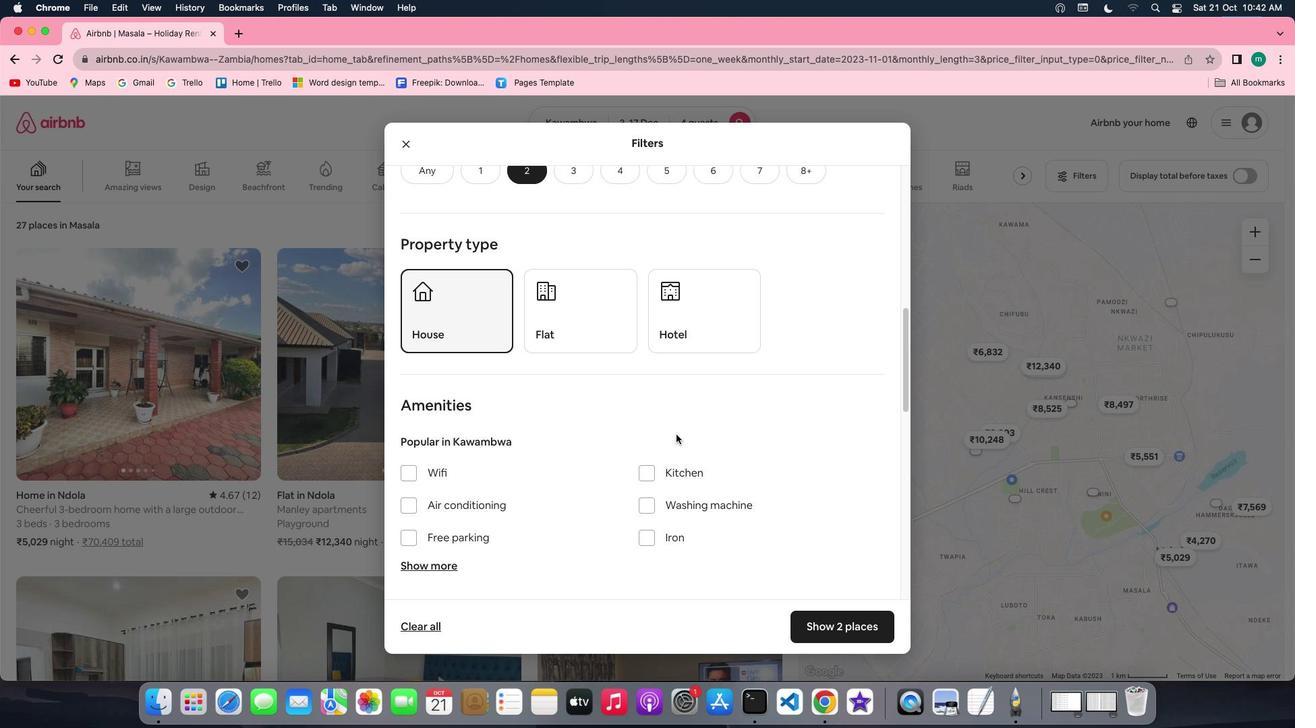 
Action: Mouse scrolled (676, 434) with delta (0, 0)
Screenshot: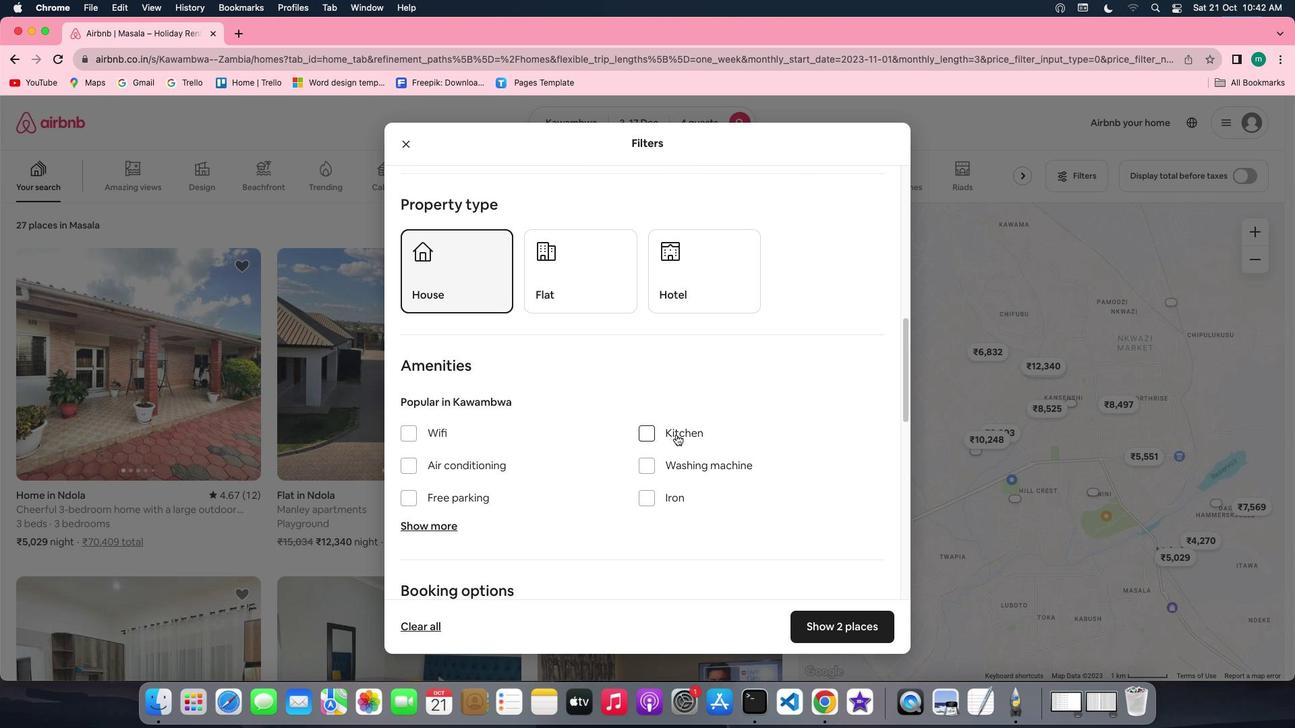 
Action: Mouse scrolled (676, 434) with delta (0, 0)
Screenshot: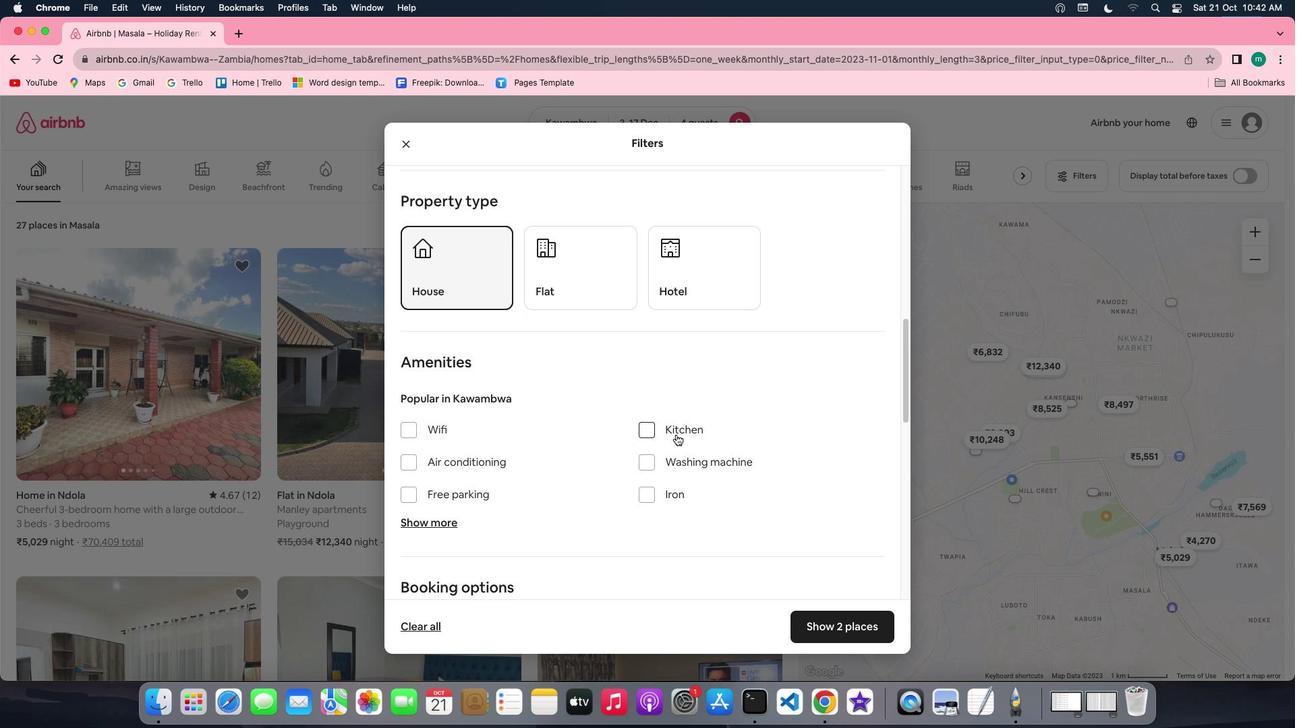 
Action: Mouse scrolled (676, 434) with delta (0, 0)
Screenshot: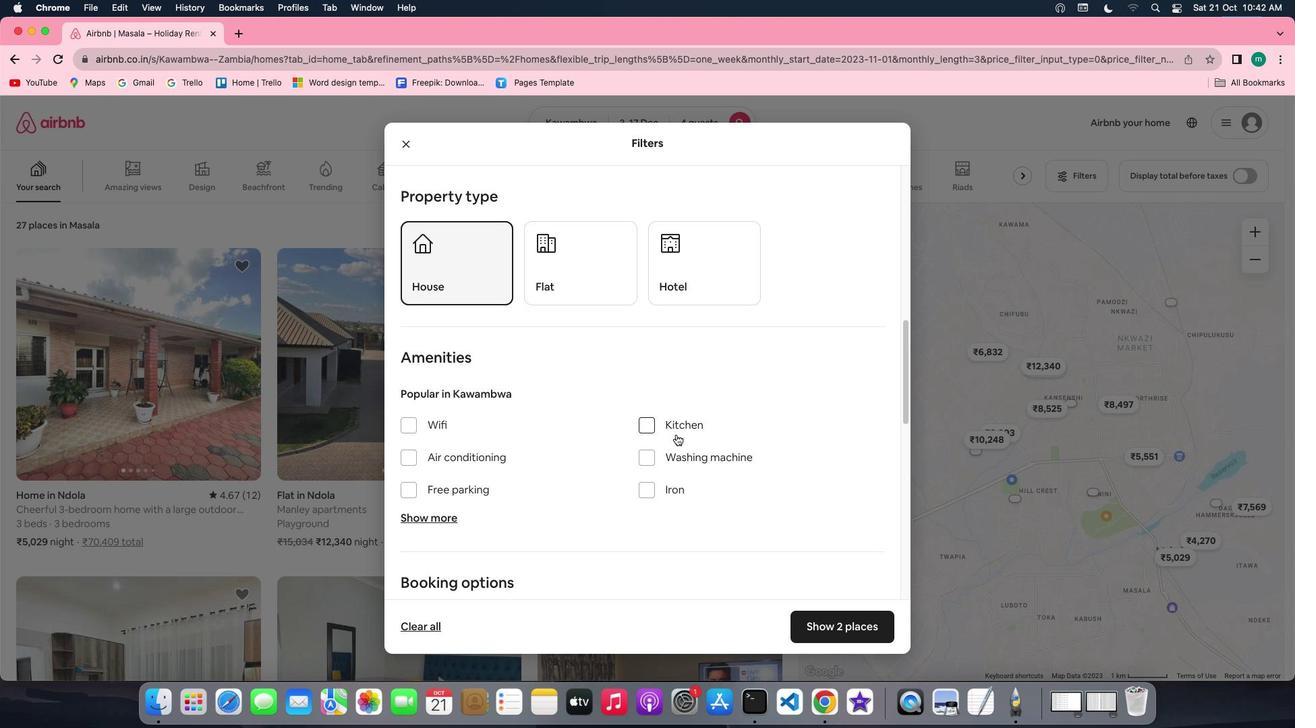 
Action: Mouse scrolled (676, 434) with delta (0, -1)
Screenshot: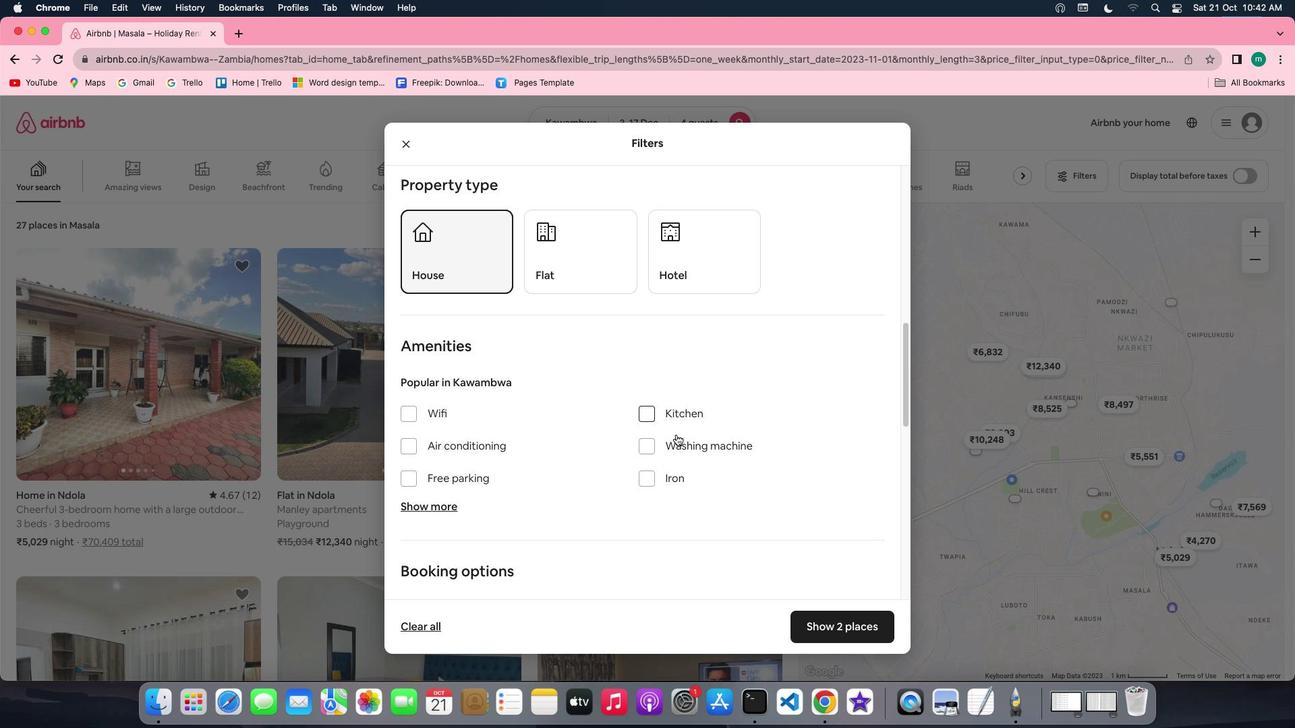 
Action: Mouse moved to (422, 331)
Screenshot: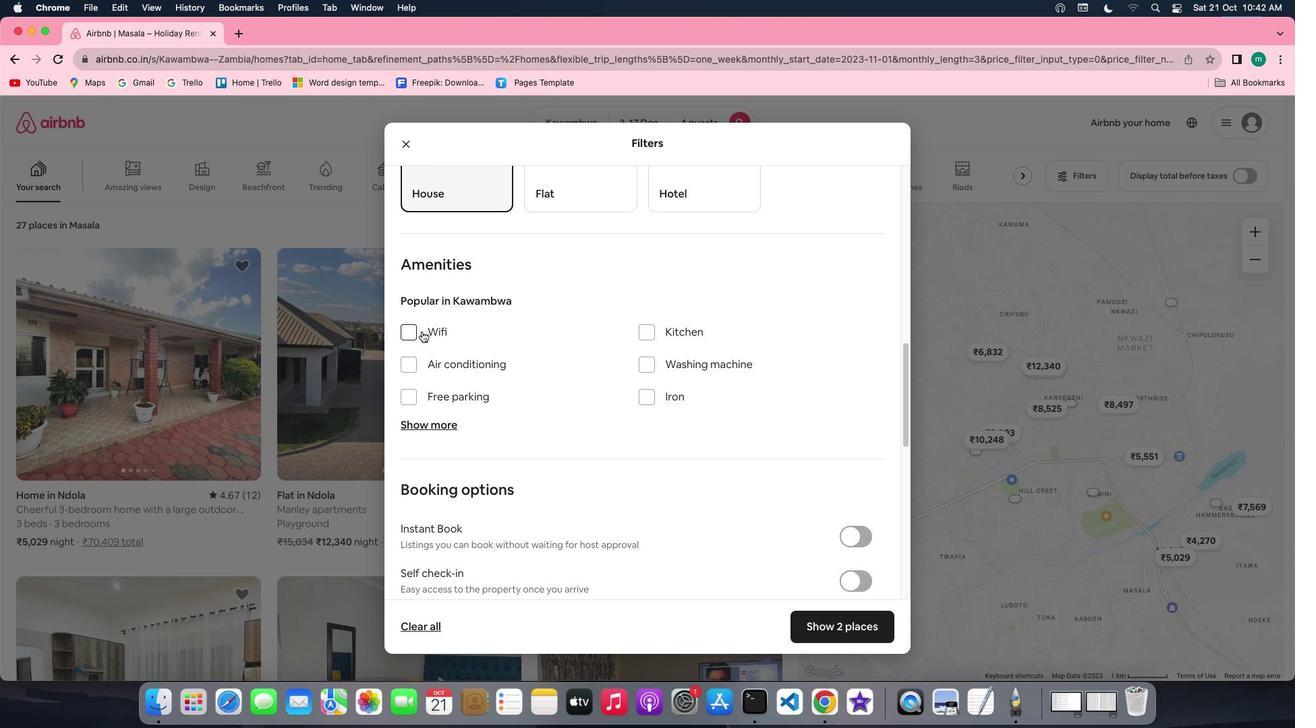 
Action: Mouse pressed left at (422, 331)
Screenshot: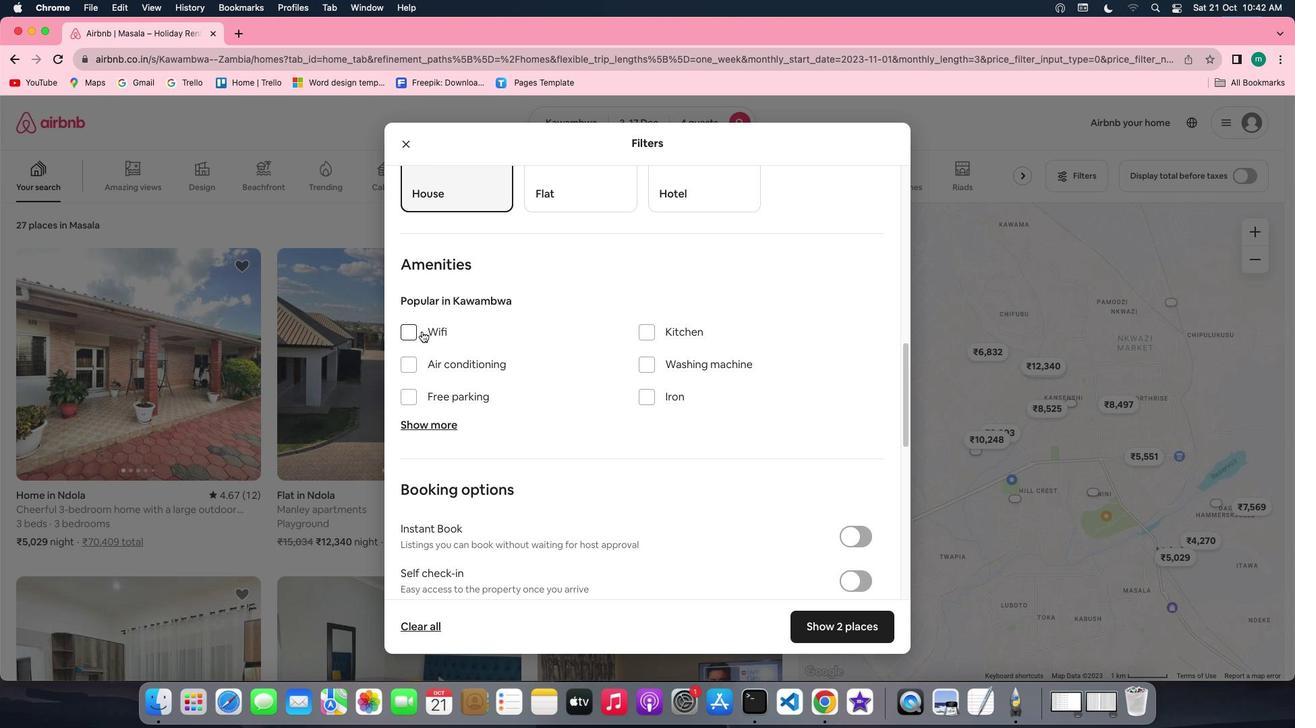 
Action: Mouse moved to (655, 365)
Screenshot: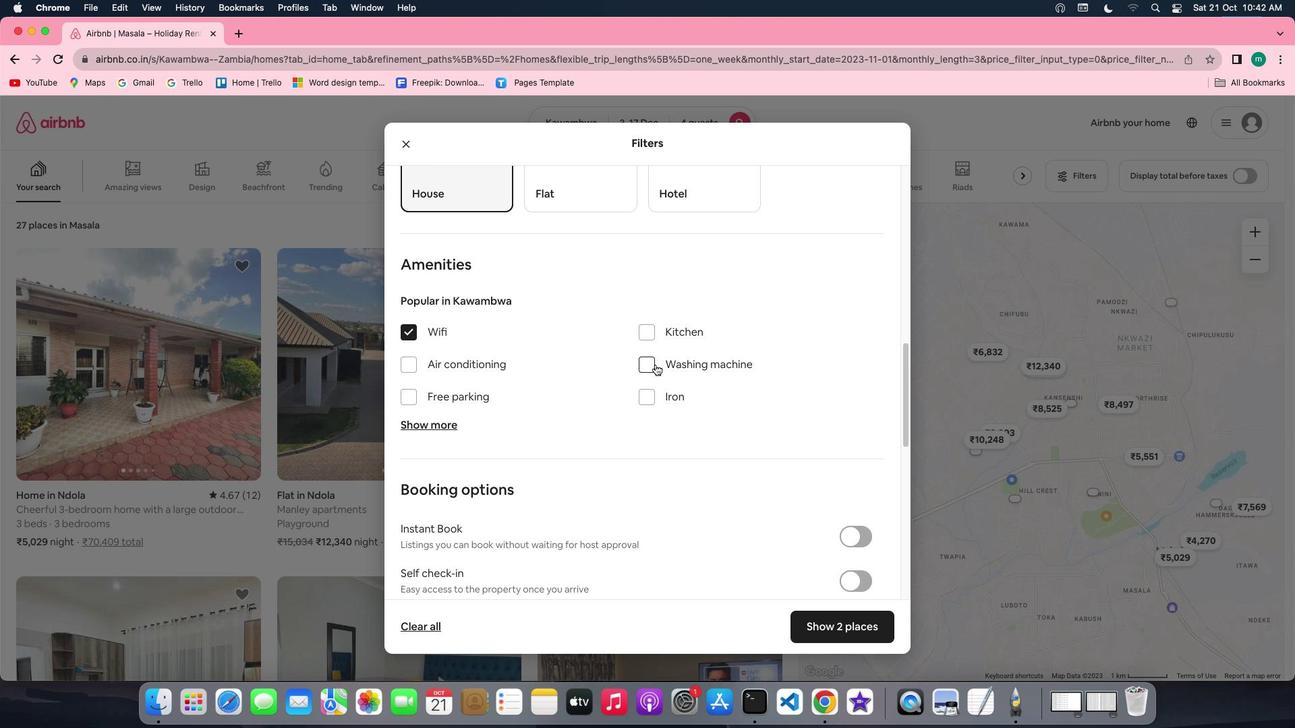 
Action: Mouse pressed left at (655, 365)
Screenshot: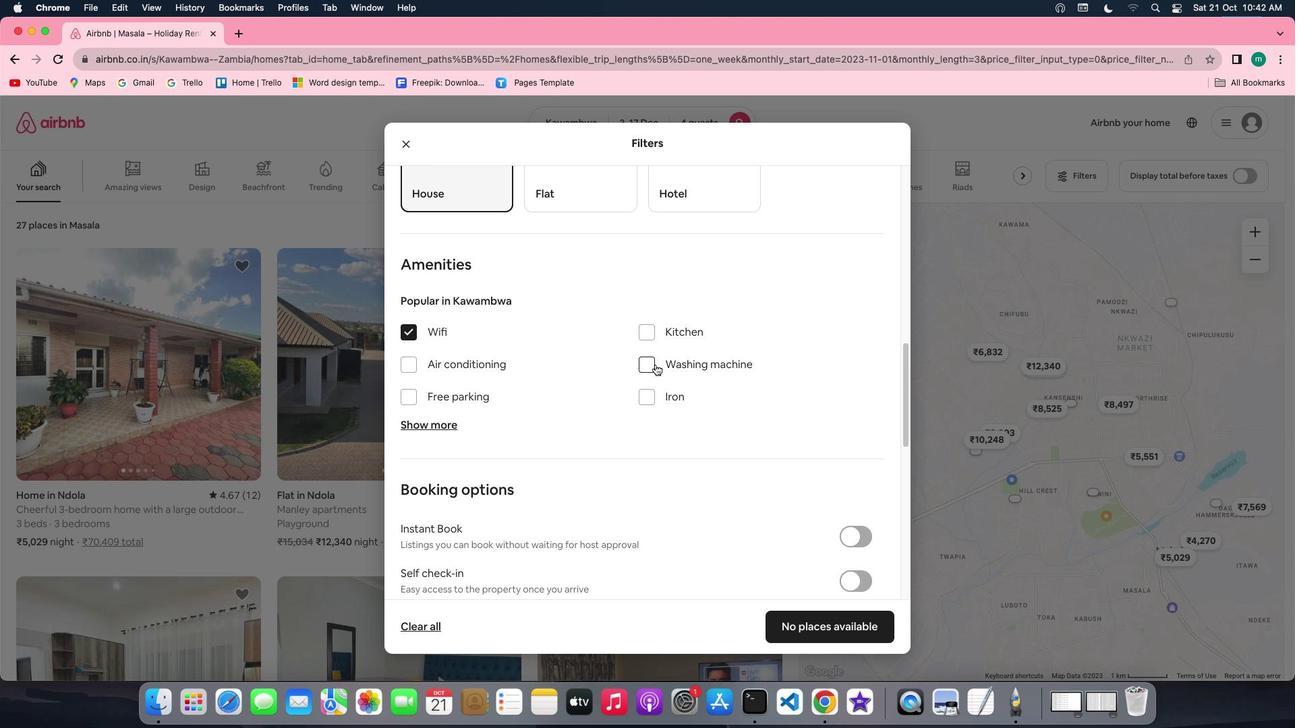 
Action: Mouse moved to (793, 462)
Screenshot: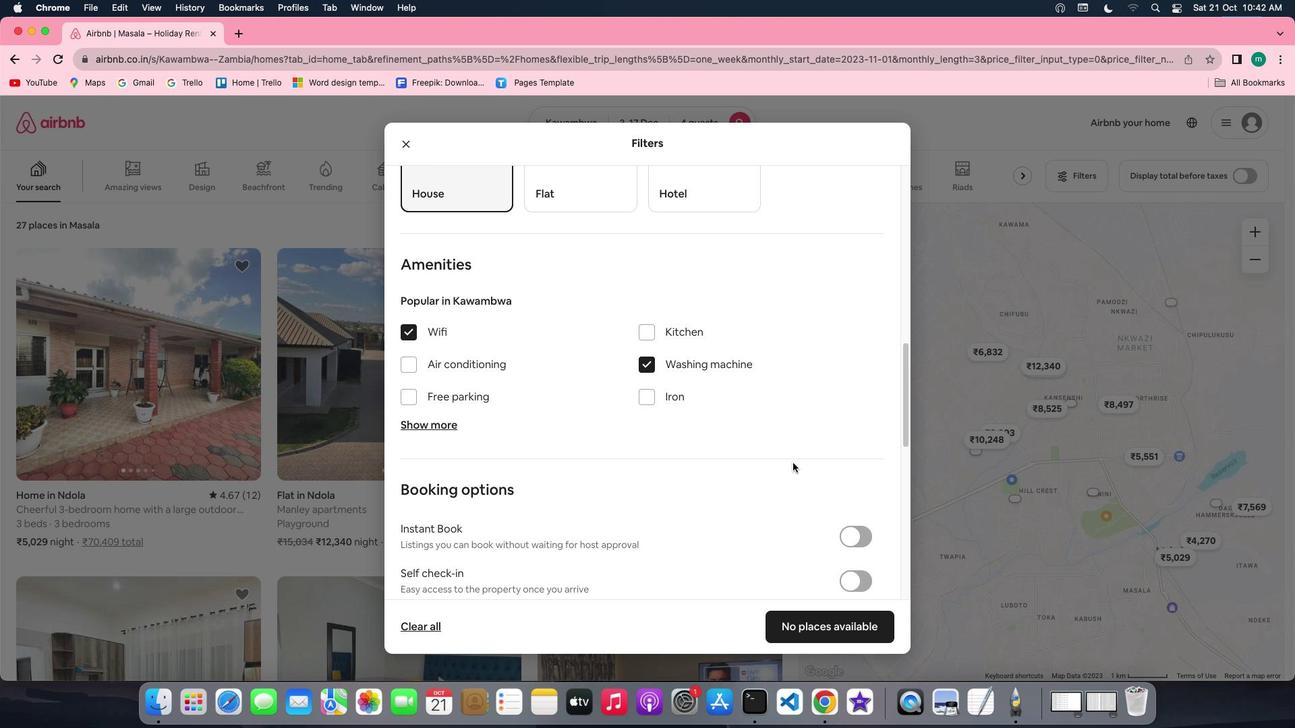 
Action: Mouse scrolled (793, 462) with delta (0, 0)
Screenshot: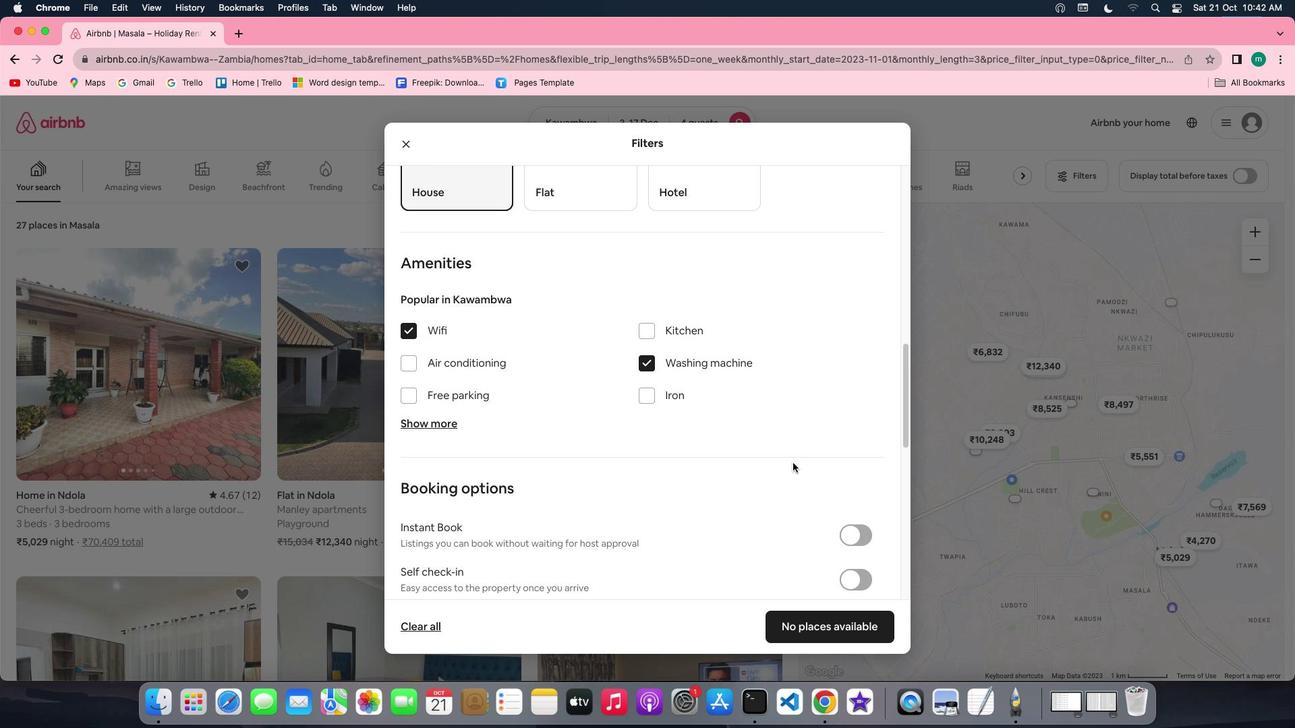 
Action: Mouse scrolled (793, 462) with delta (0, 0)
Screenshot: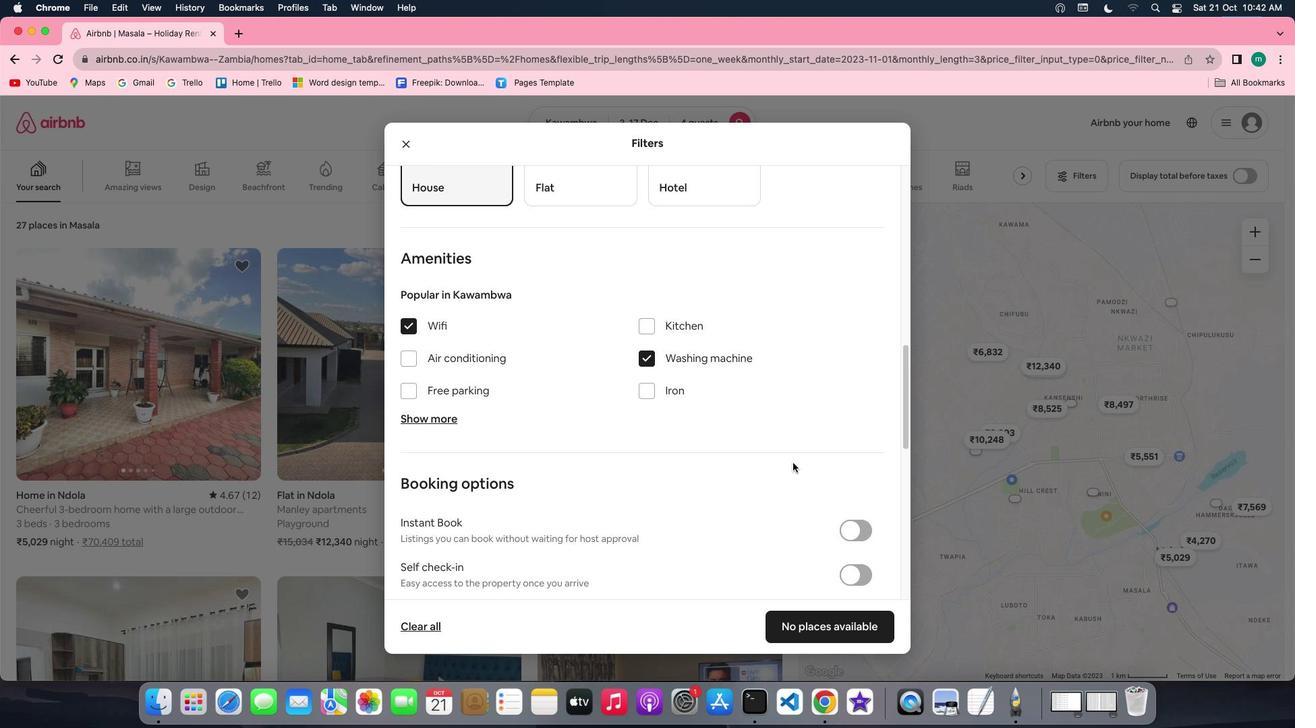
Action: Mouse scrolled (793, 462) with delta (0, 0)
Screenshot: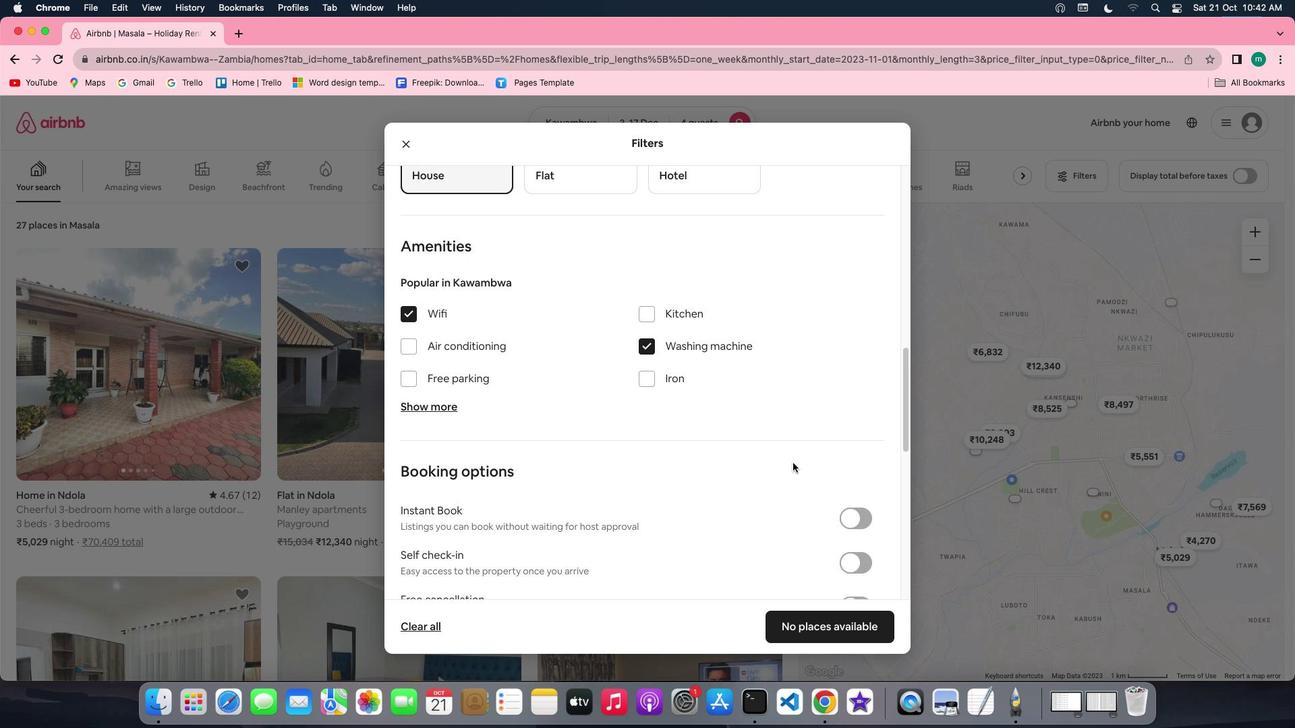 
Action: Mouse scrolled (793, 462) with delta (0, 0)
Screenshot: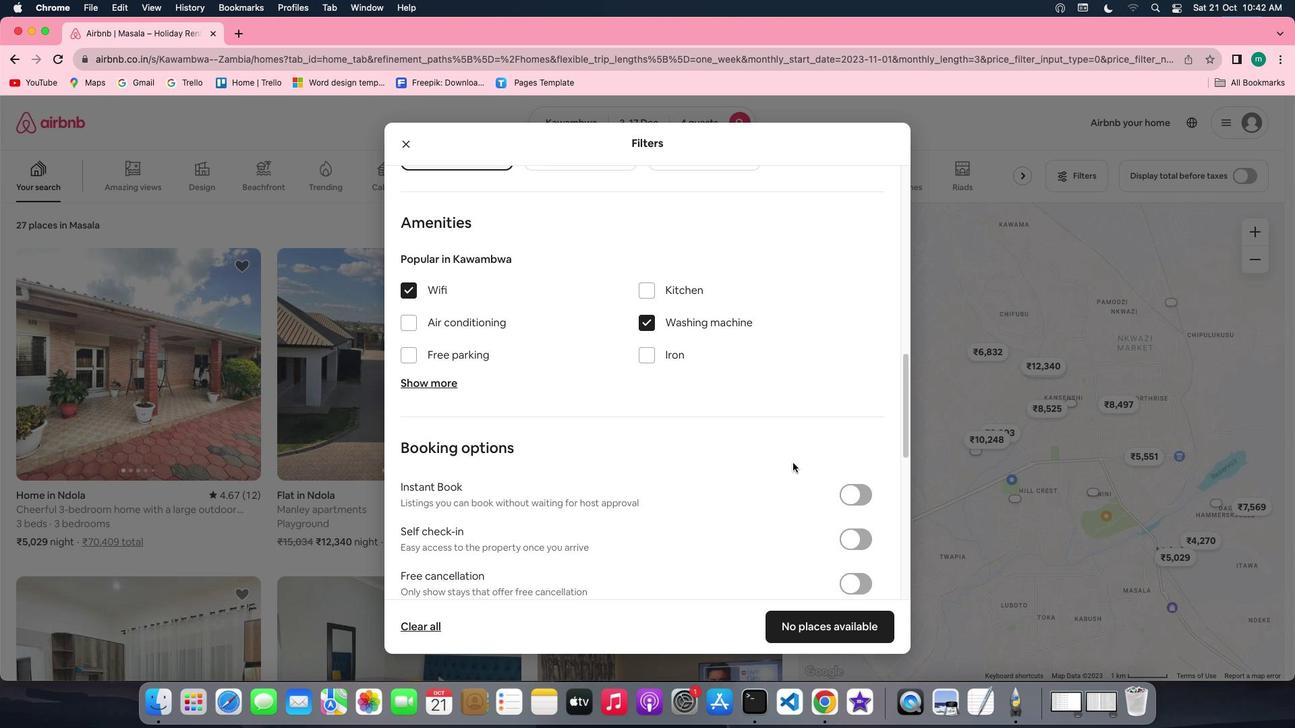 
Action: Mouse scrolled (793, 462) with delta (0, 0)
Screenshot: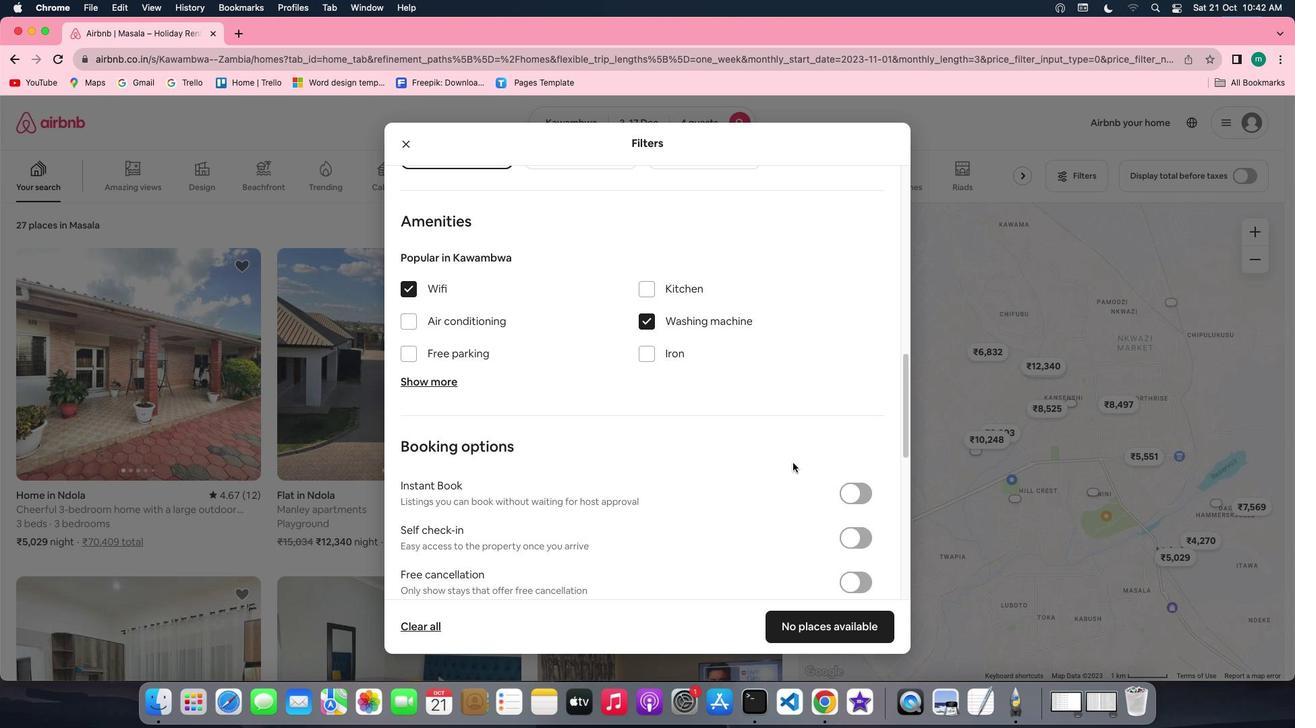 
Action: Mouse scrolled (793, 462) with delta (0, 0)
Screenshot: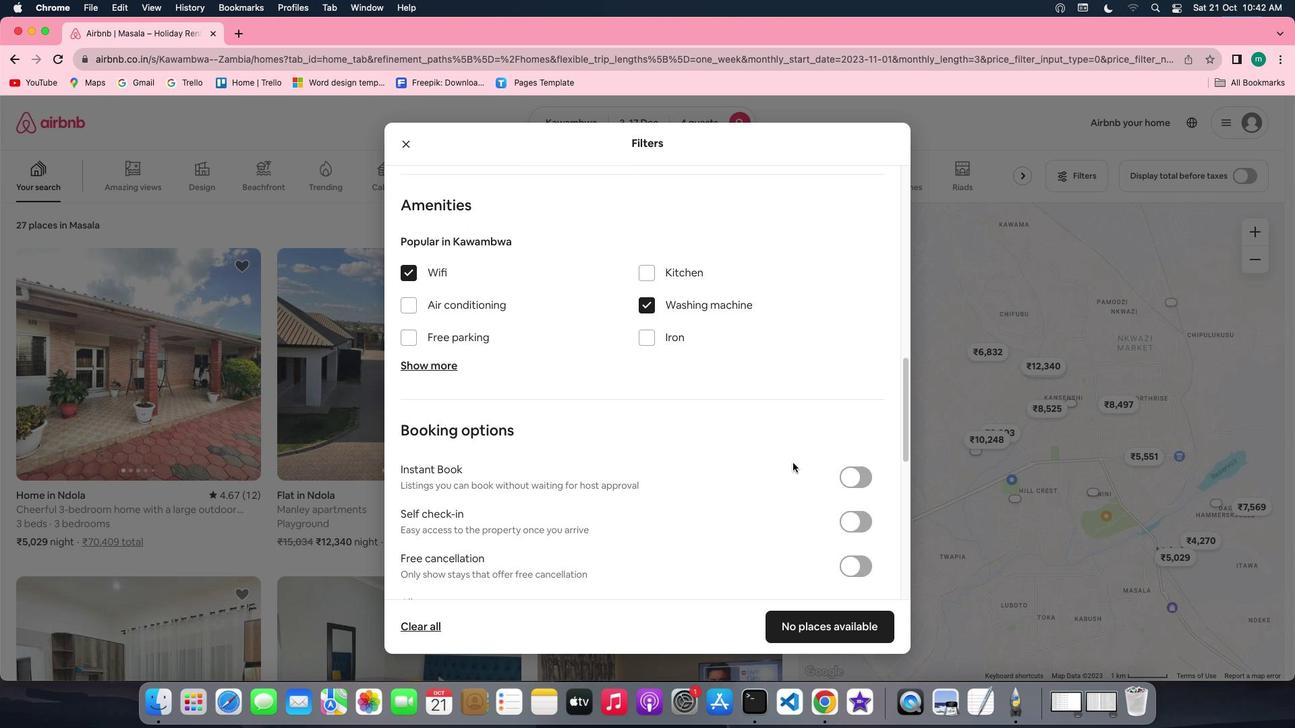 
Action: Mouse scrolled (793, 462) with delta (0, 0)
Screenshot: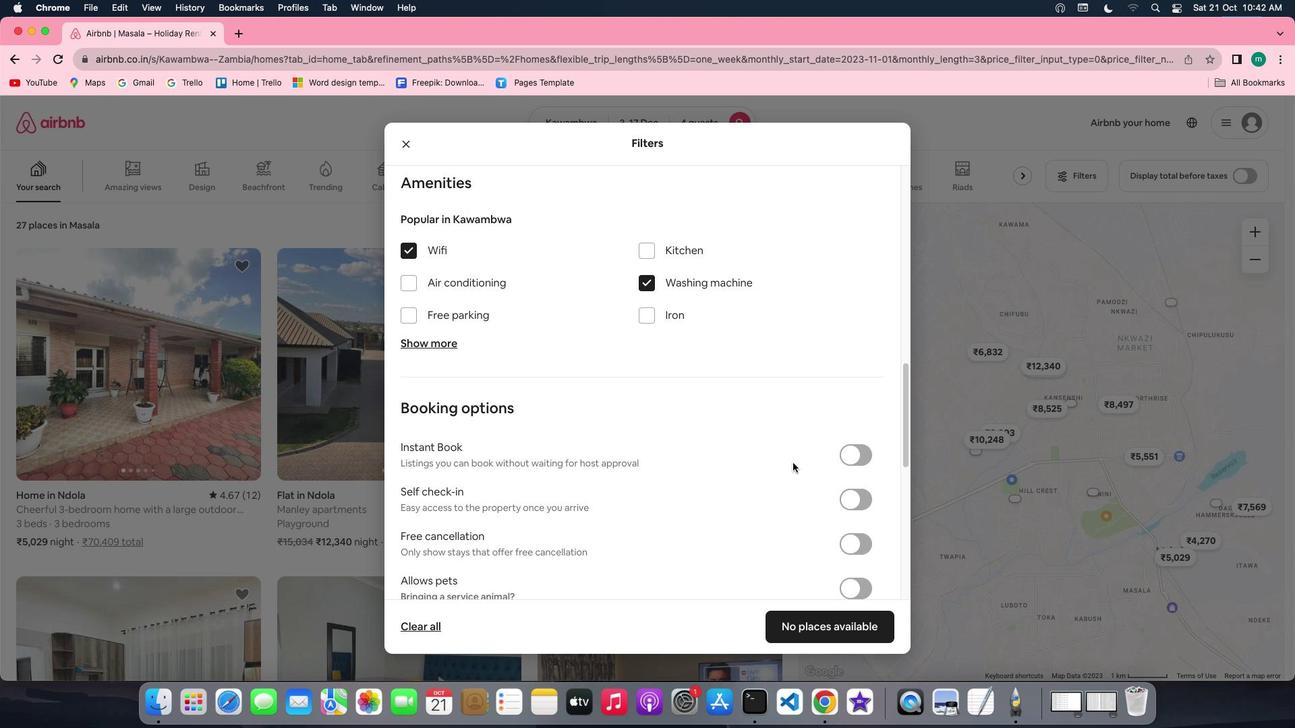 
Action: Mouse scrolled (793, 462) with delta (0, 0)
Screenshot: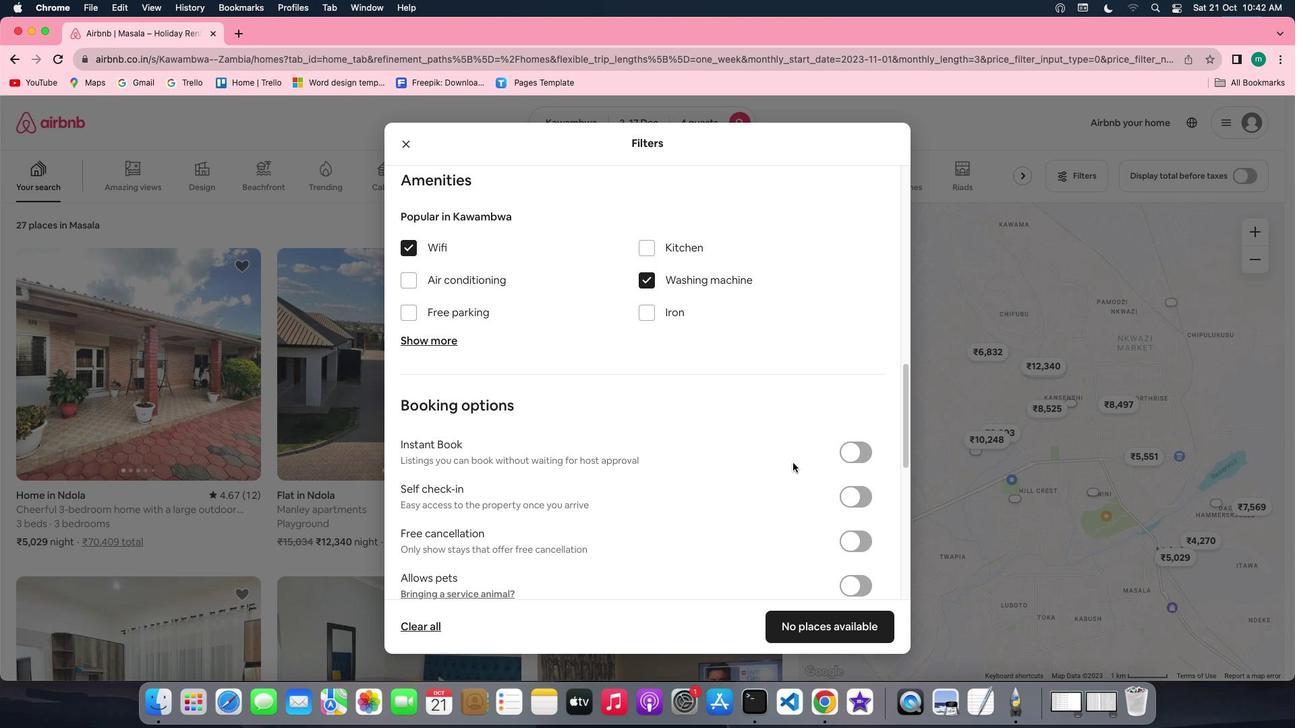 
Action: Mouse scrolled (793, 462) with delta (0, 0)
Screenshot: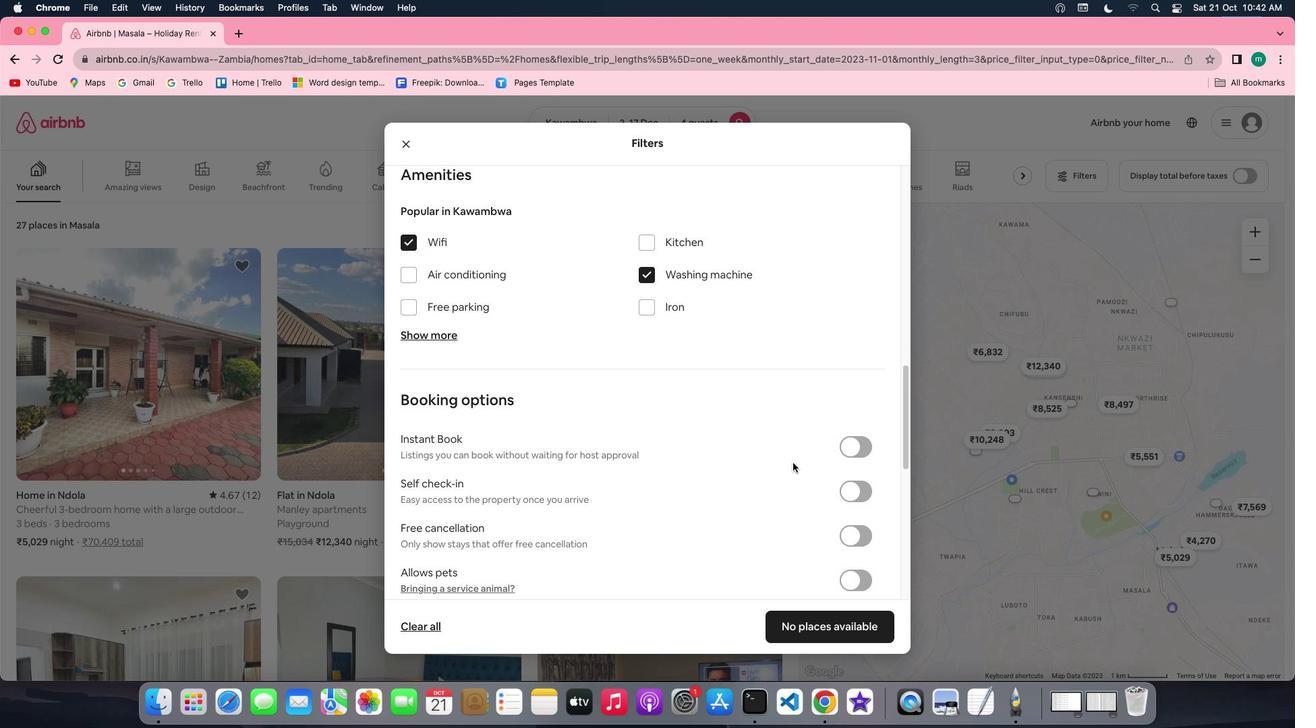 
Action: Mouse scrolled (793, 462) with delta (0, -1)
Screenshot: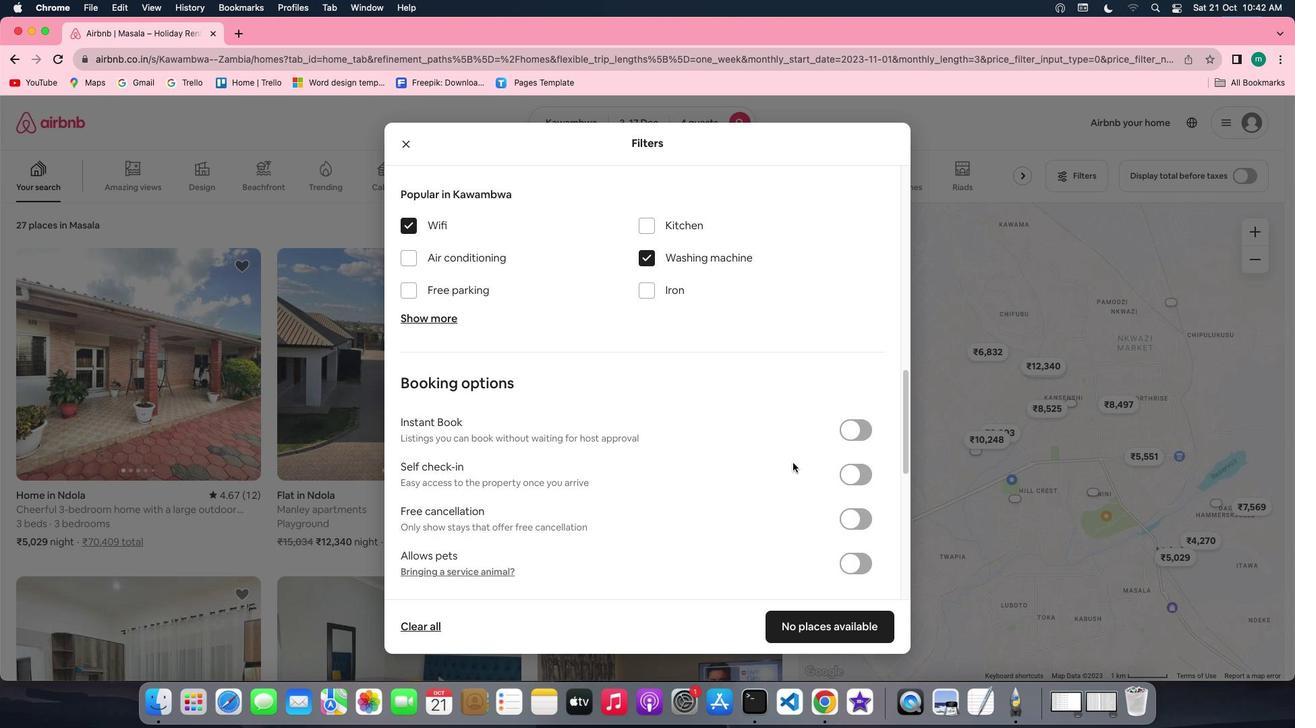
Action: Mouse scrolled (793, 462) with delta (0, -1)
Screenshot: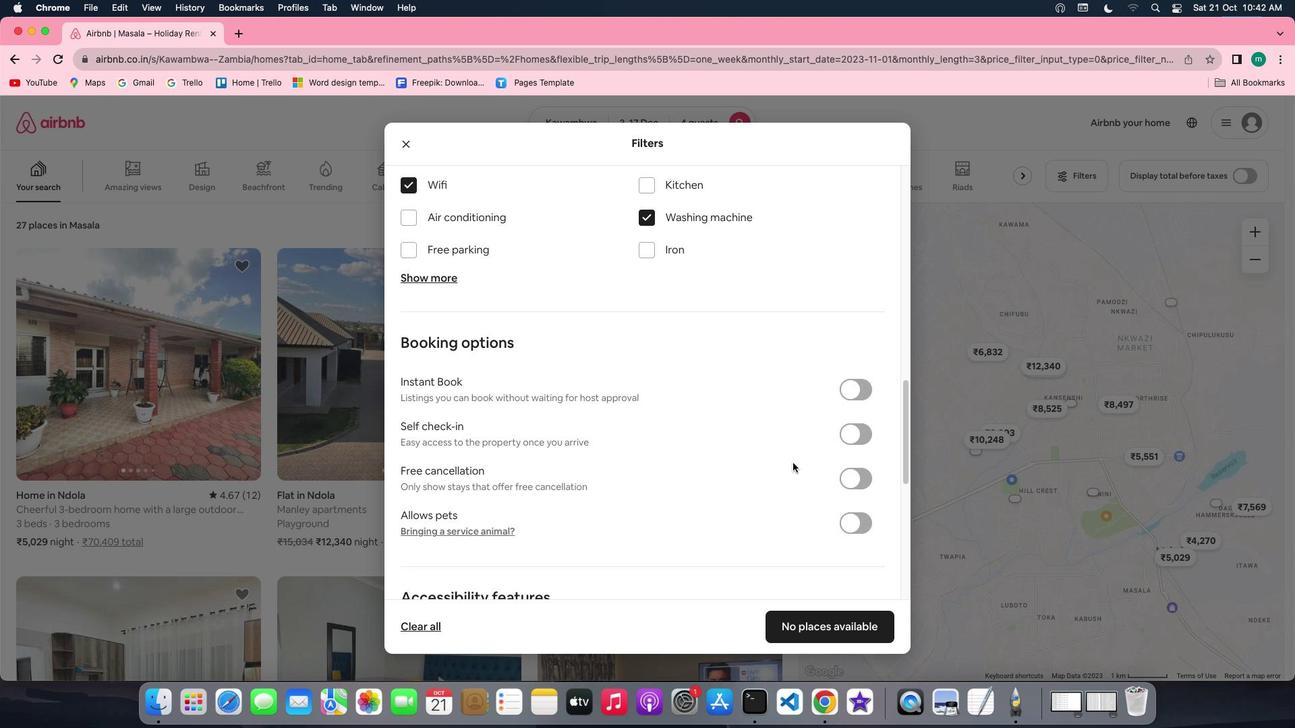 
Action: Mouse moved to (859, 360)
Screenshot: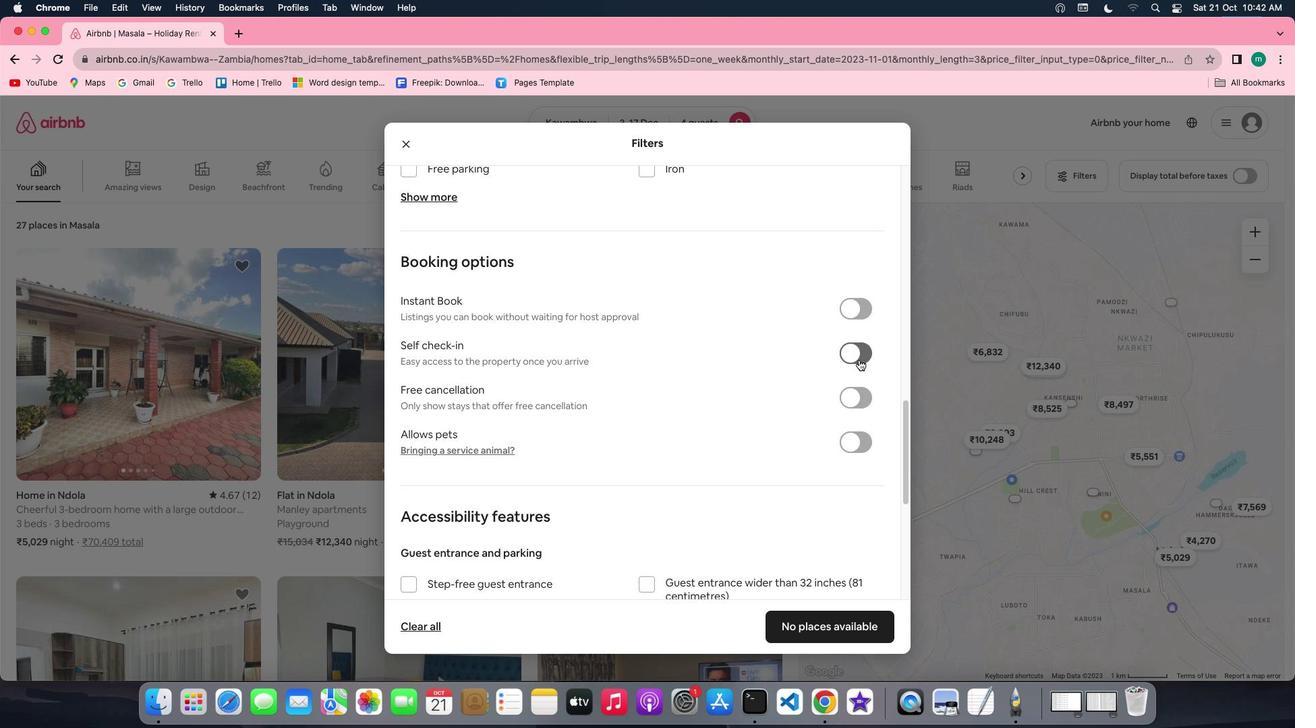 
Action: Mouse pressed left at (859, 360)
Screenshot: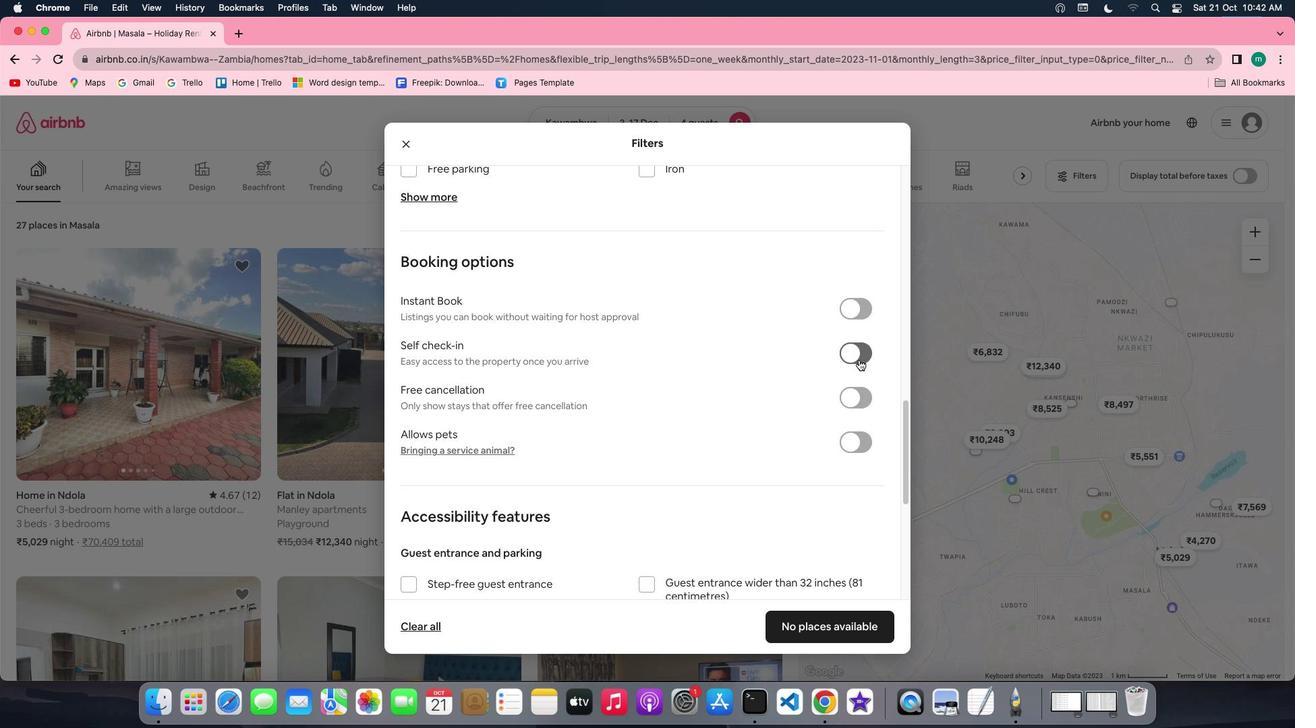 
Action: Mouse moved to (765, 499)
Screenshot: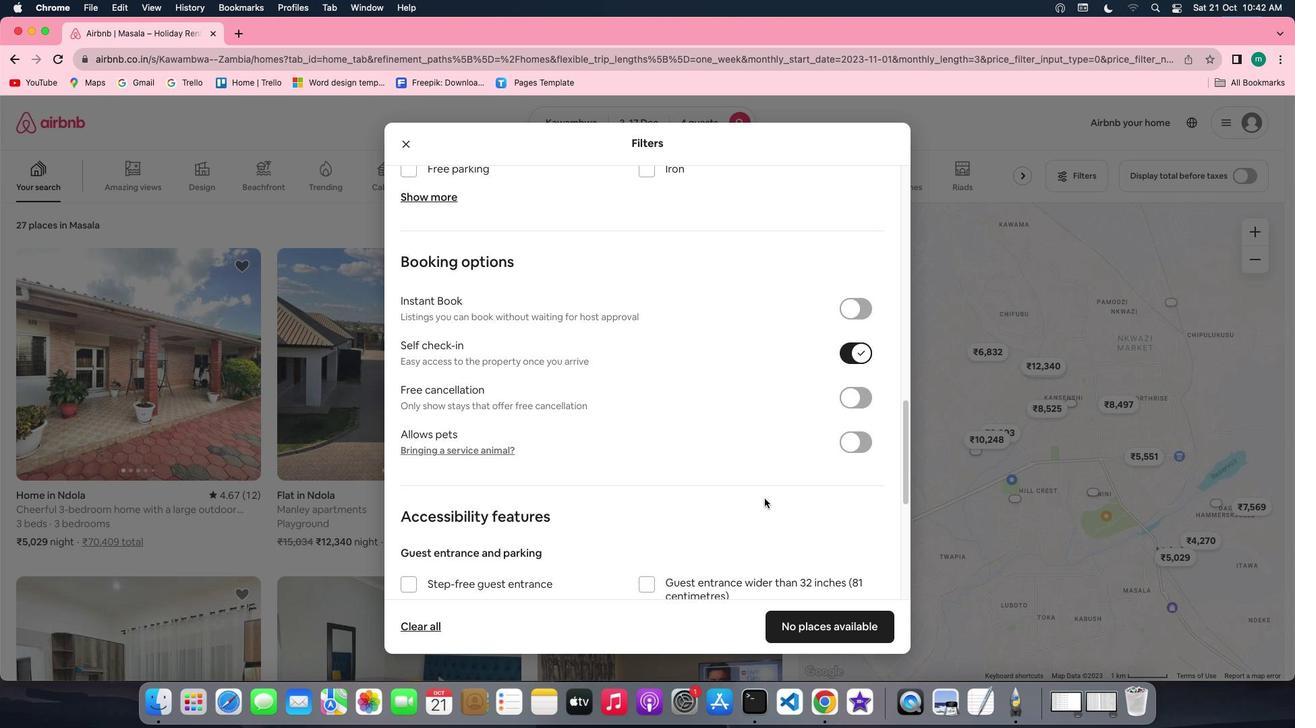
Action: Mouse scrolled (765, 499) with delta (0, 0)
Screenshot: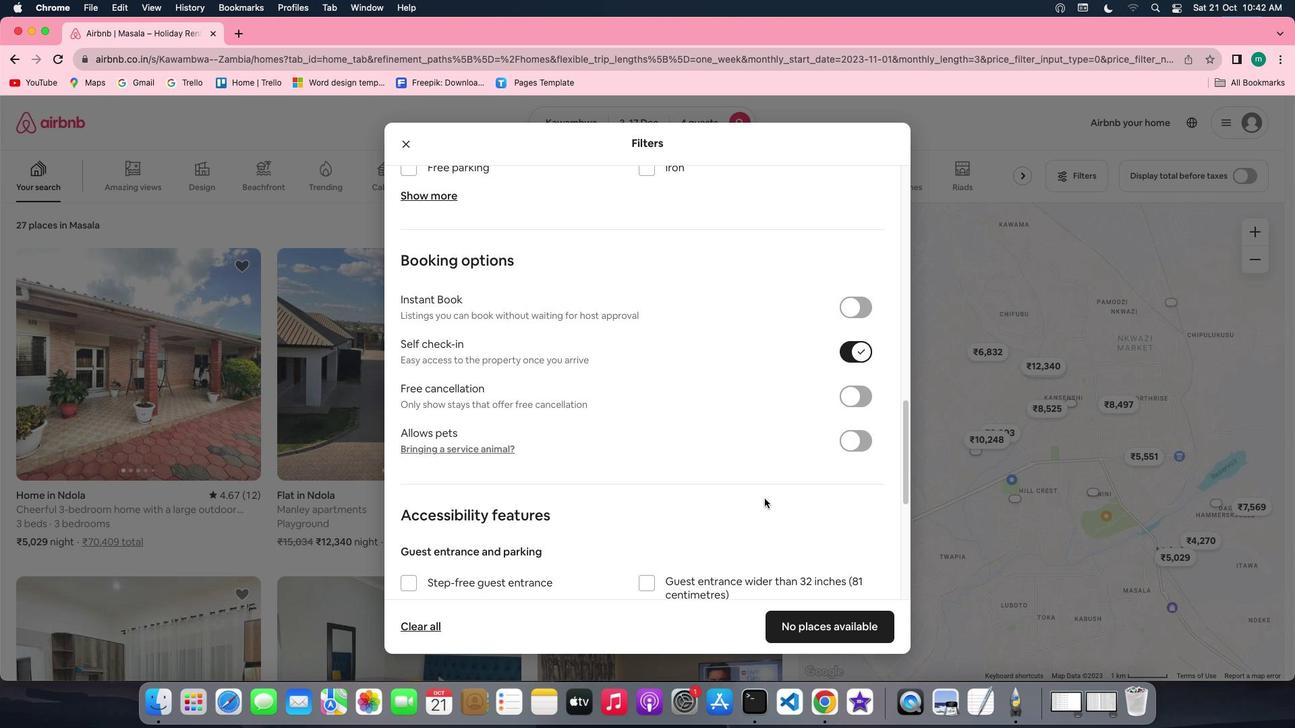 
Action: Mouse scrolled (765, 499) with delta (0, 0)
Screenshot: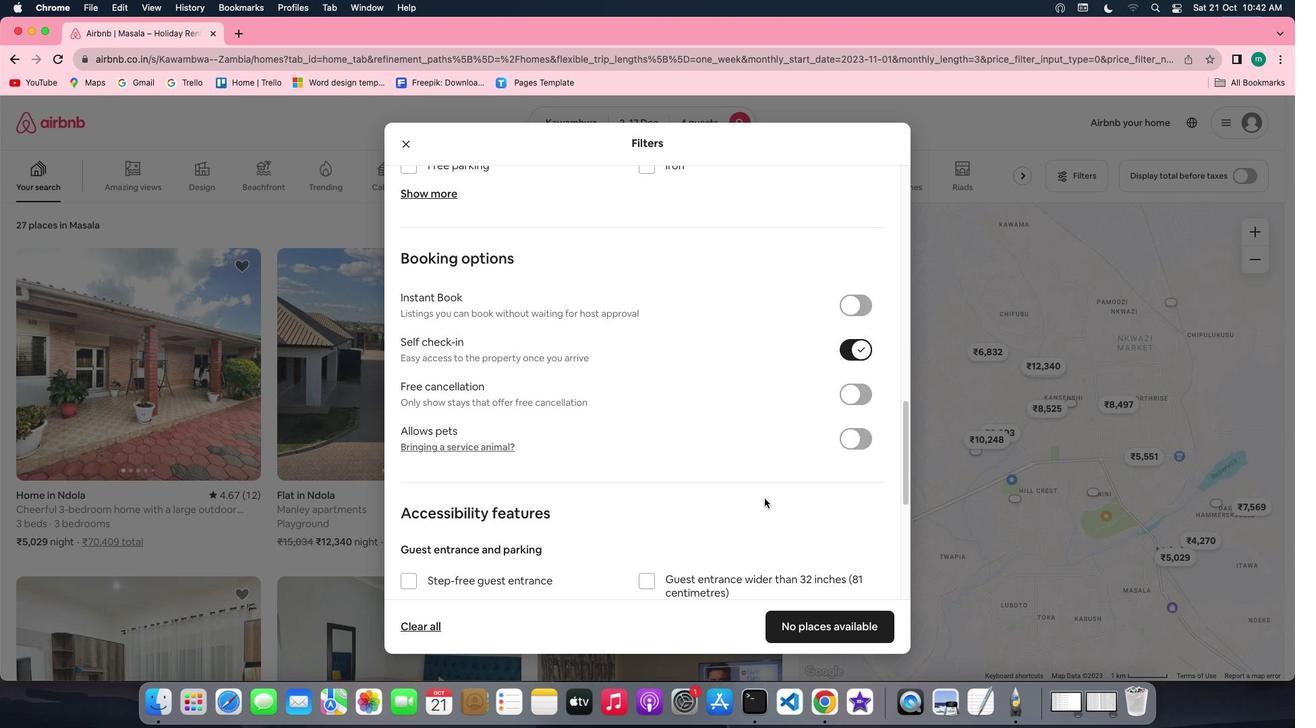 
Action: Mouse scrolled (765, 499) with delta (0, -1)
Screenshot: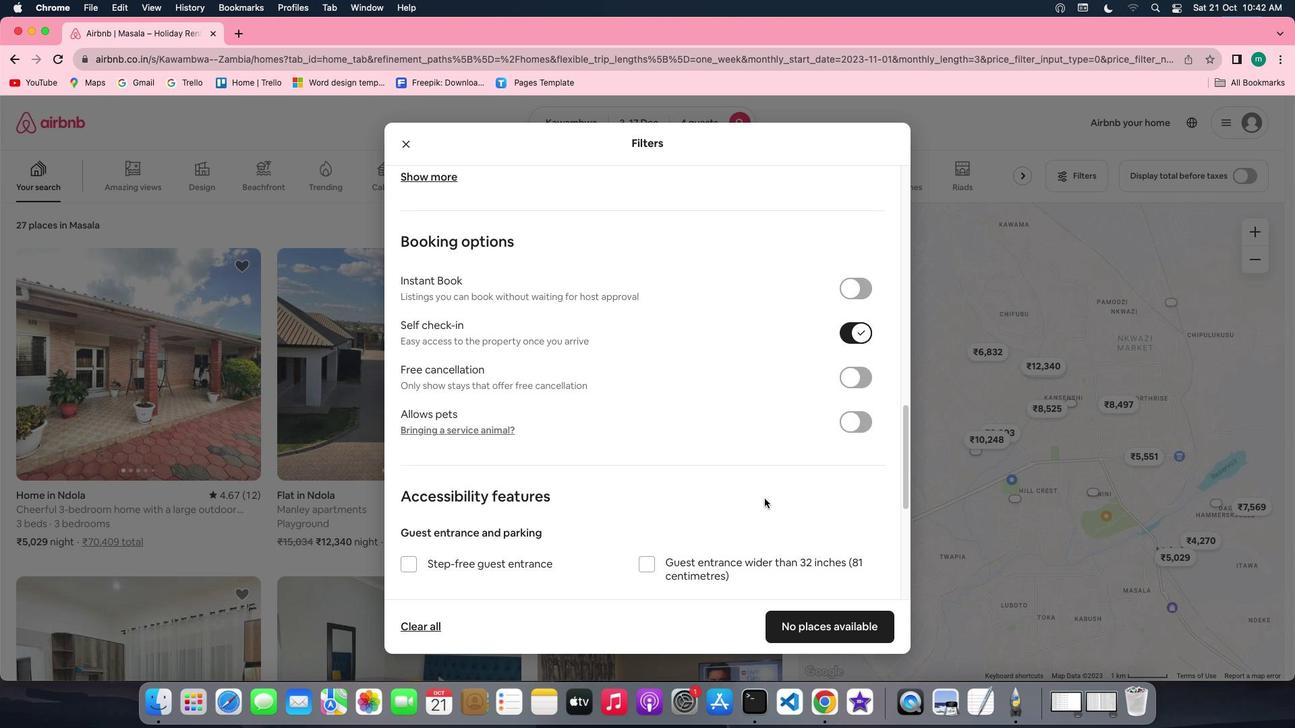 
Action: Mouse scrolled (765, 499) with delta (0, 0)
Screenshot: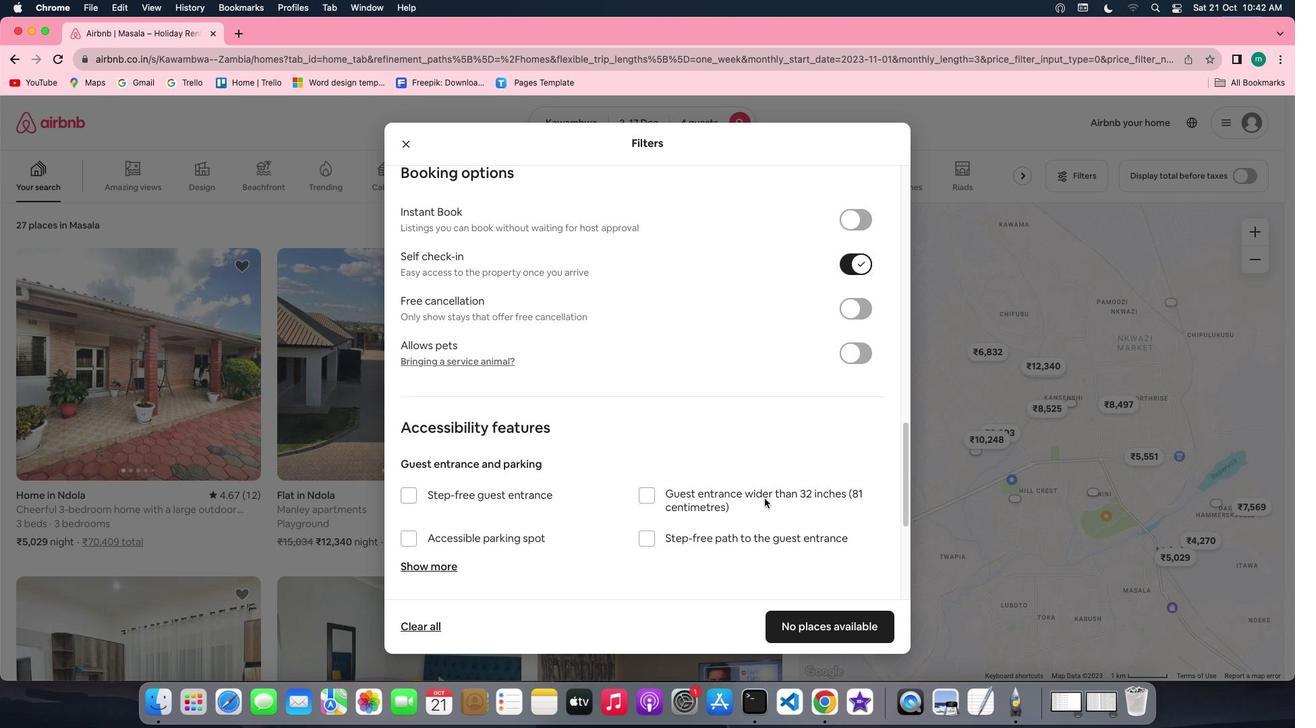 
Action: Mouse scrolled (765, 499) with delta (0, 0)
Screenshot: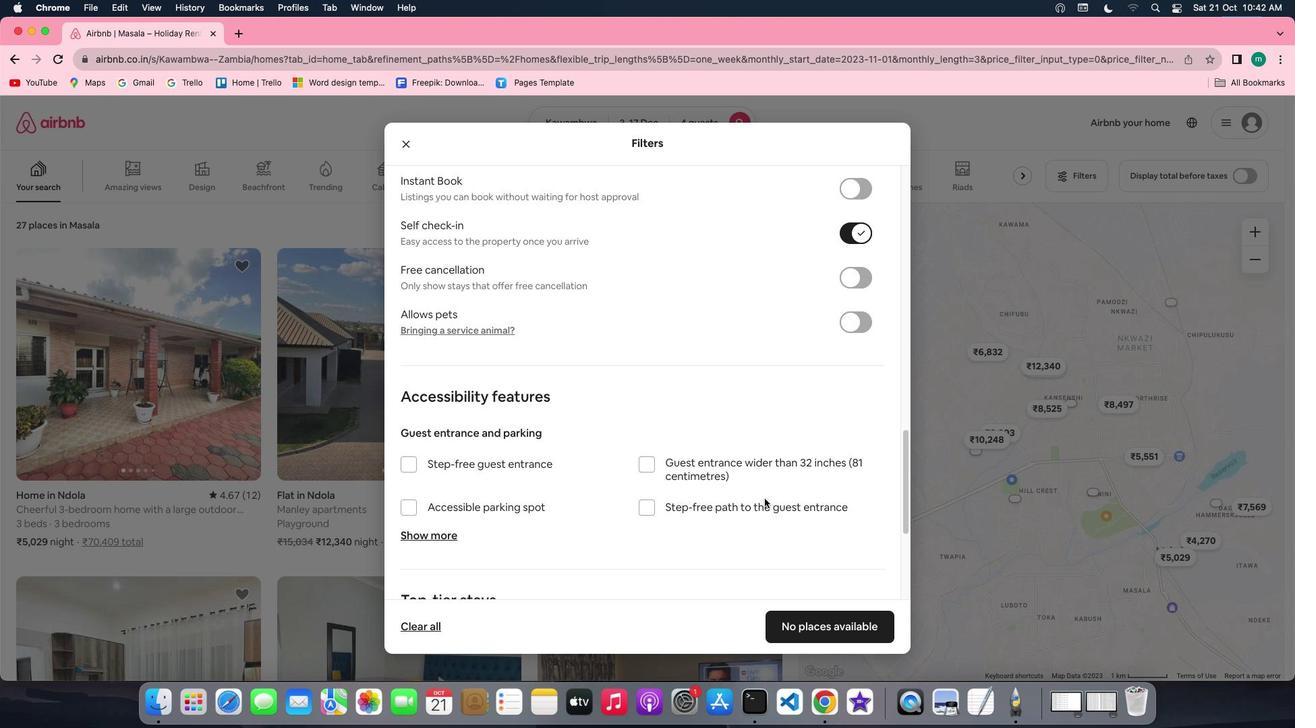 
Action: Mouse scrolled (765, 499) with delta (0, 0)
Screenshot: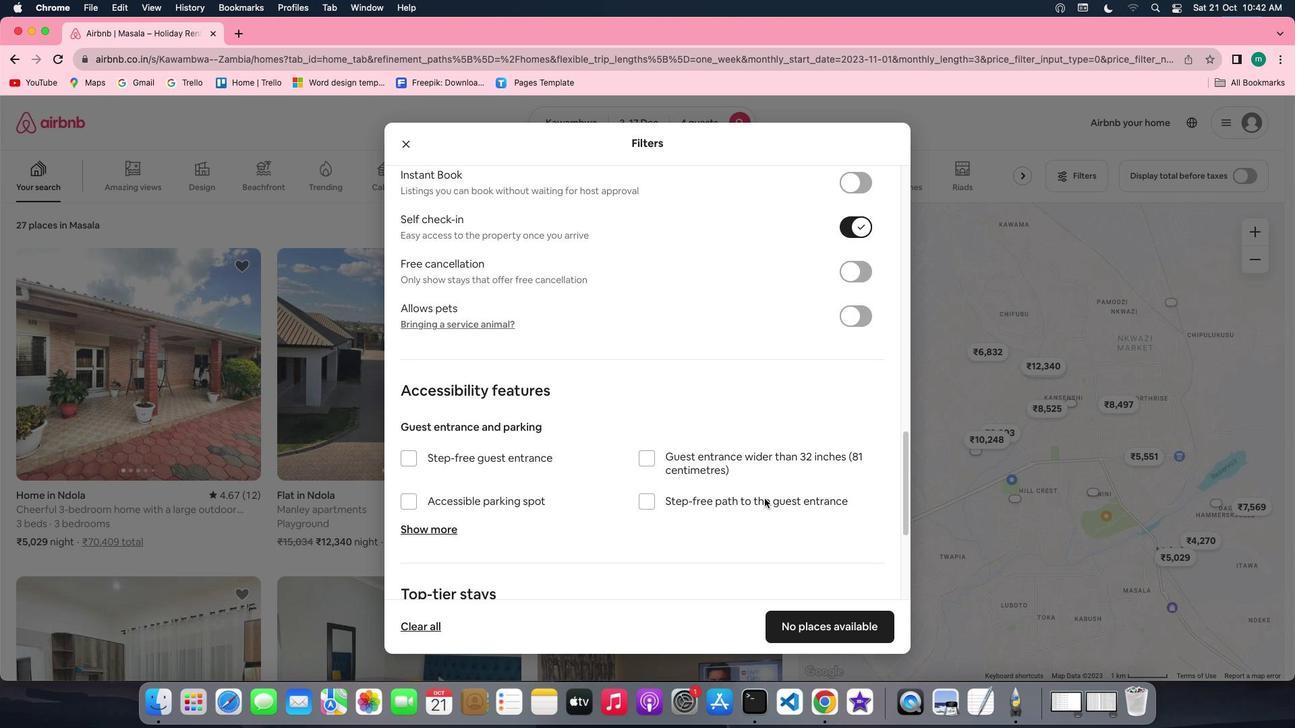 
Action: Mouse scrolled (765, 499) with delta (0, -1)
Screenshot: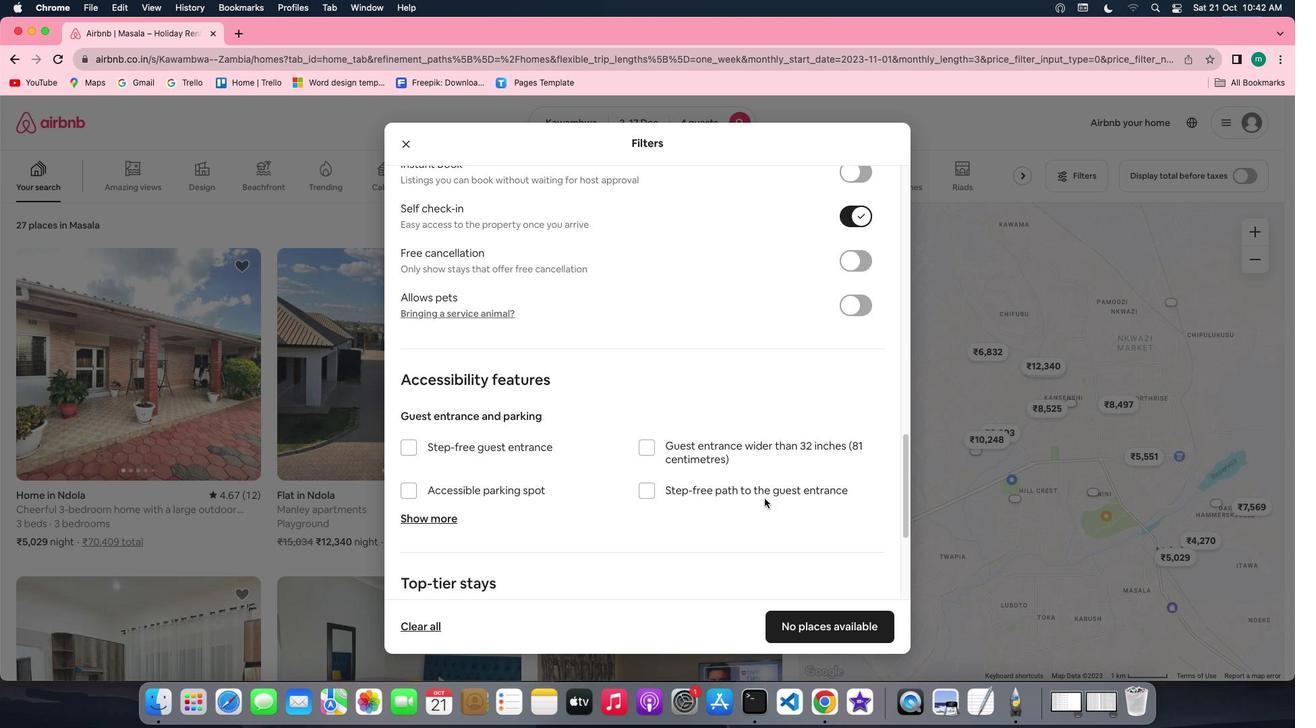 
Action: Mouse scrolled (765, 499) with delta (0, -2)
Screenshot: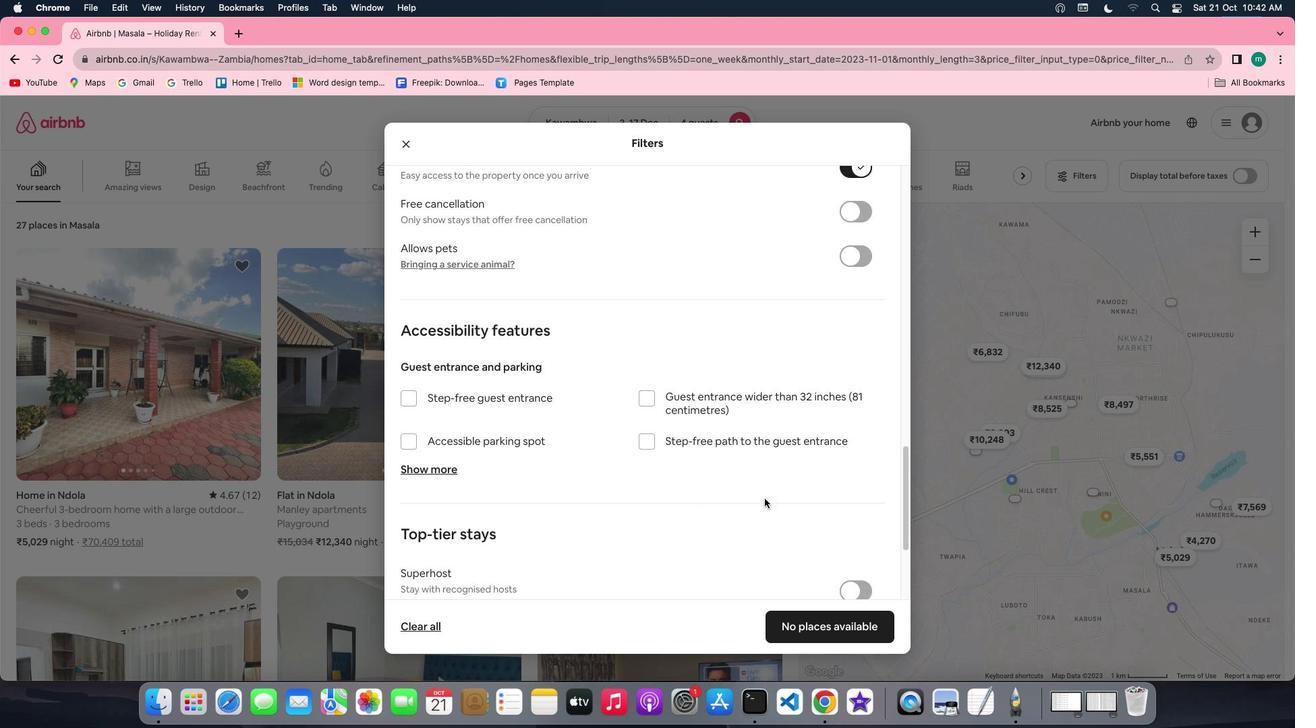 
Action: Mouse scrolled (765, 499) with delta (0, -2)
Screenshot: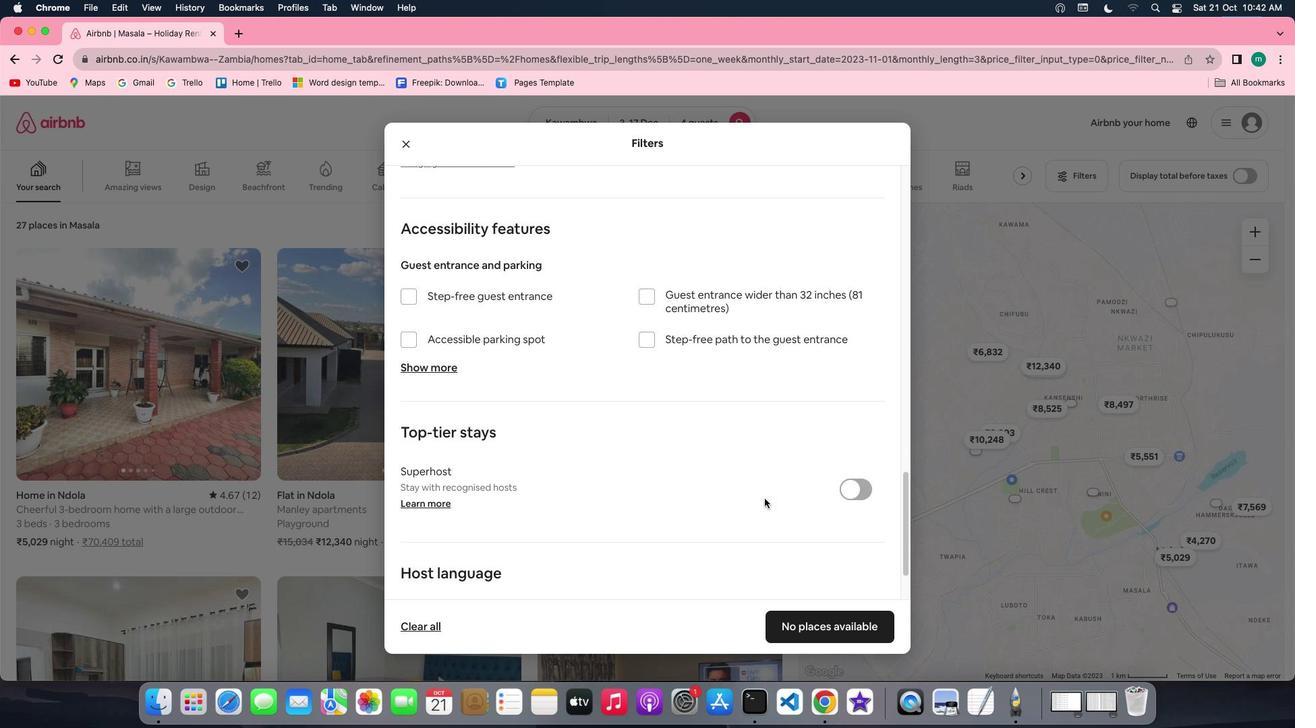 
Action: Mouse scrolled (765, 499) with delta (0, 0)
Screenshot: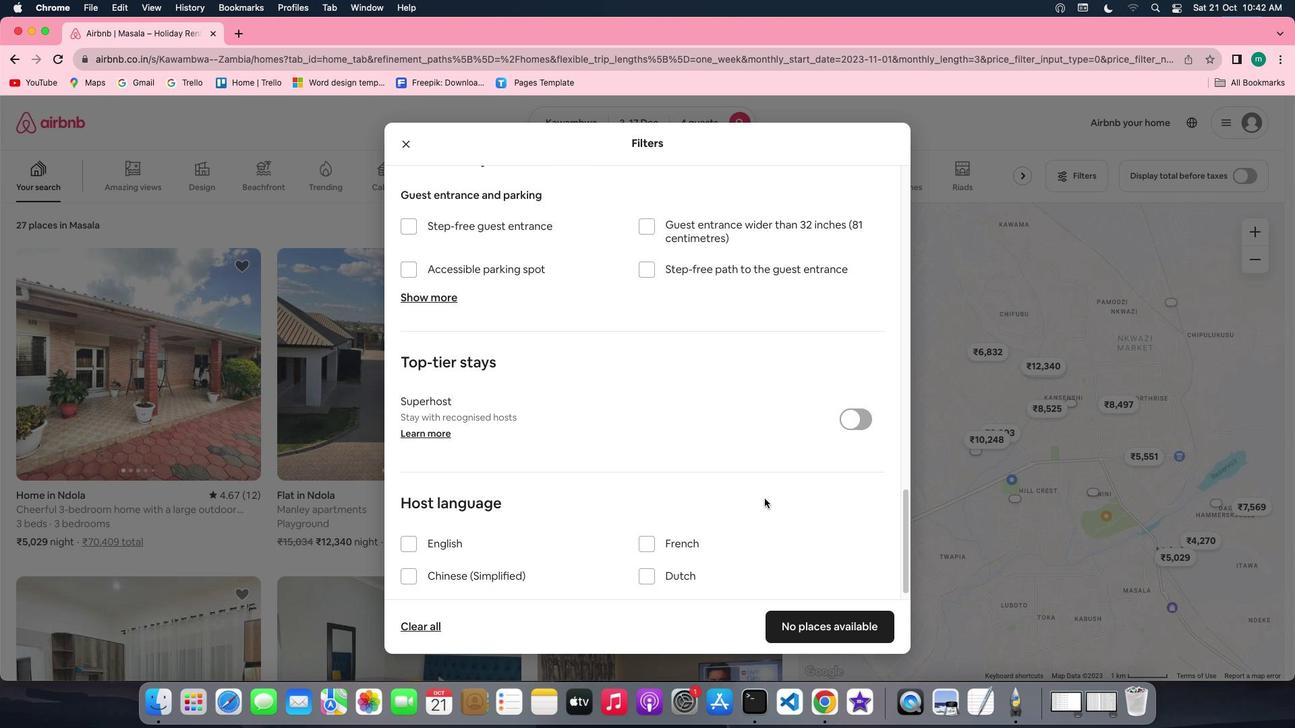 
Action: Mouse scrolled (765, 499) with delta (0, 0)
Screenshot: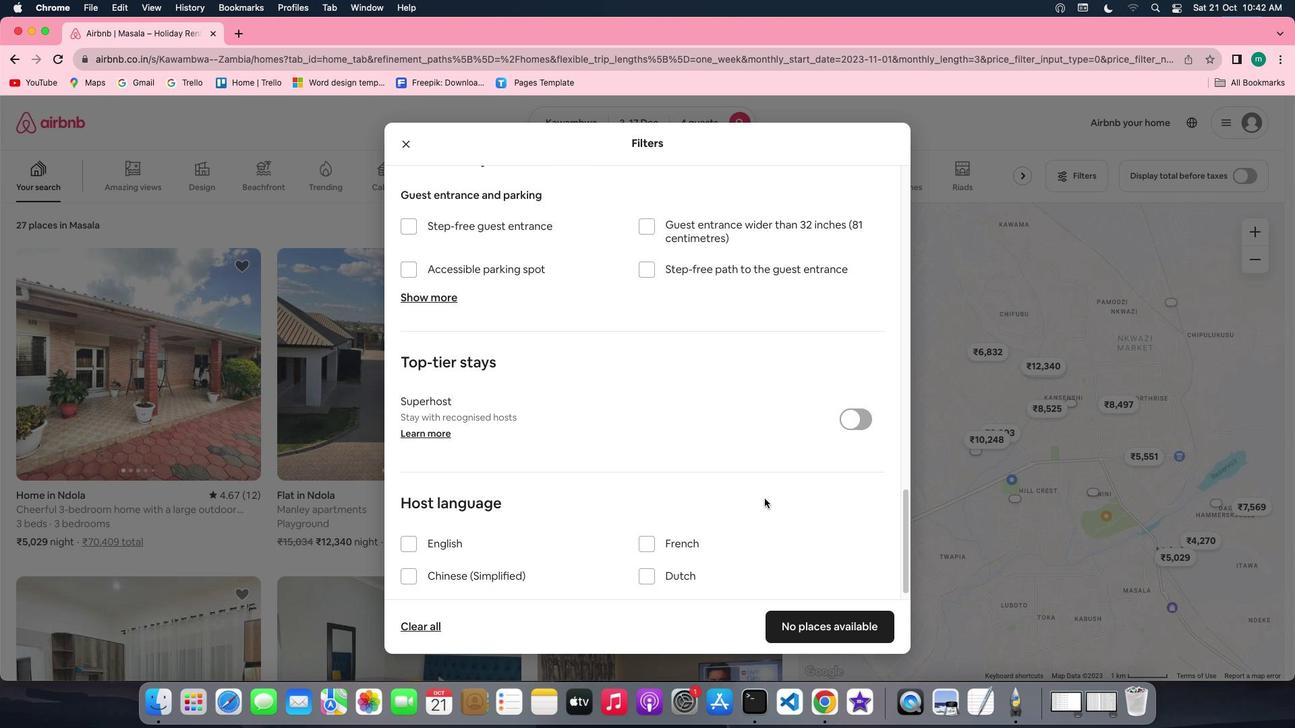 
Action: Mouse scrolled (765, 499) with delta (0, -2)
Screenshot: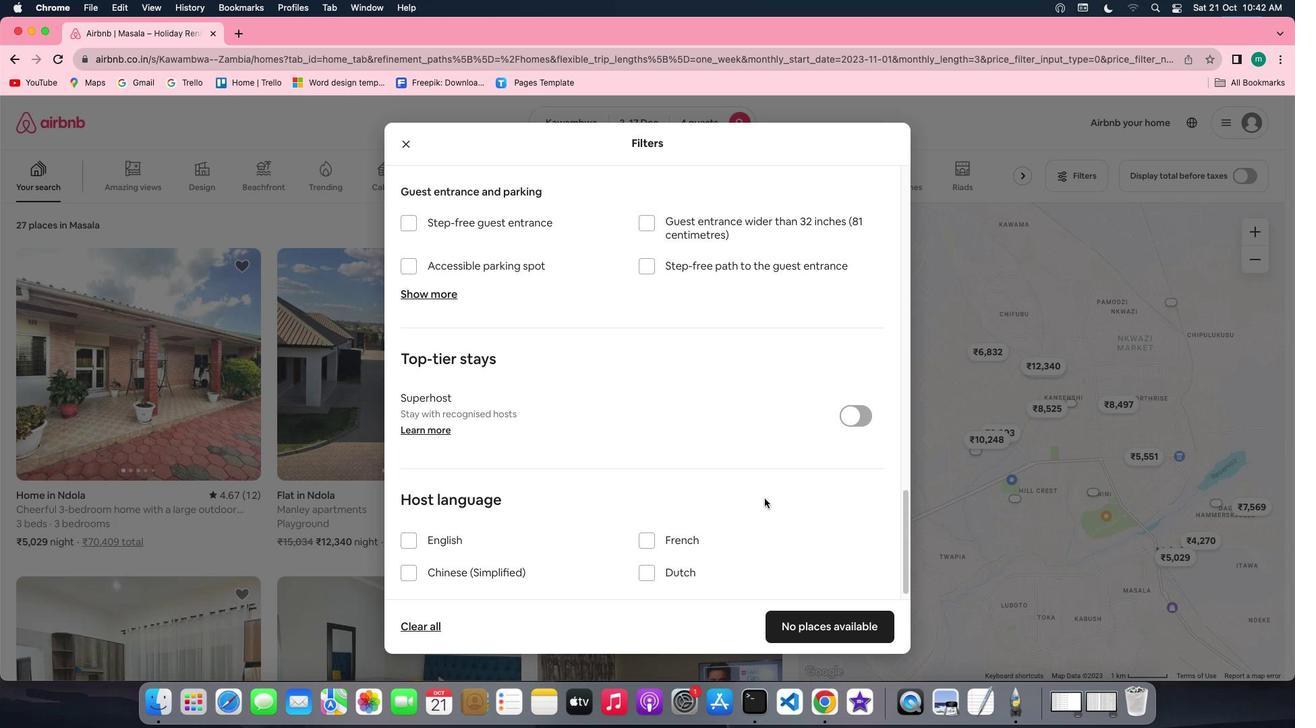 
Action: Mouse scrolled (765, 499) with delta (0, -3)
Screenshot: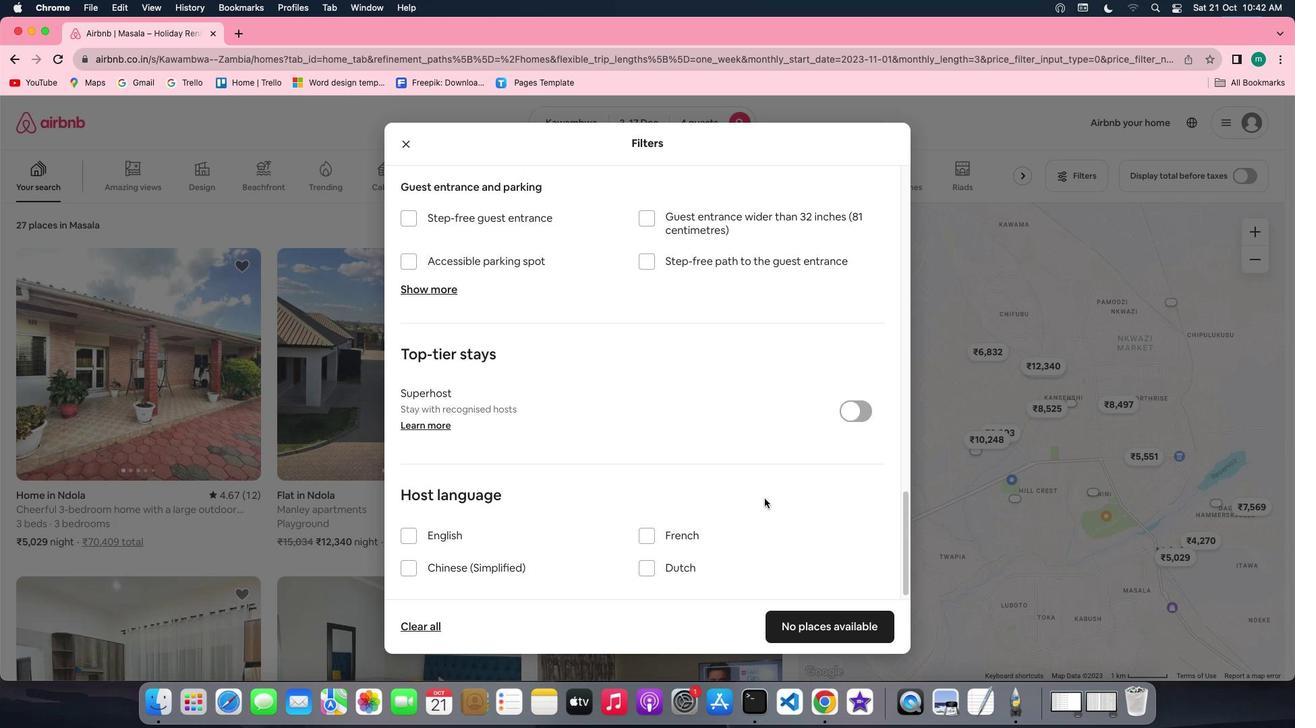 
Action: Mouse scrolled (765, 499) with delta (0, -3)
Screenshot: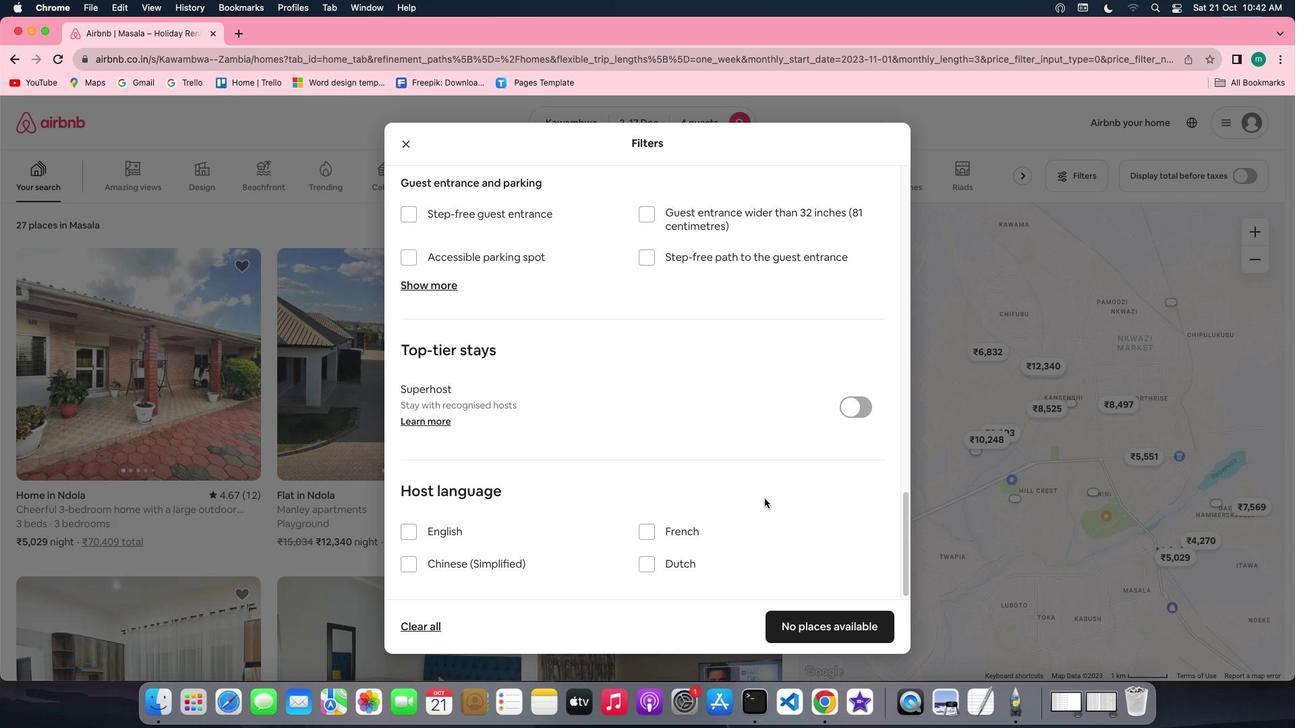 
Action: Mouse moved to (858, 628)
Screenshot: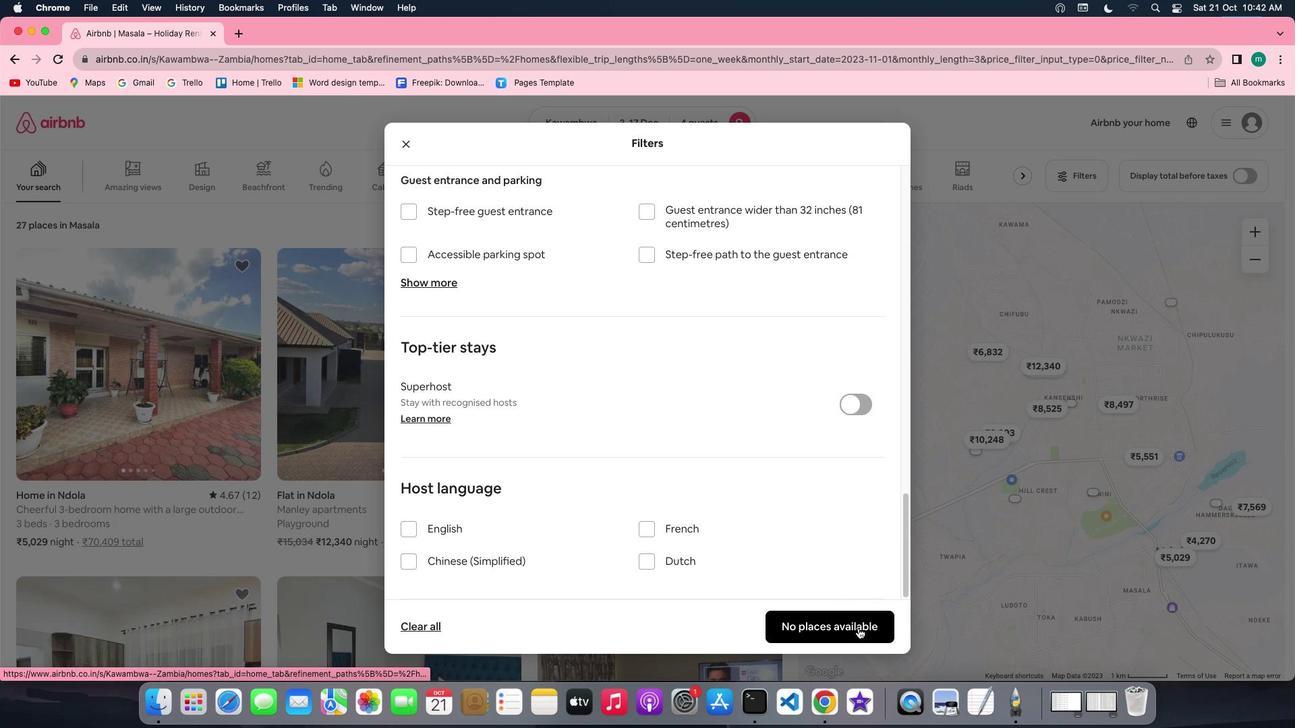 
Action: Mouse pressed left at (858, 628)
Screenshot: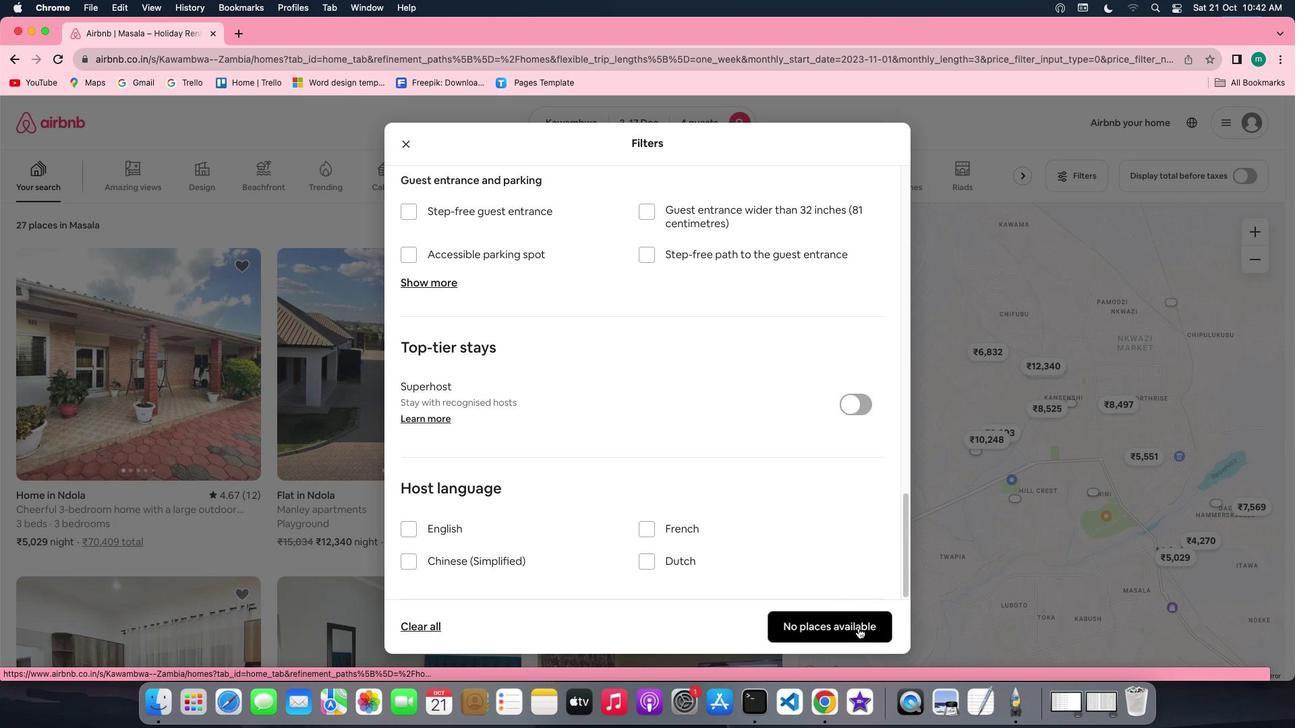 
